 Task: Search one way flight ticket for 5 adults, 2 children, 1 infant in seat and 2 infants on lap in economy from Bismarck: Bismarck Municipal Airport to Jackson: Jackson Hole Airport on 5-2-2023. Choice of flights is Alaska. Number of bags: 6 checked bags. Price is upto 97000. Outbound departure time preference is 11:30.
Action: Mouse moved to (323, 447)
Screenshot: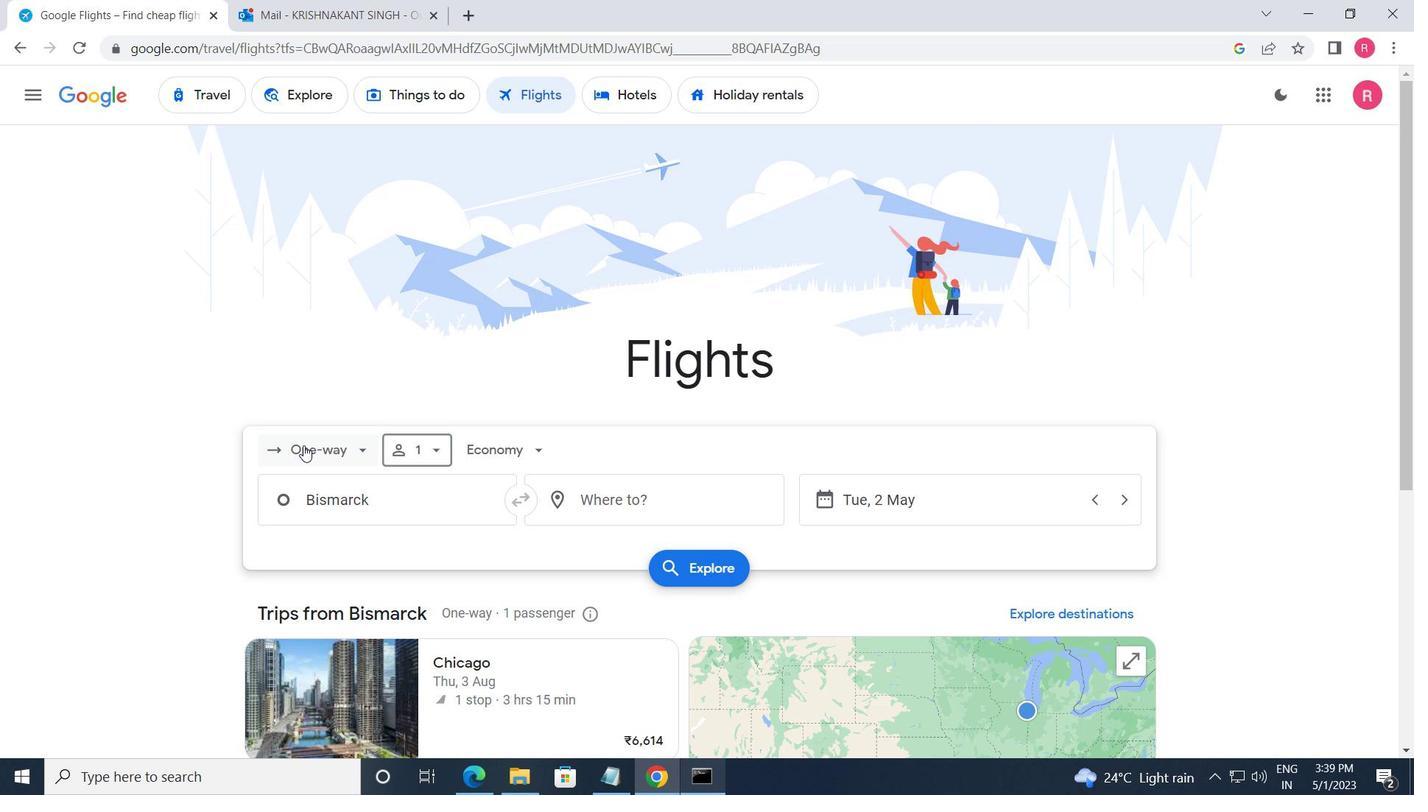 
Action: Mouse pressed left at (323, 447)
Screenshot: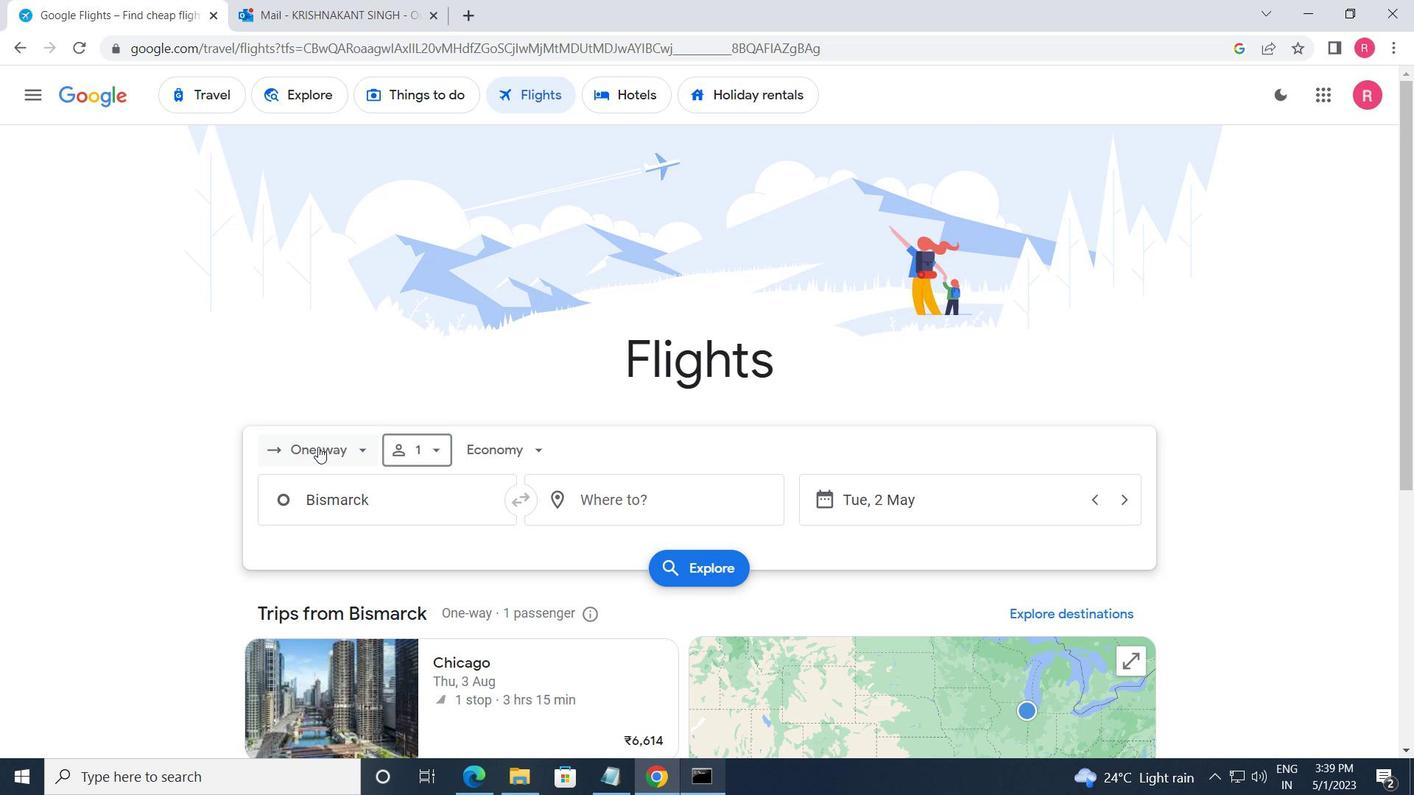 
Action: Mouse moved to (350, 537)
Screenshot: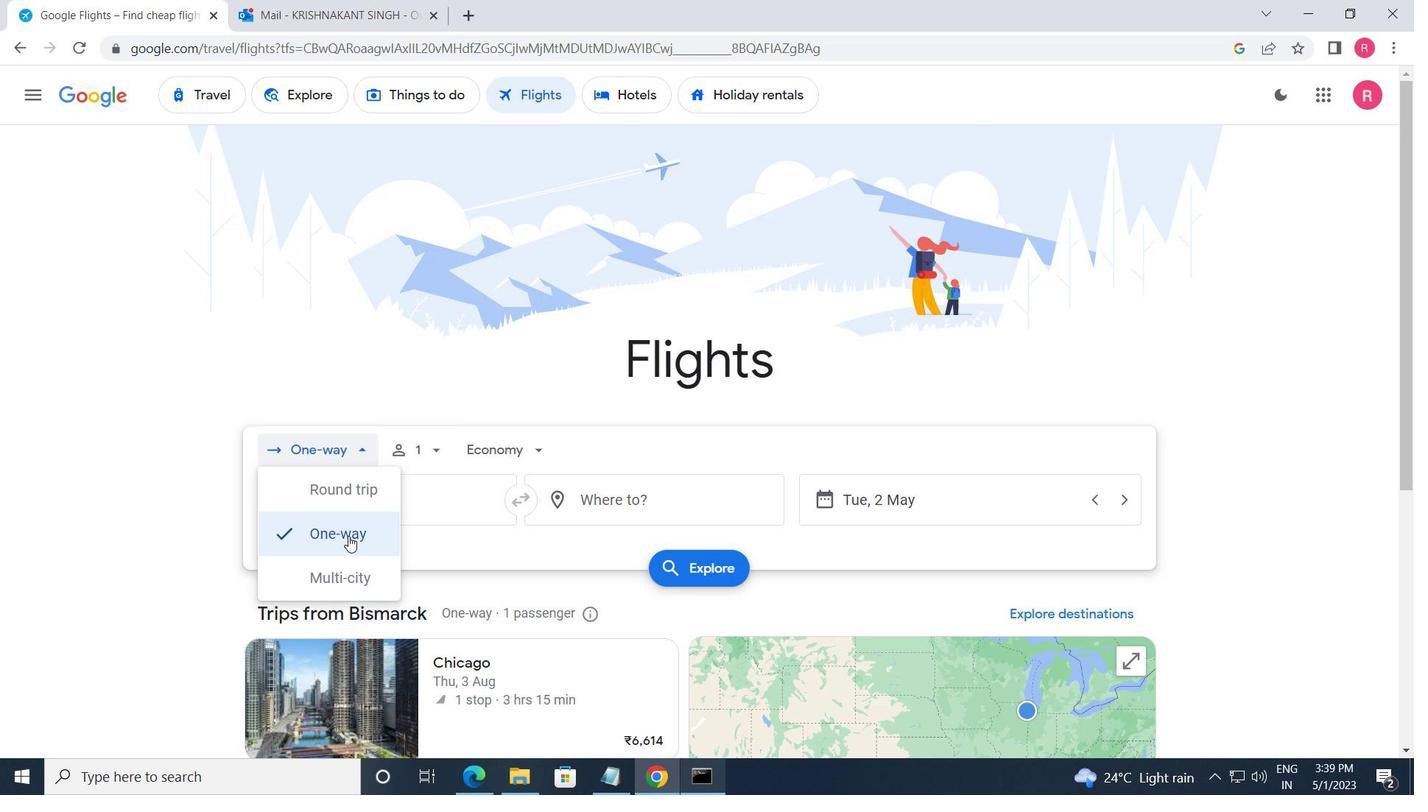 
Action: Mouse pressed left at (350, 537)
Screenshot: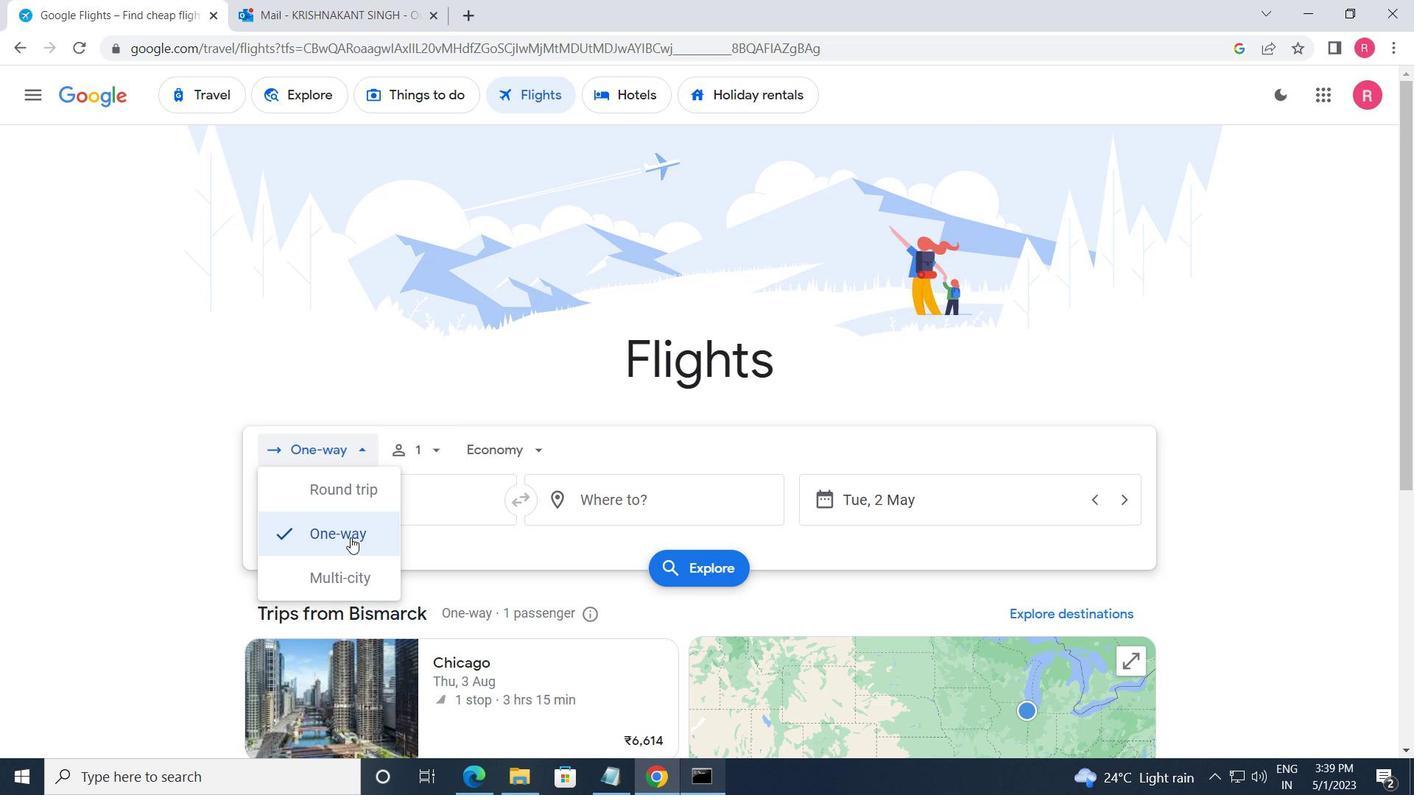
Action: Mouse moved to (427, 449)
Screenshot: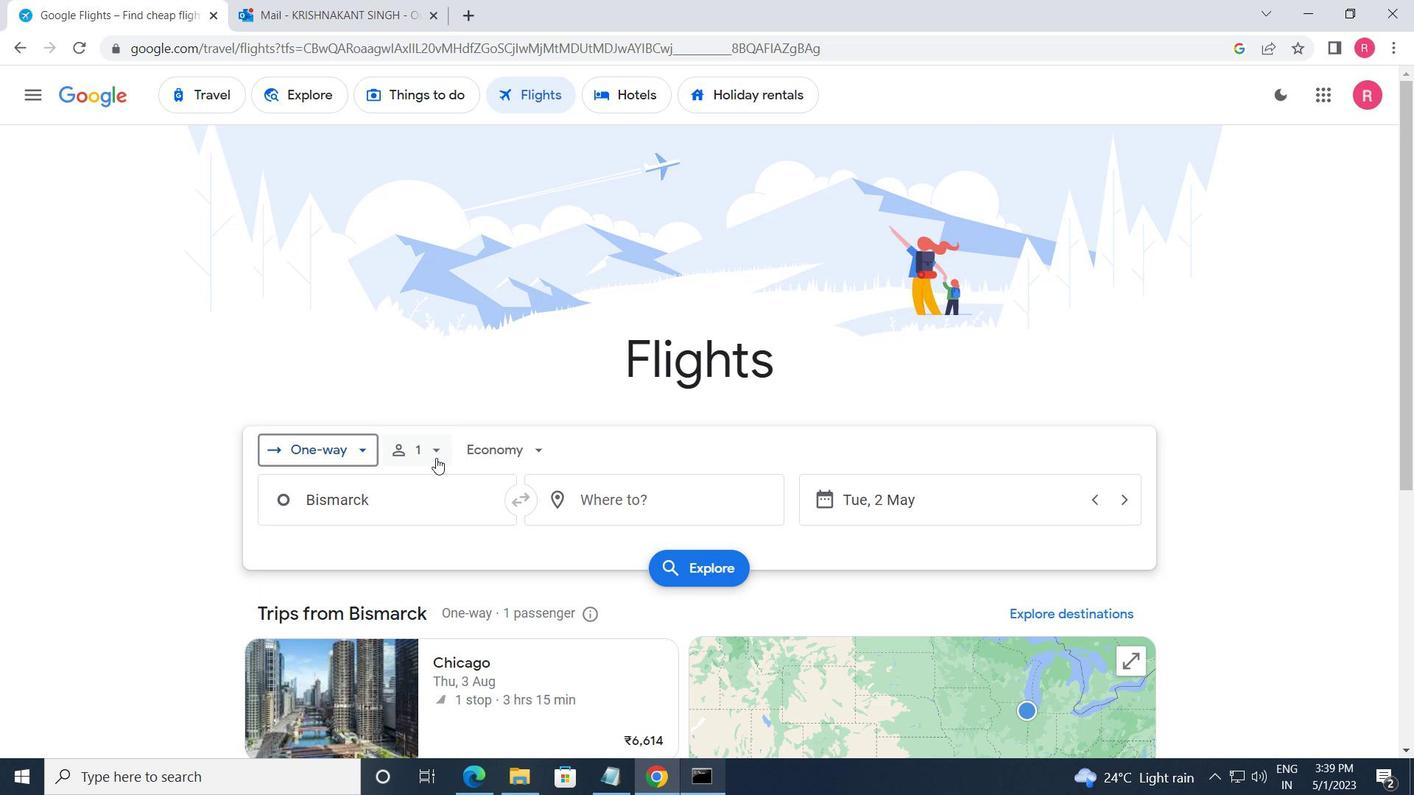 
Action: Mouse pressed left at (427, 449)
Screenshot: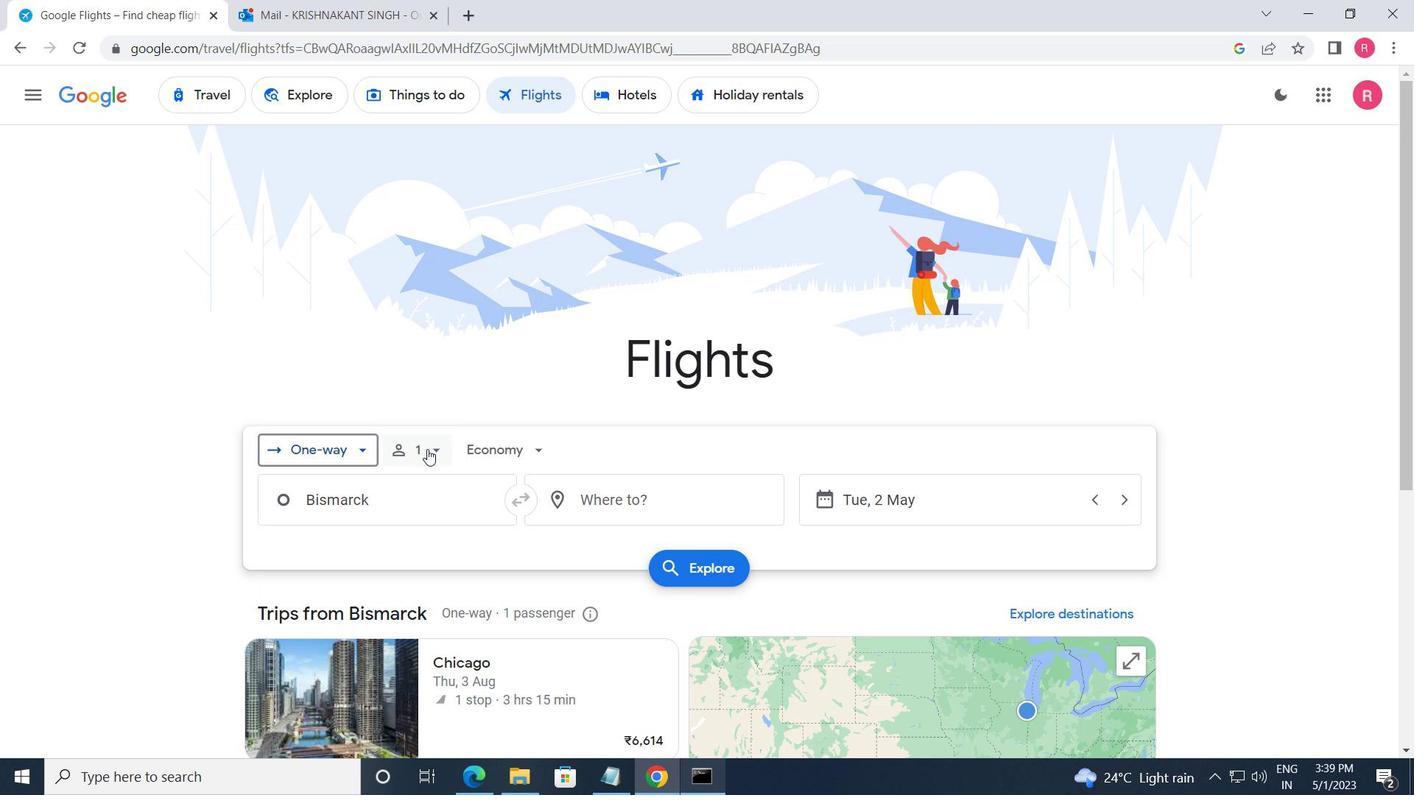 
Action: Mouse moved to (573, 508)
Screenshot: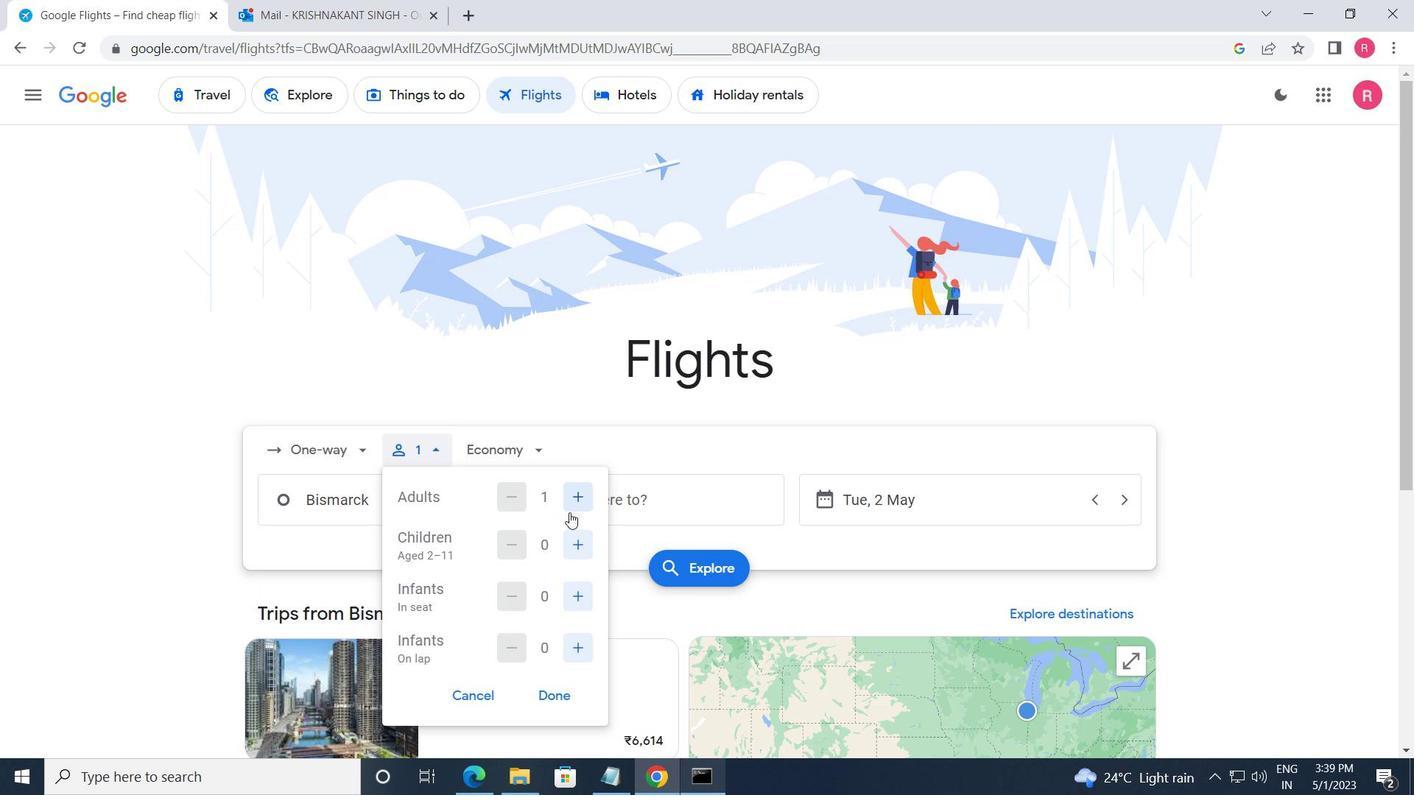 
Action: Mouse pressed left at (573, 508)
Screenshot: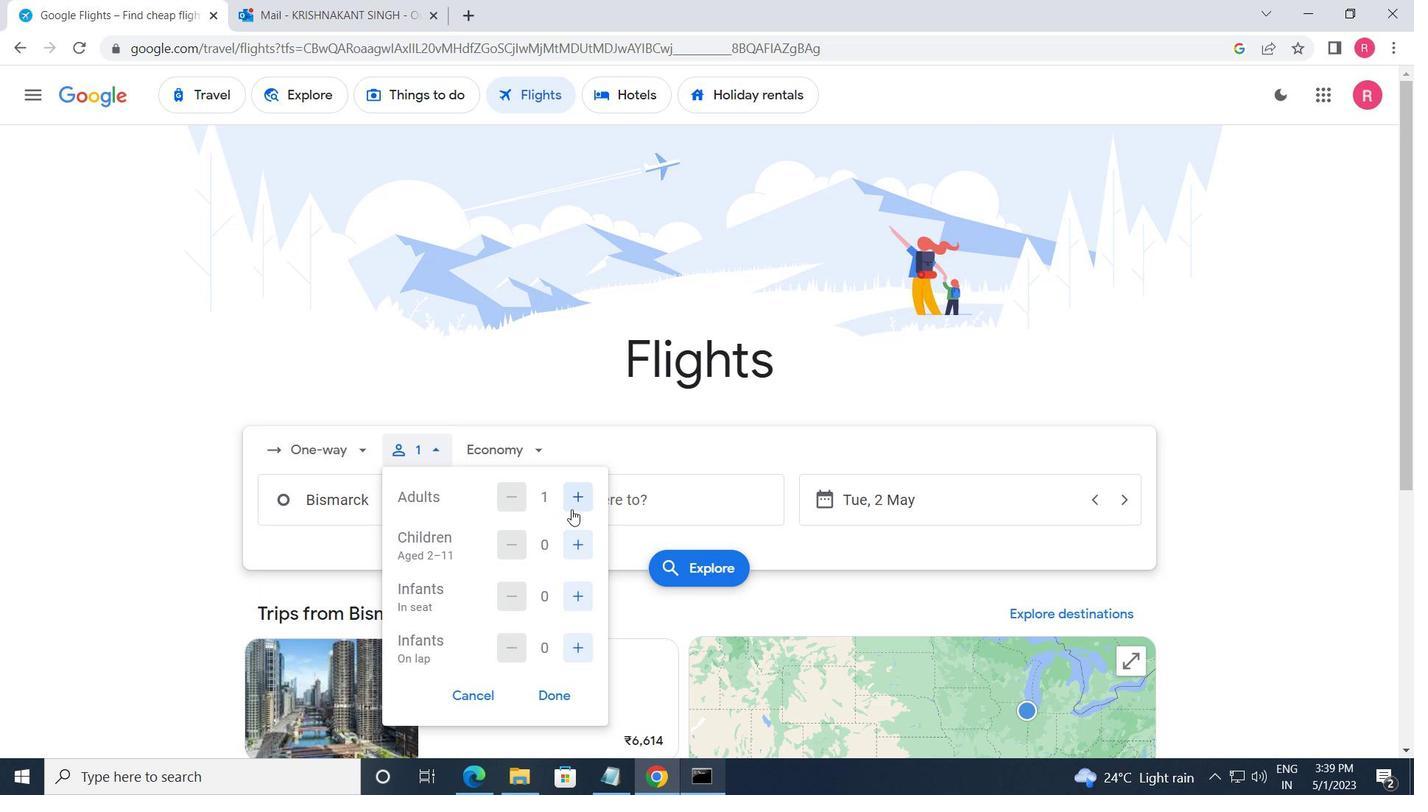 
Action: Mouse pressed left at (573, 508)
Screenshot: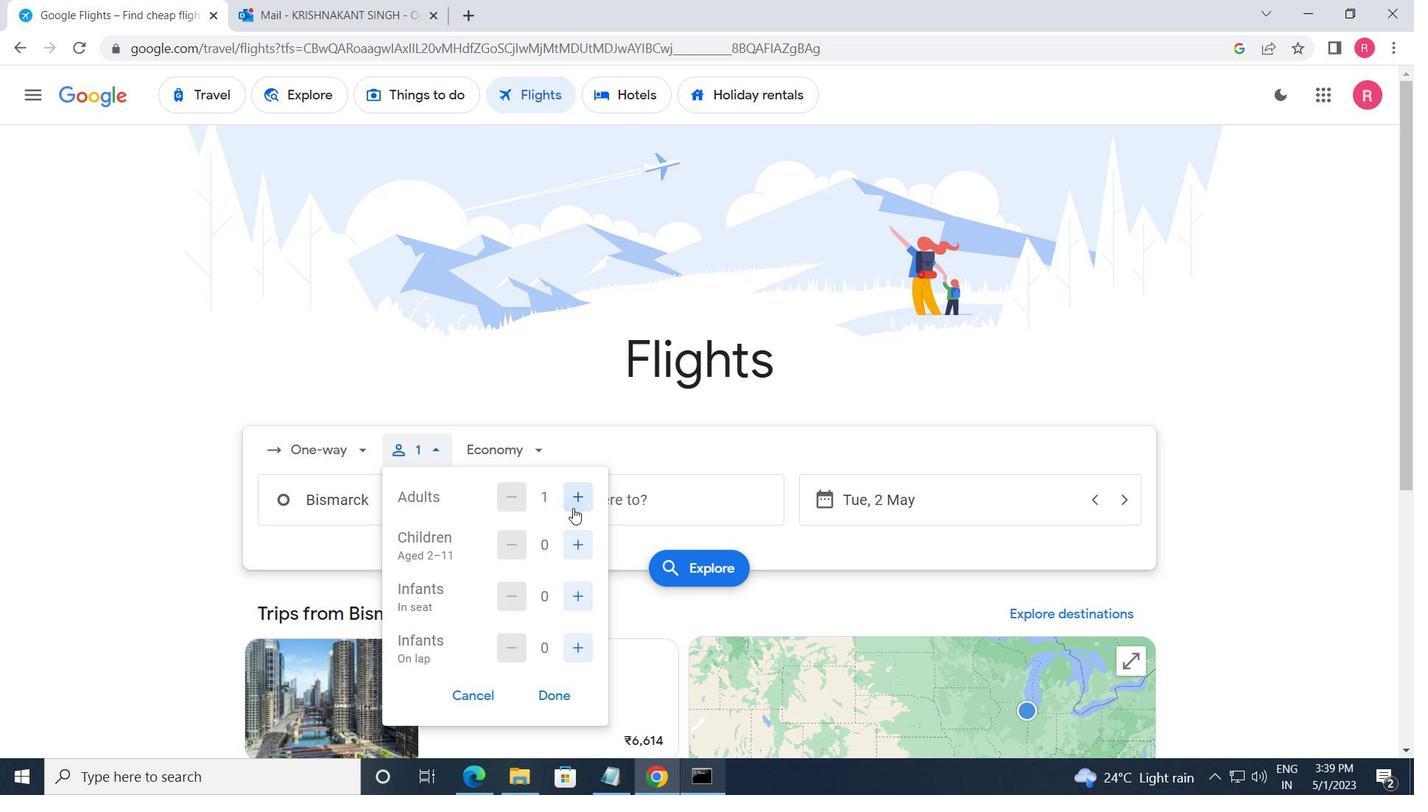 
Action: Mouse pressed left at (573, 508)
Screenshot: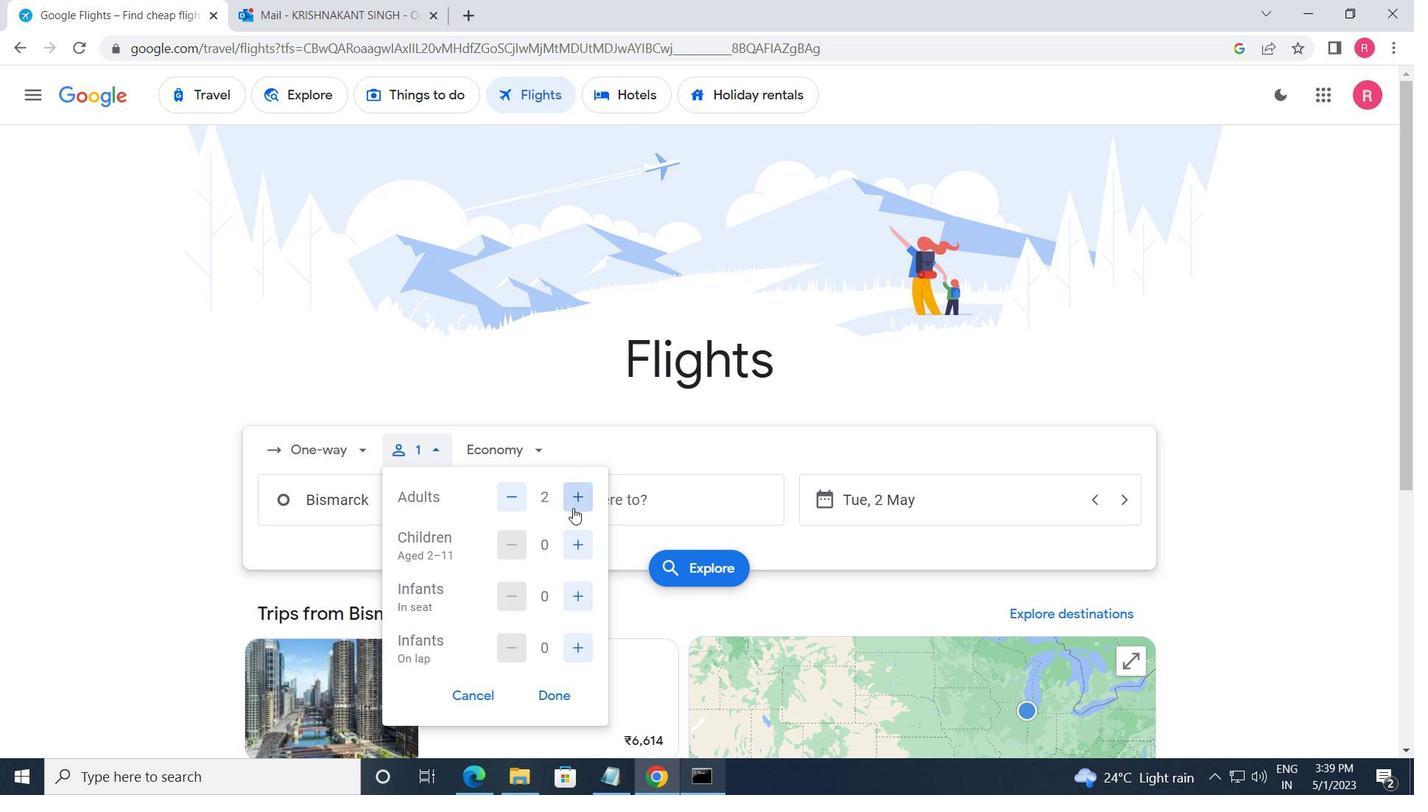
Action: Mouse pressed left at (573, 508)
Screenshot: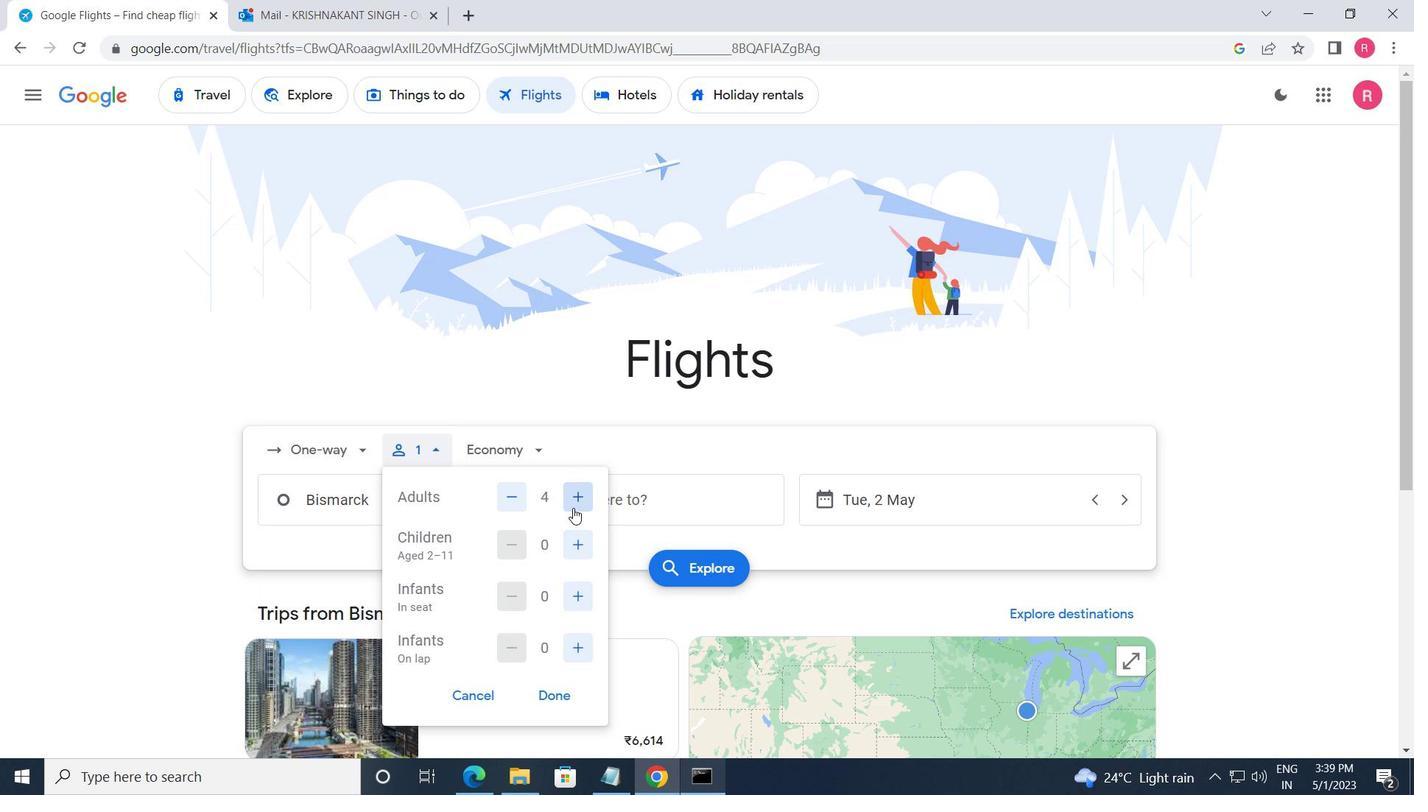 
Action: Mouse moved to (574, 550)
Screenshot: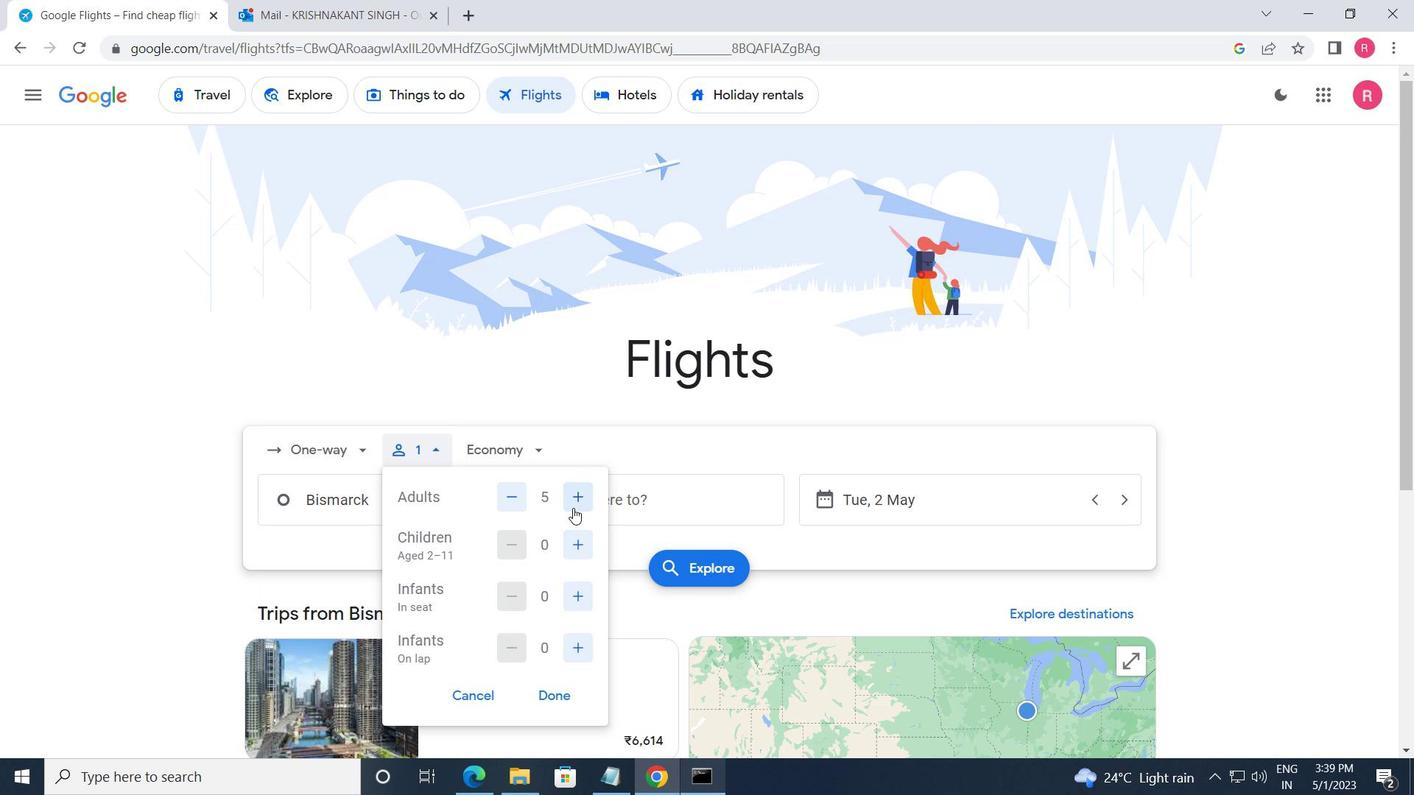 
Action: Mouse pressed left at (574, 550)
Screenshot: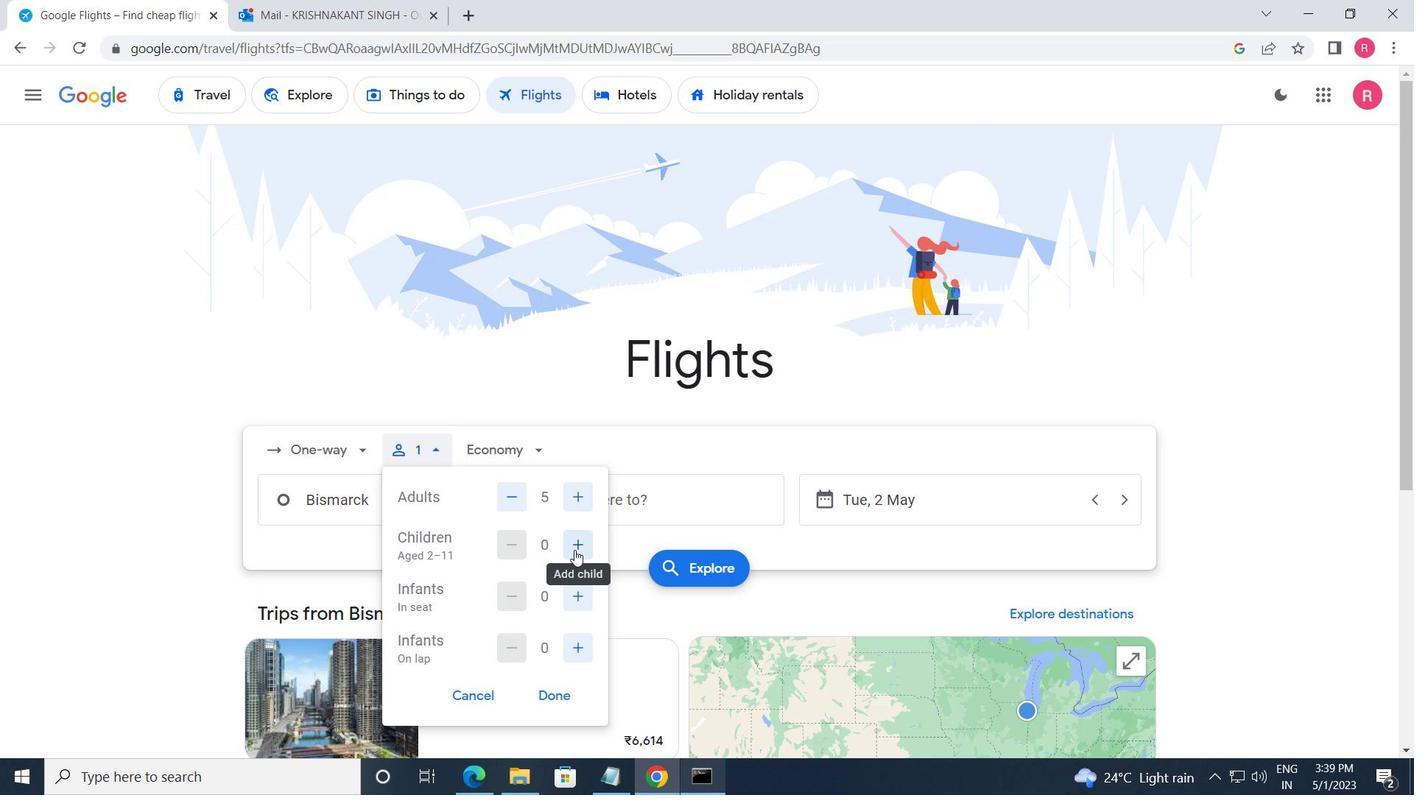 
Action: Mouse pressed left at (574, 550)
Screenshot: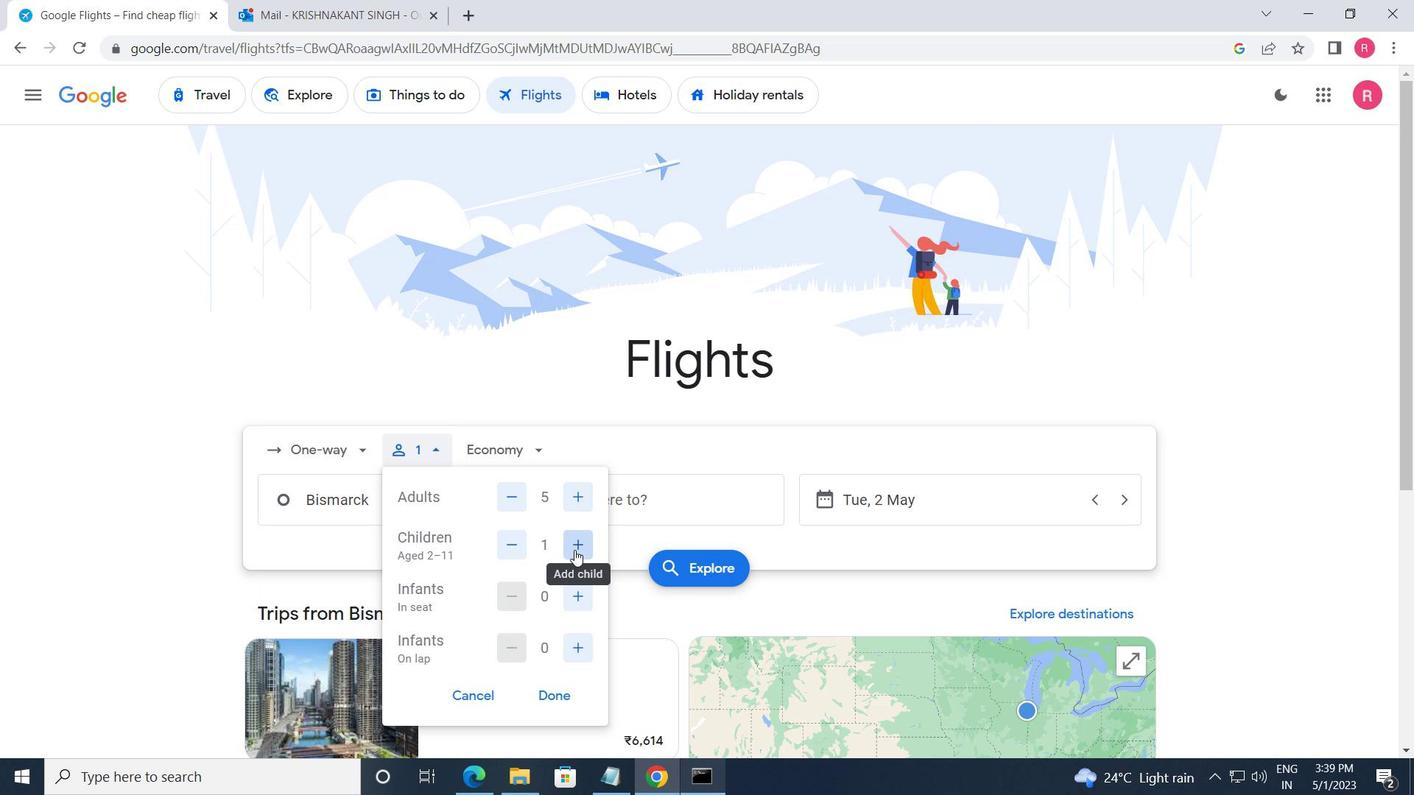 
Action: Mouse moved to (570, 595)
Screenshot: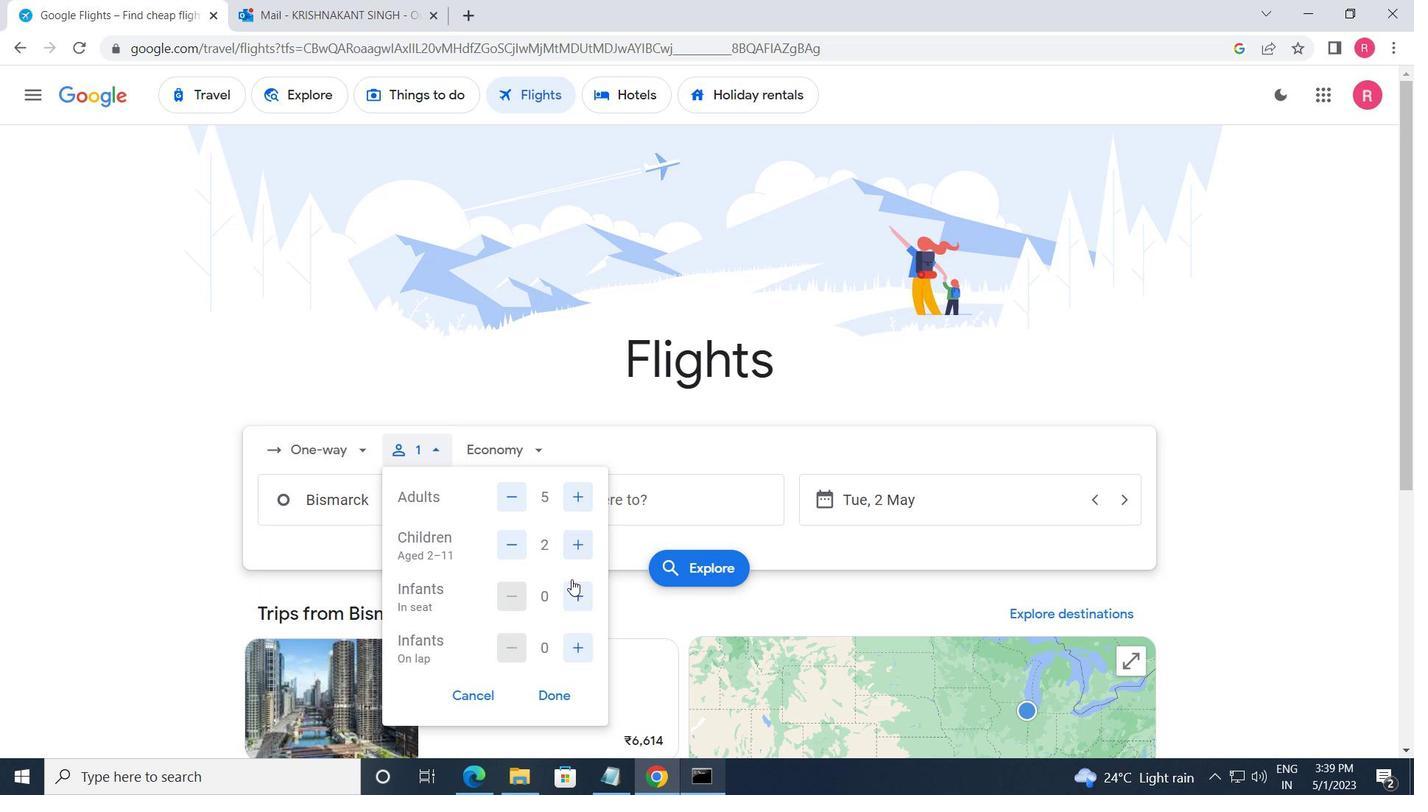 
Action: Mouse pressed left at (570, 595)
Screenshot: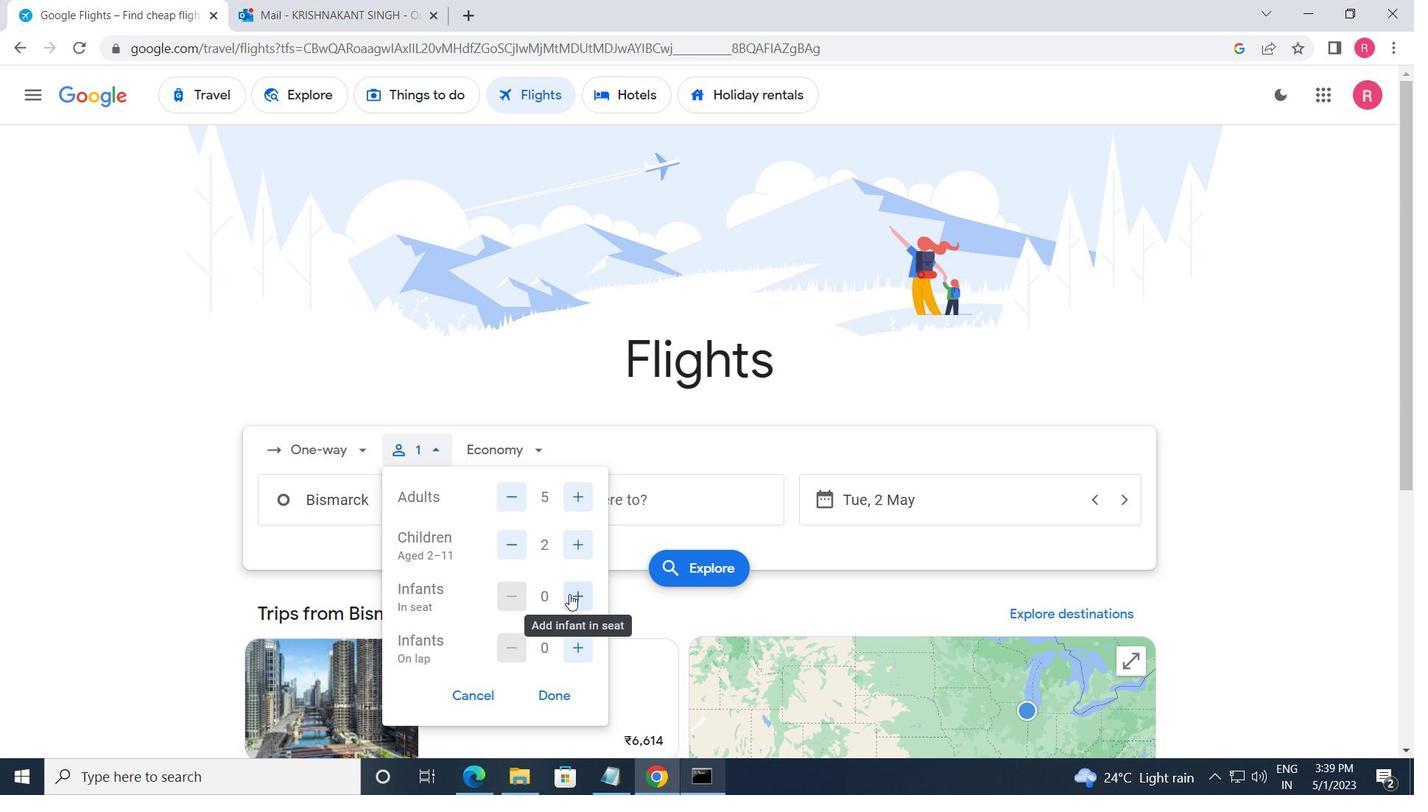 
Action: Mouse moved to (576, 640)
Screenshot: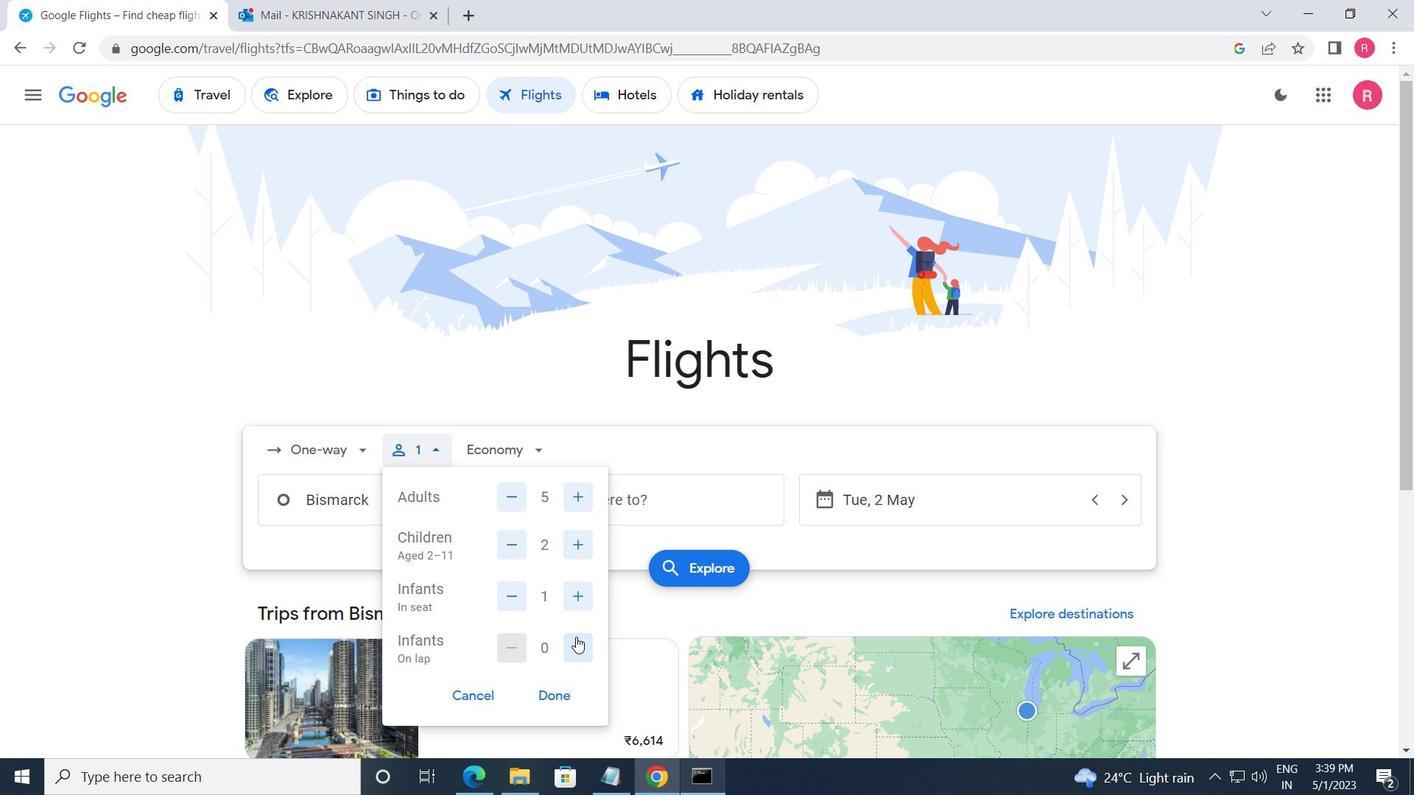 
Action: Mouse pressed left at (576, 640)
Screenshot: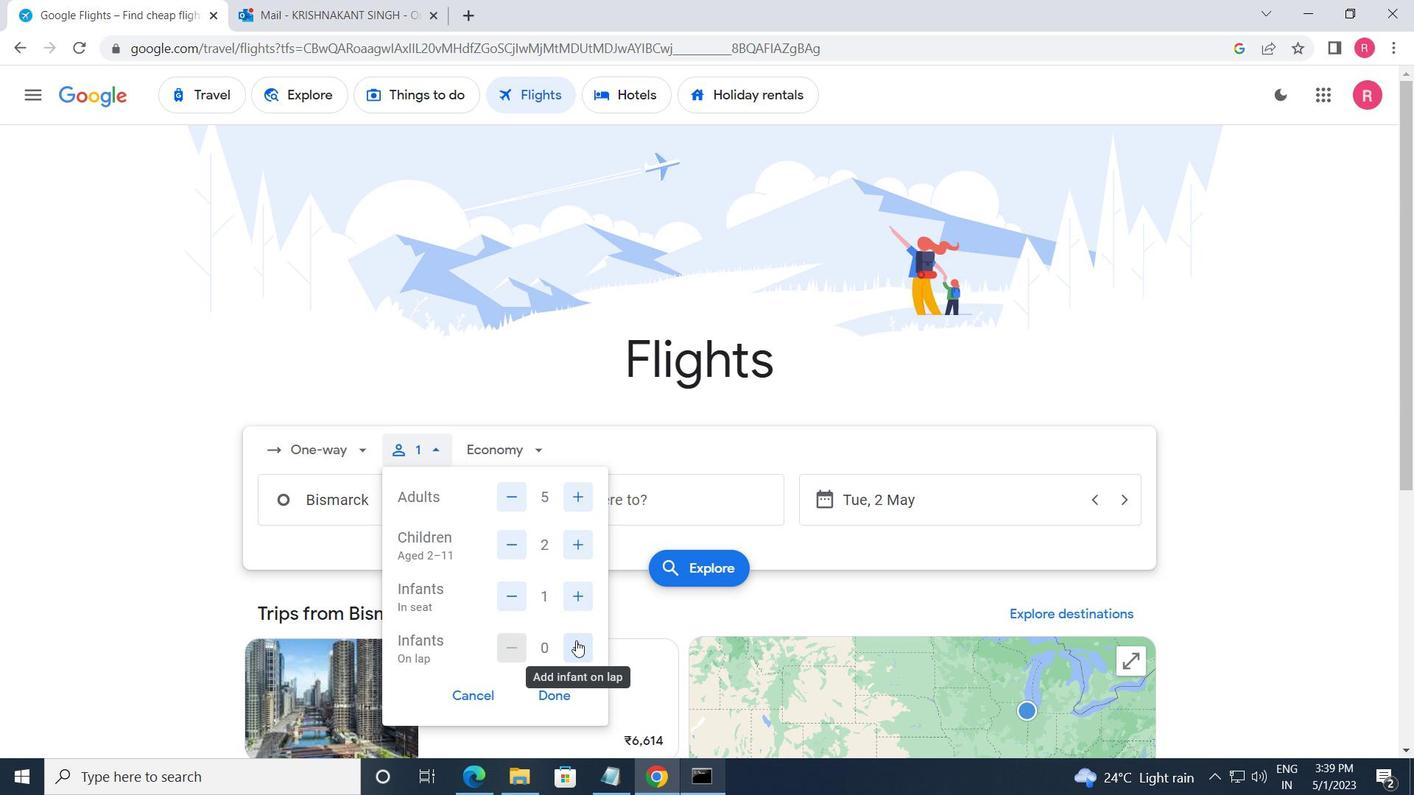 
Action: Mouse pressed left at (576, 640)
Screenshot: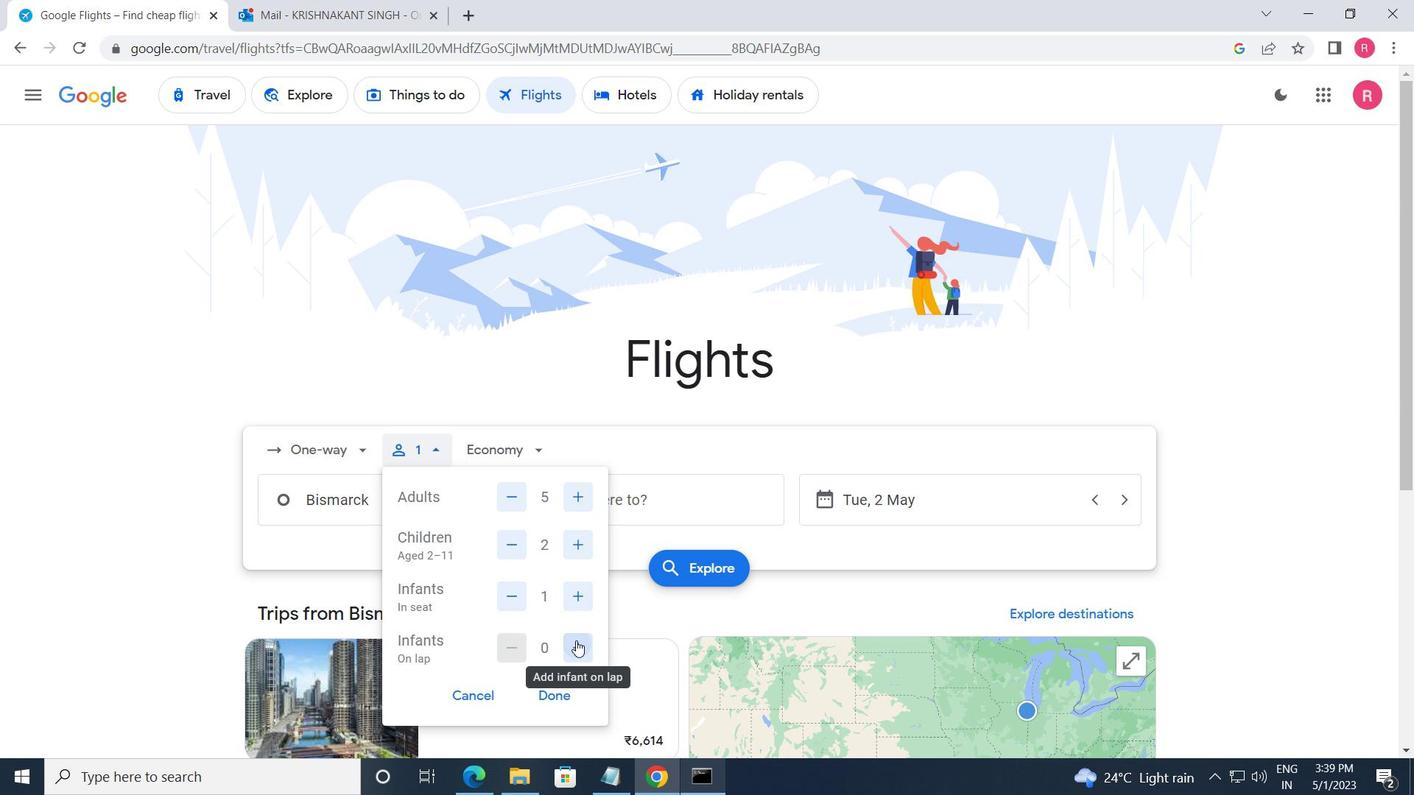 
Action: Mouse moved to (517, 663)
Screenshot: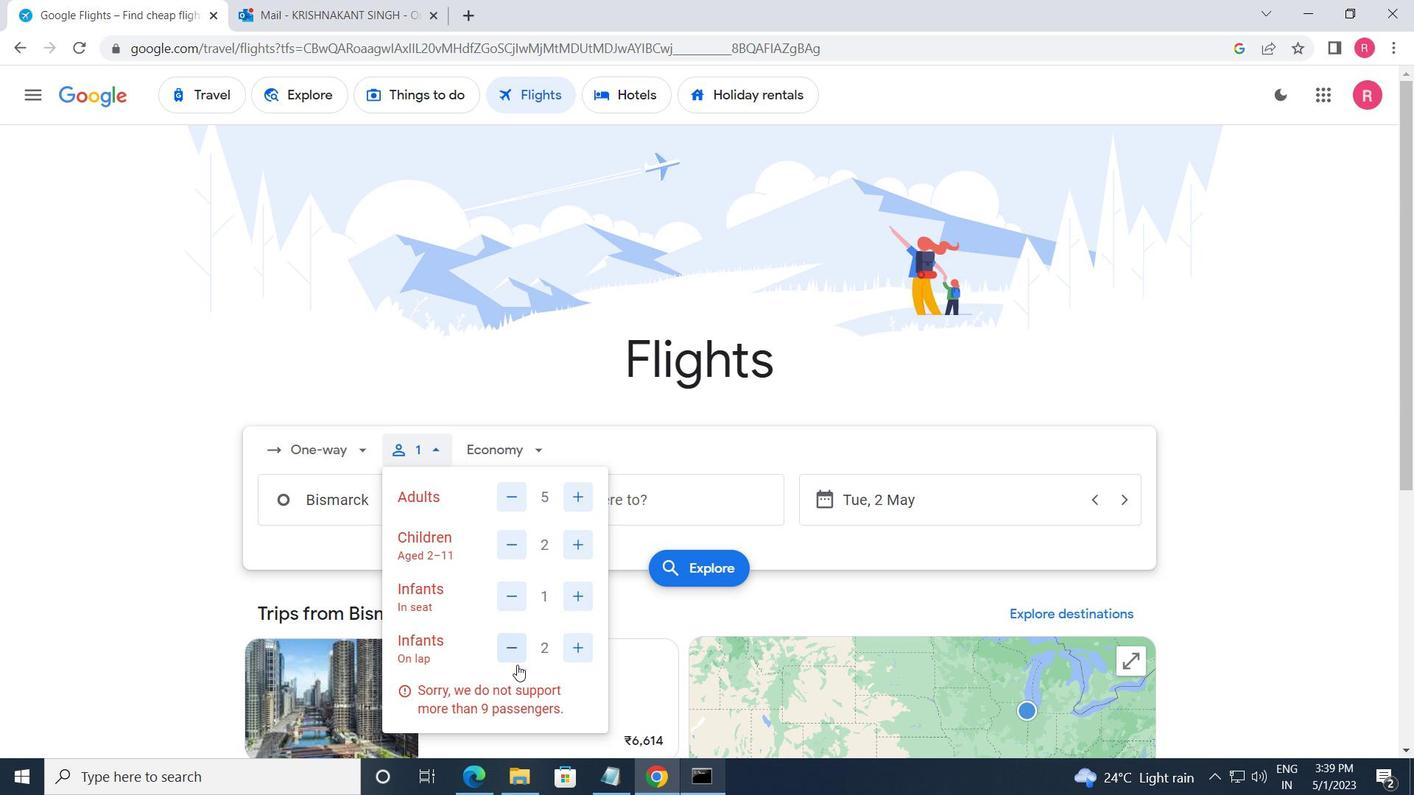 
Action: Mouse pressed left at (517, 663)
Screenshot: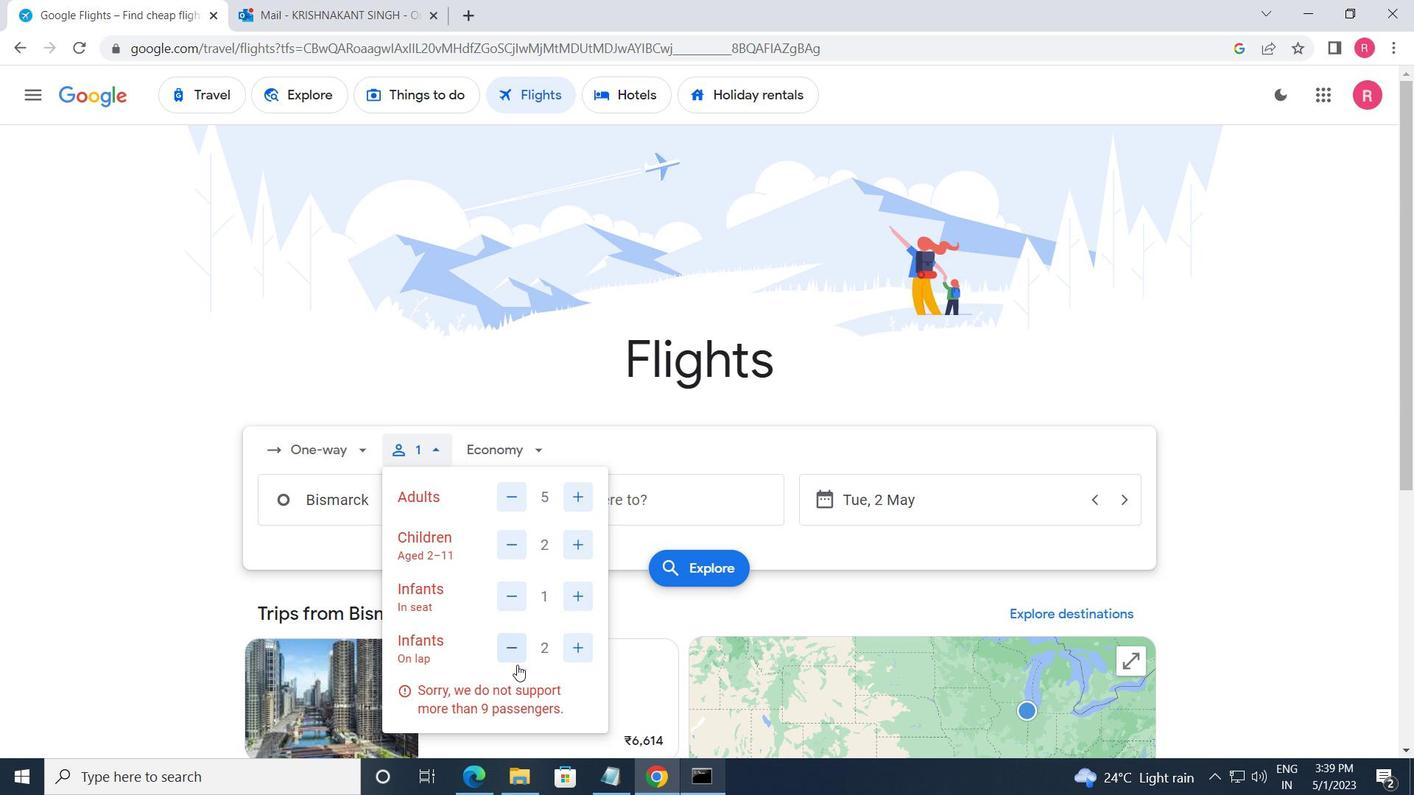 
Action: Mouse moved to (539, 688)
Screenshot: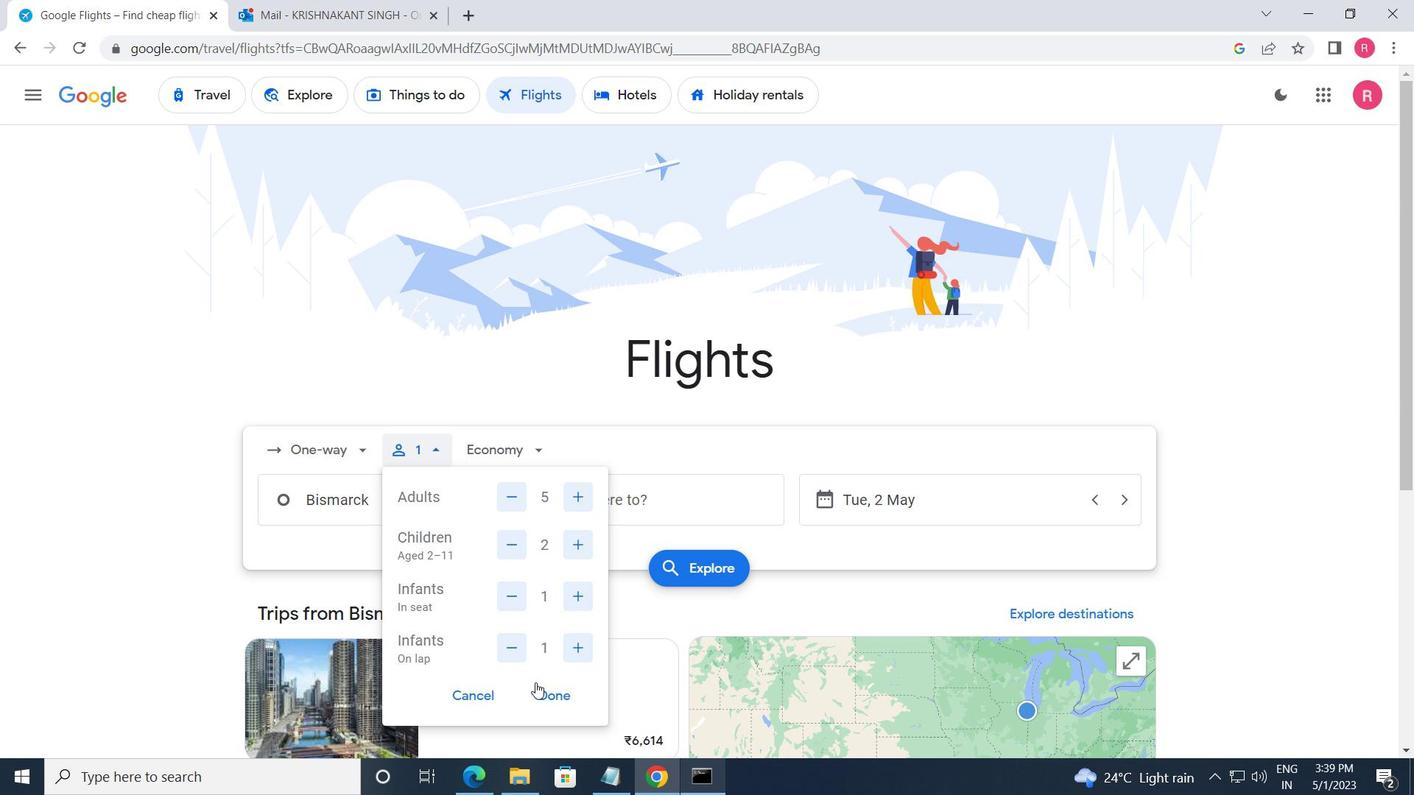 
Action: Mouse pressed left at (539, 688)
Screenshot: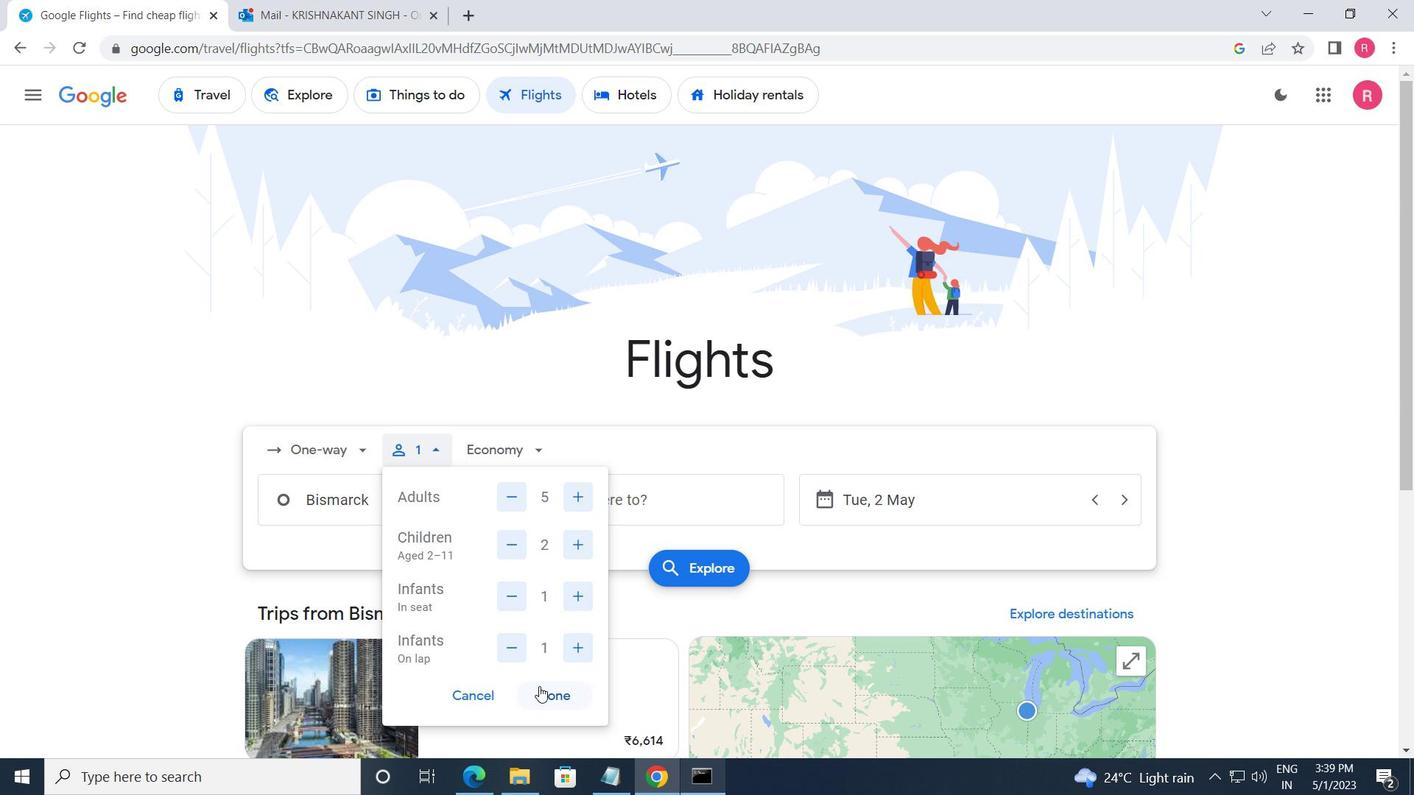 
Action: Mouse moved to (497, 462)
Screenshot: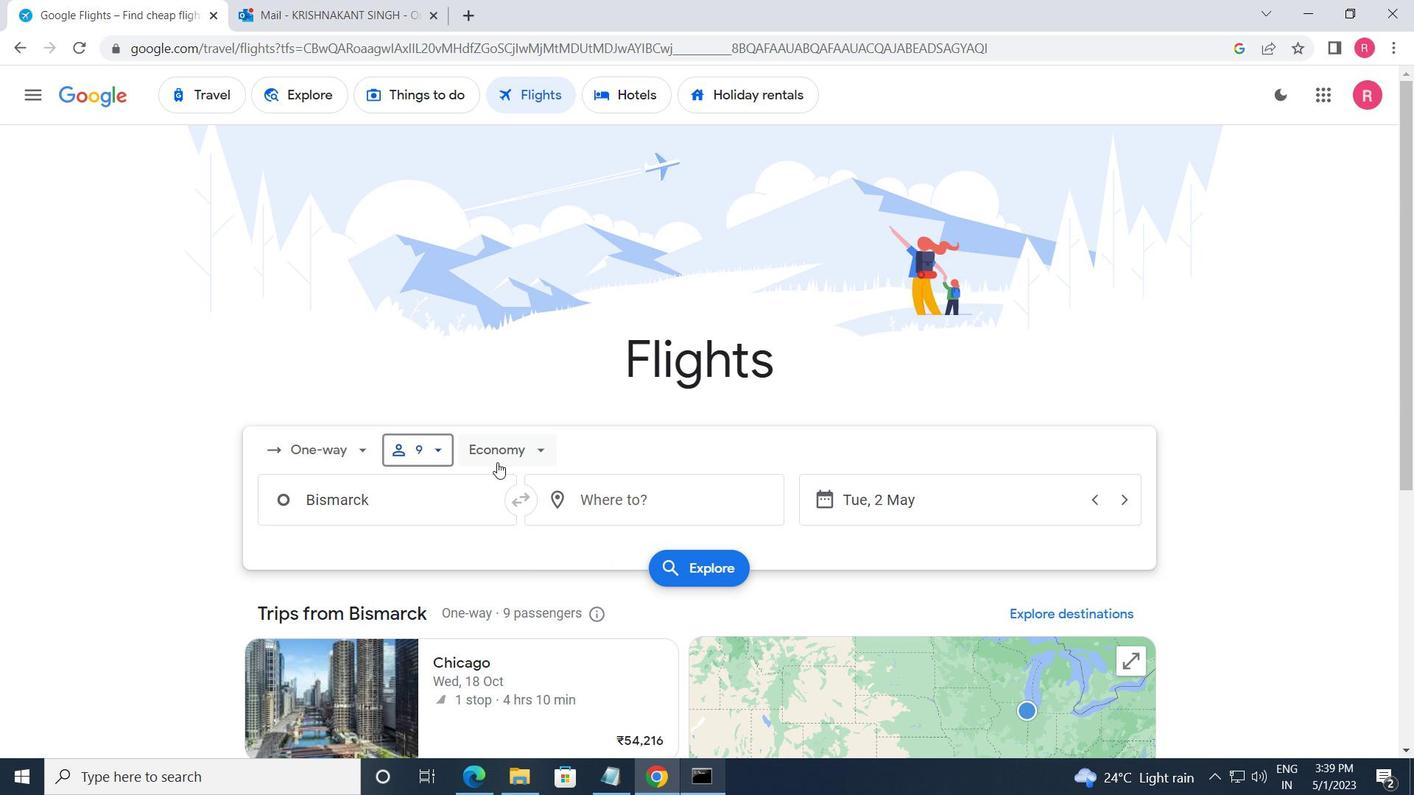 
Action: Mouse pressed left at (497, 462)
Screenshot: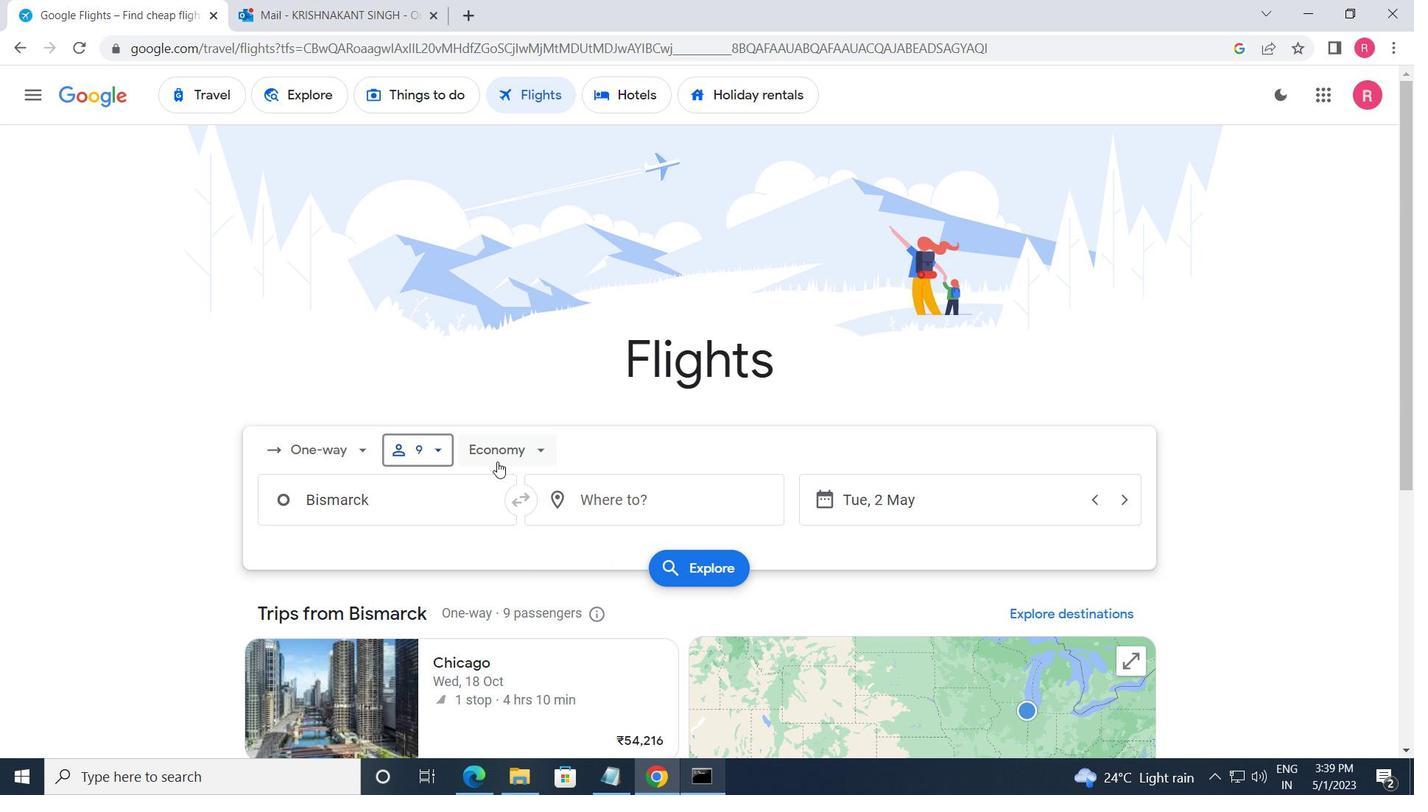 
Action: Mouse moved to (523, 500)
Screenshot: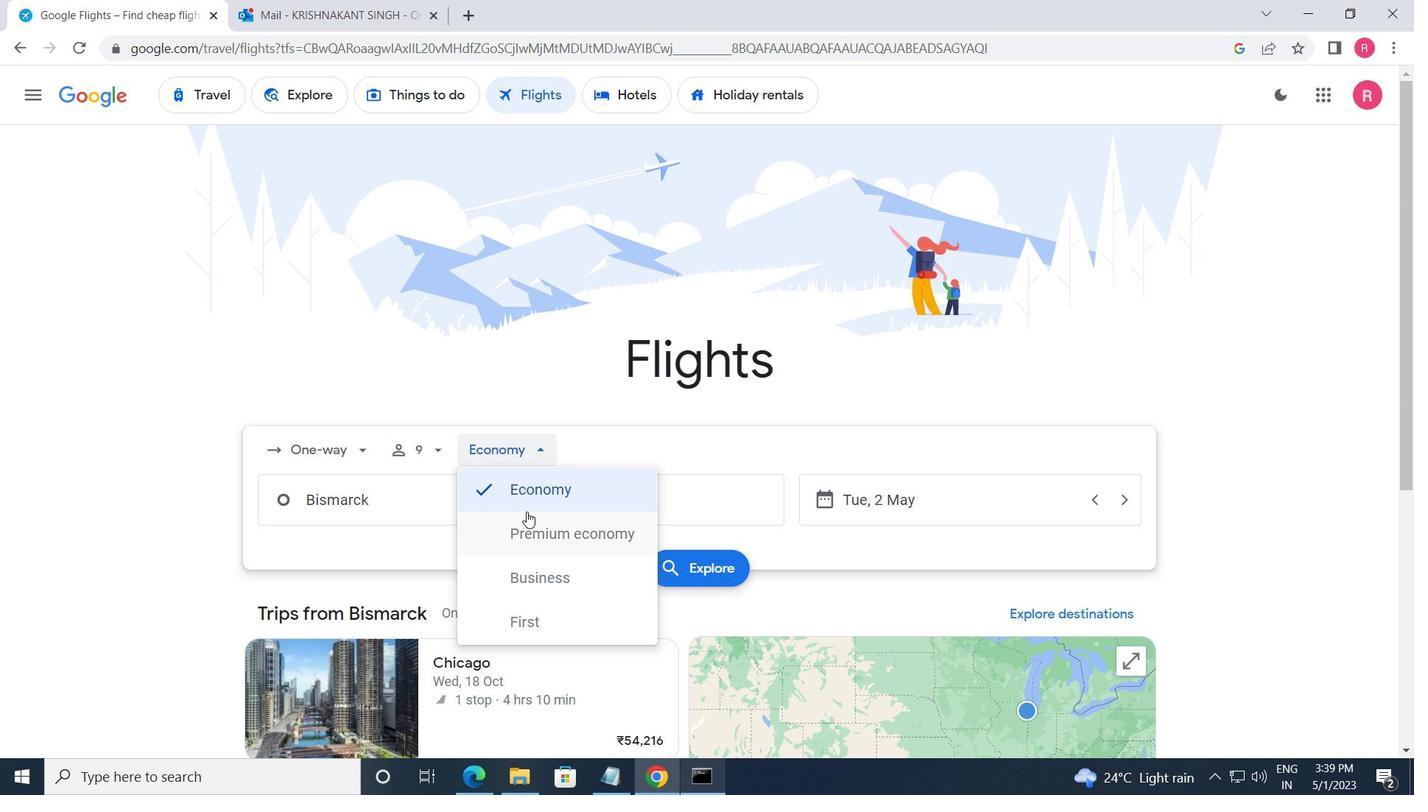 
Action: Mouse pressed left at (523, 500)
Screenshot: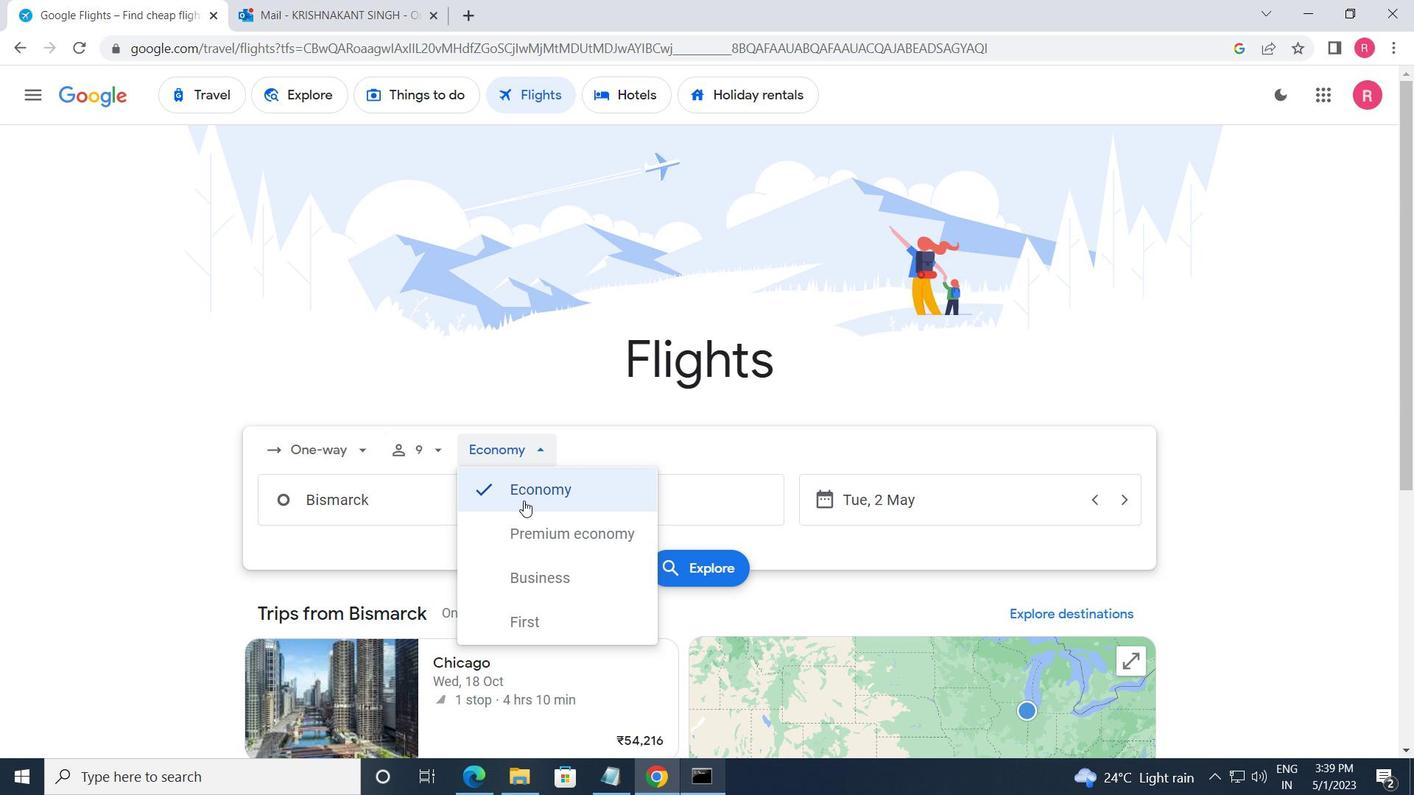 
Action: Mouse moved to (455, 509)
Screenshot: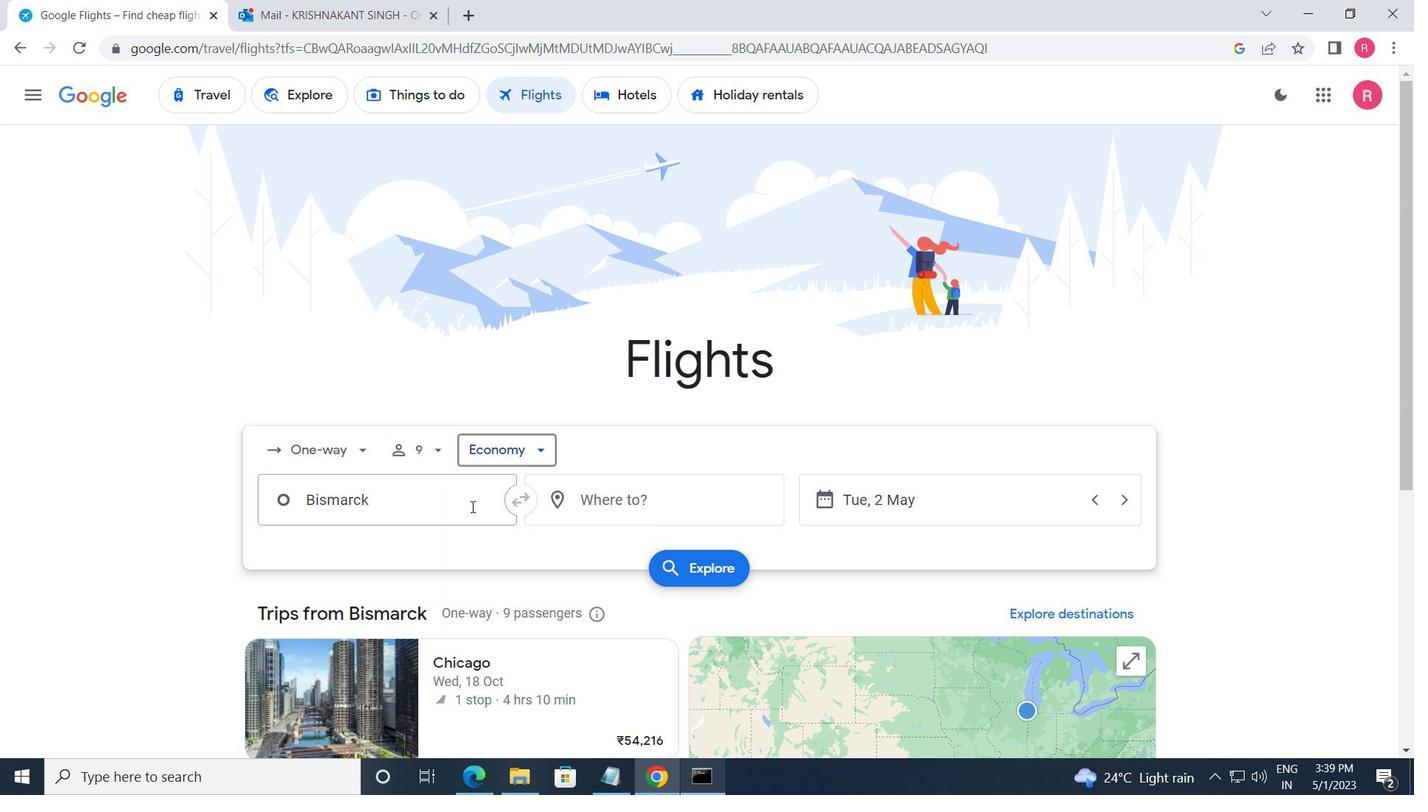 
Action: Mouse pressed left at (455, 509)
Screenshot: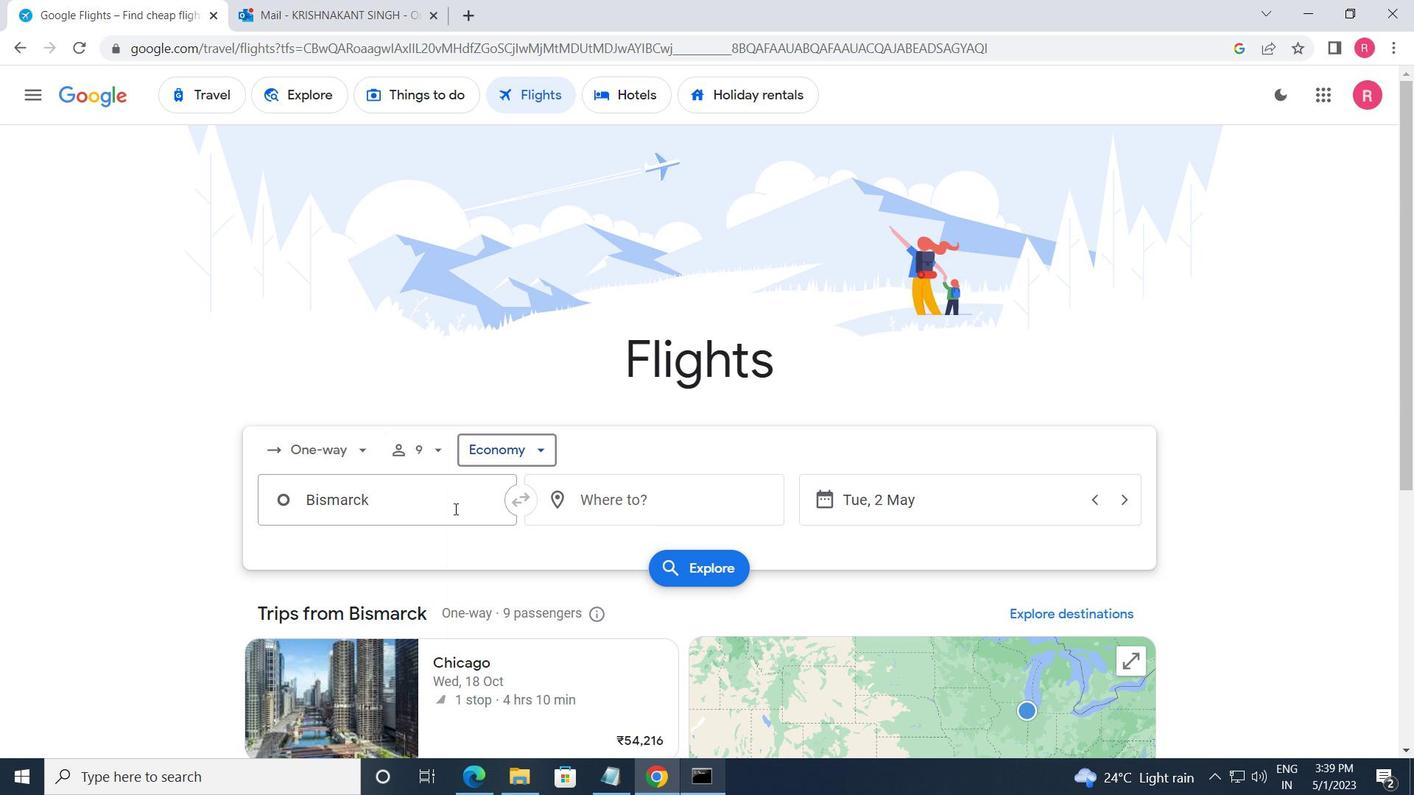 
Action: Mouse pressed left at (455, 509)
Screenshot: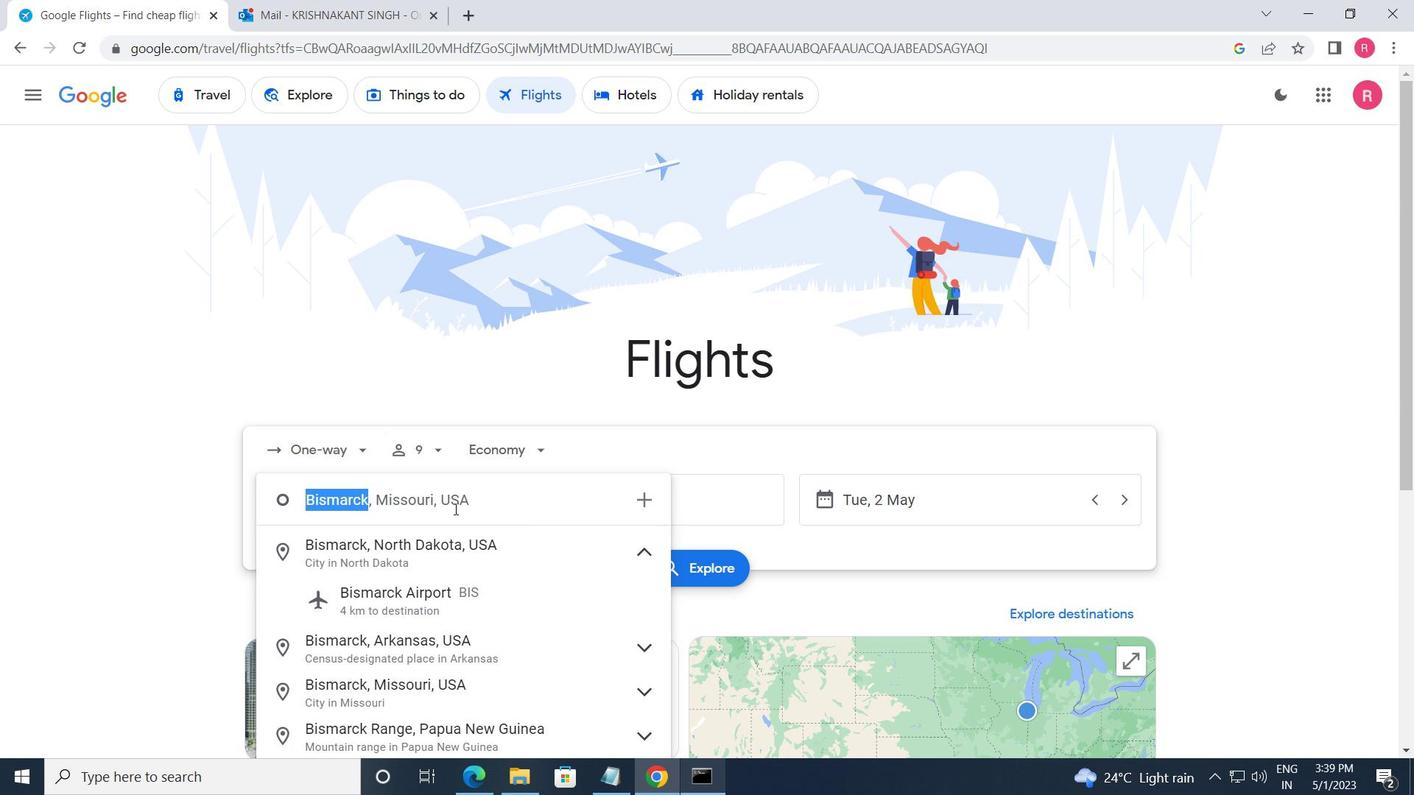 
Action: Key pressed <Key.space><Key.shift_r>Mun<Key.backspace><Key.backspace><Key.backspace><Key.backspace><Key.enter>
Screenshot: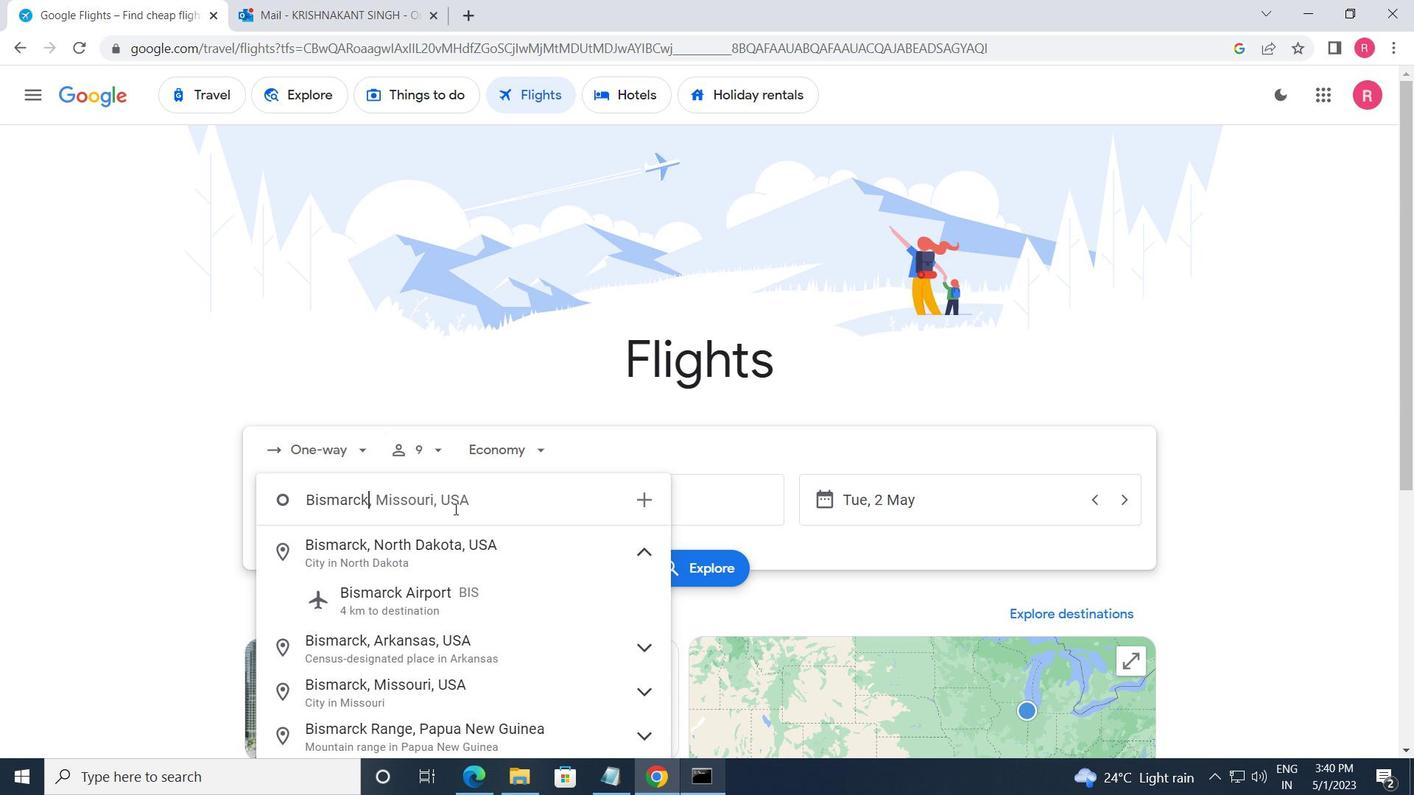 
Action: Mouse moved to (591, 488)
Screenshot: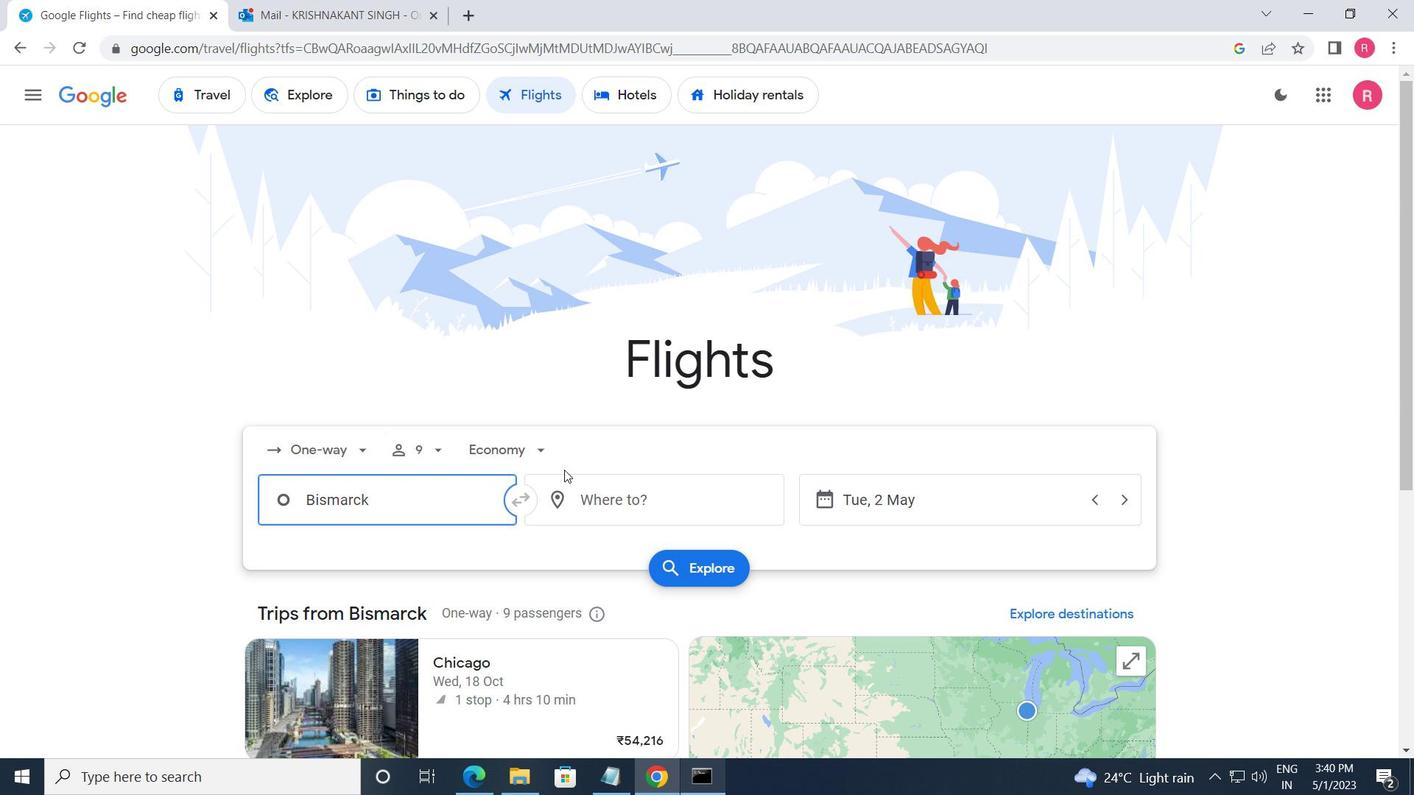 
Action: Mouse pressed left at (591, 488)
Screenshot: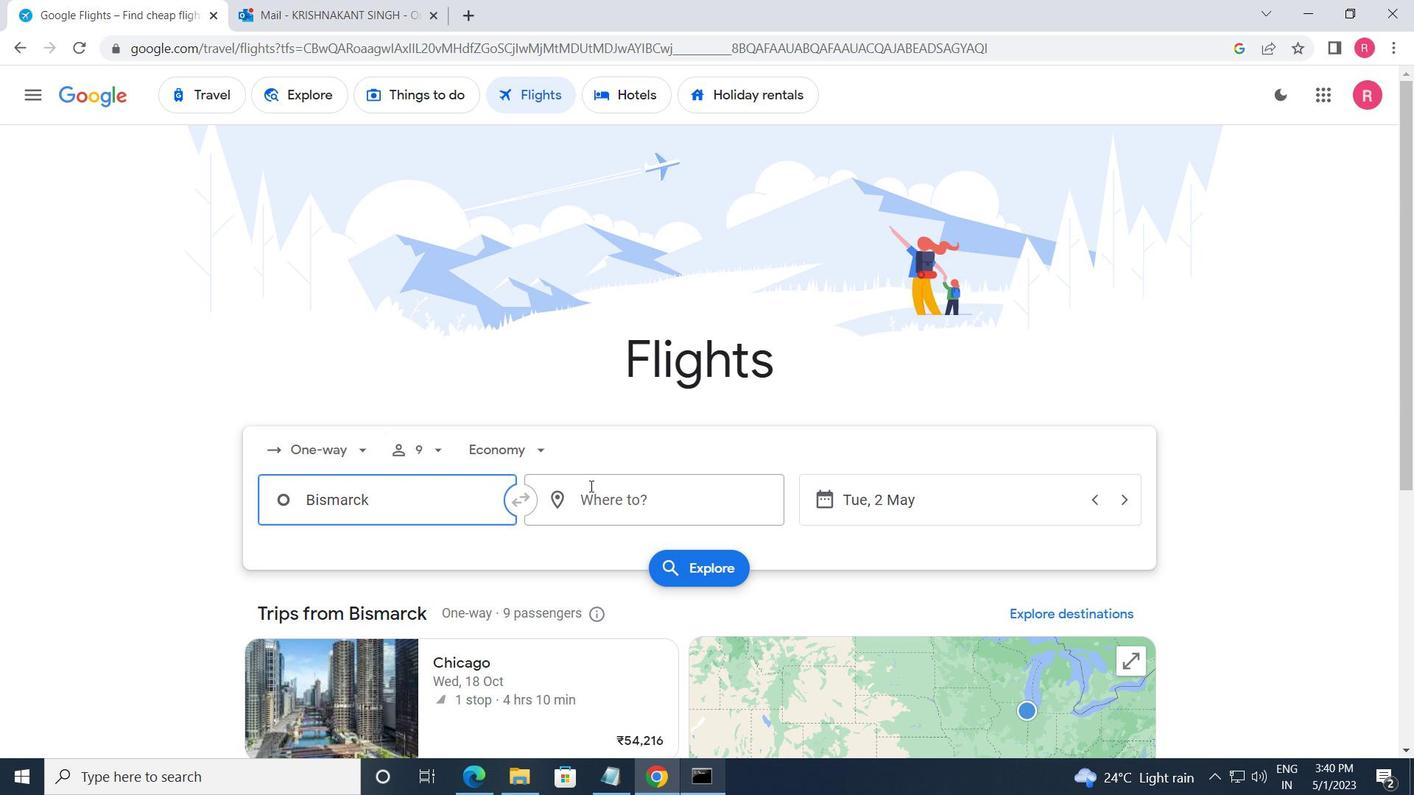 
Action: Mouse moved to (614, 595)
Screenshot: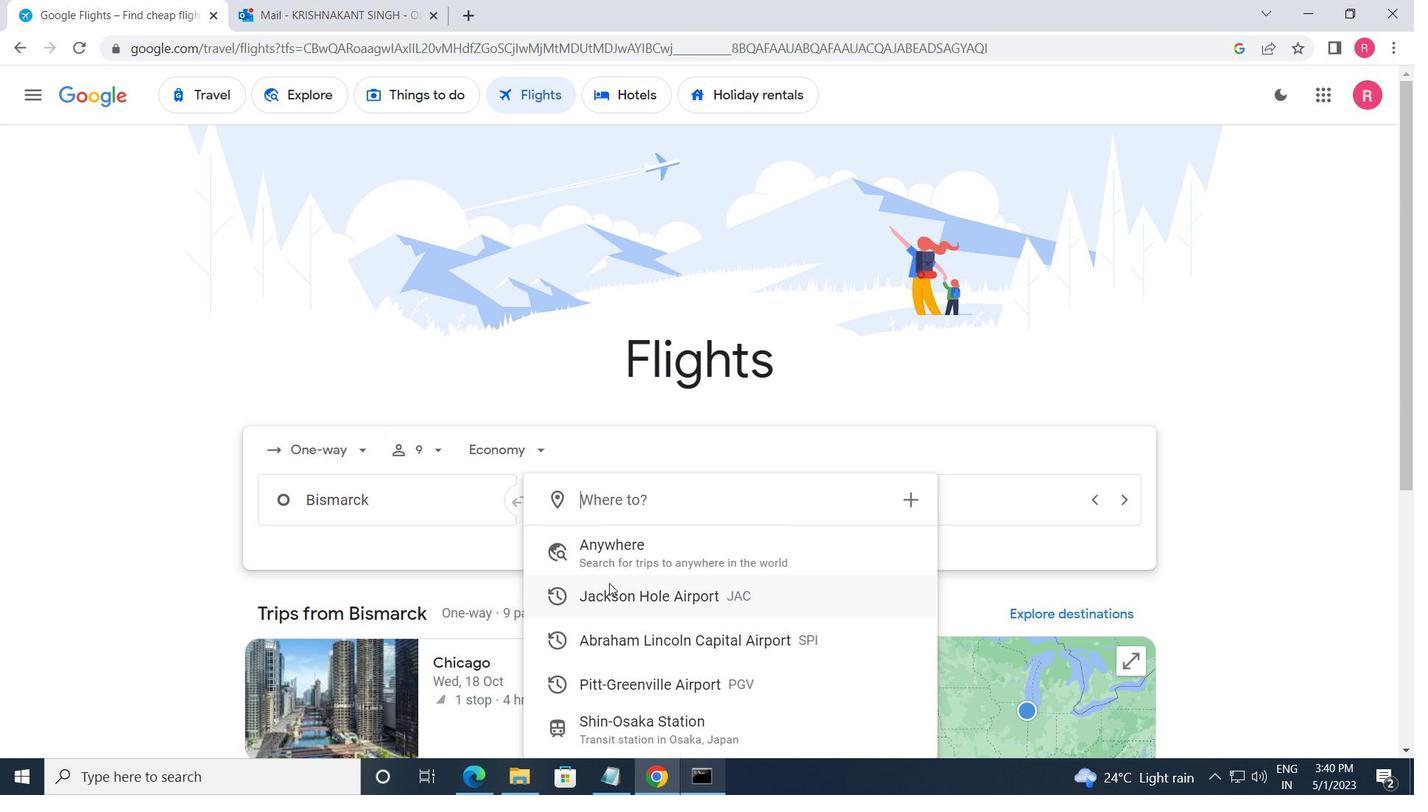 
Action: Mouse pressed left at (614, 595)
Screenshot: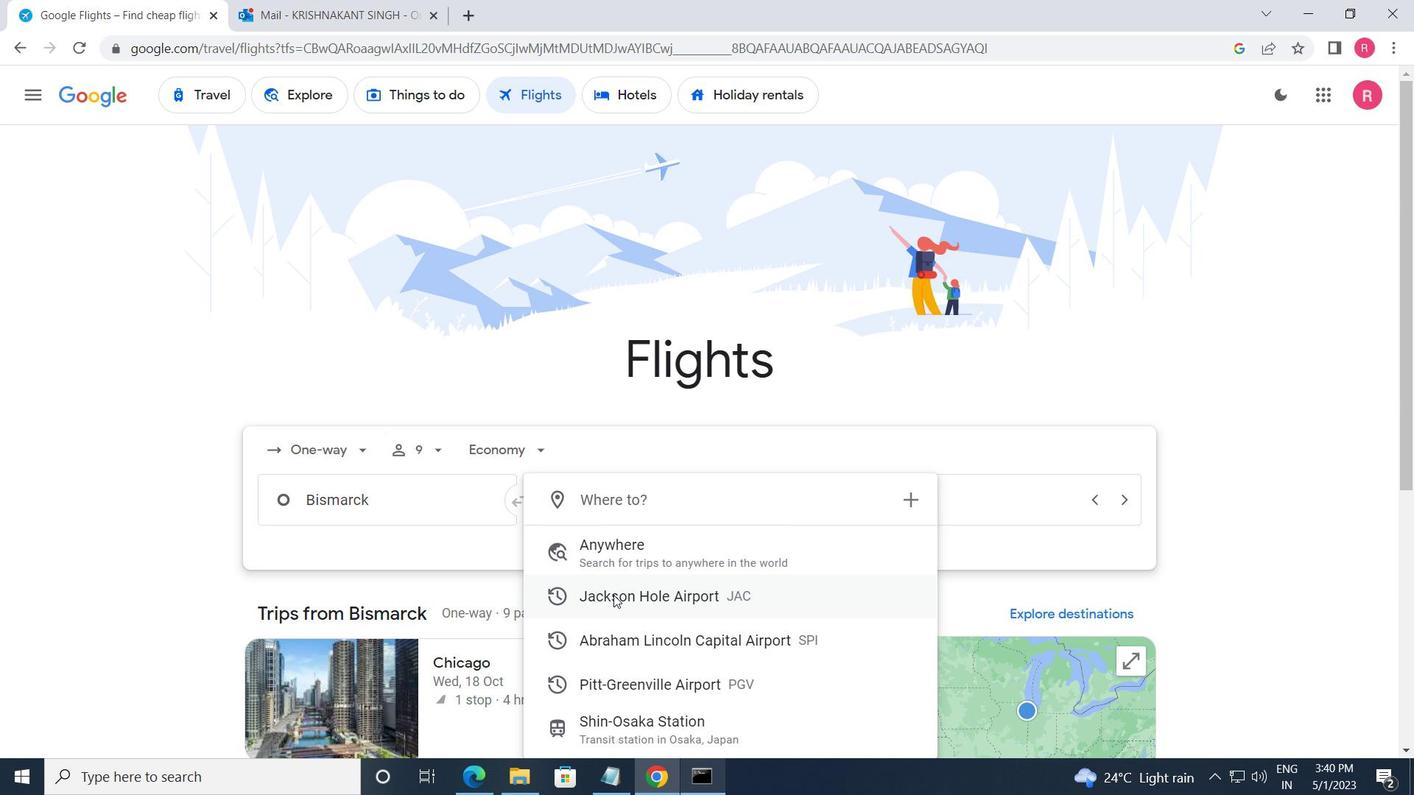 
Action: Mouse moved to (918, 497)
Screenshot: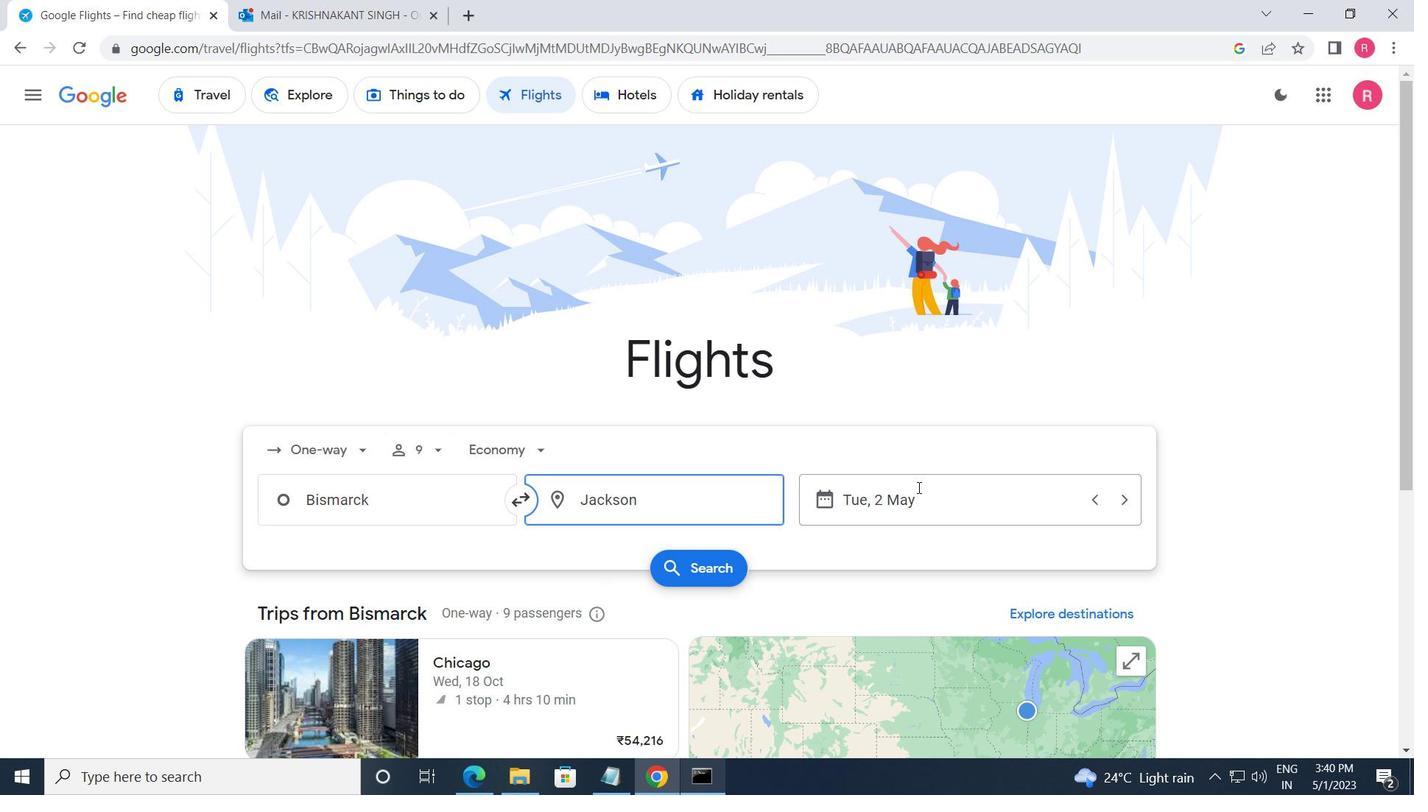 
Action: Mouse pressed left at (918, 497)
Screenshot: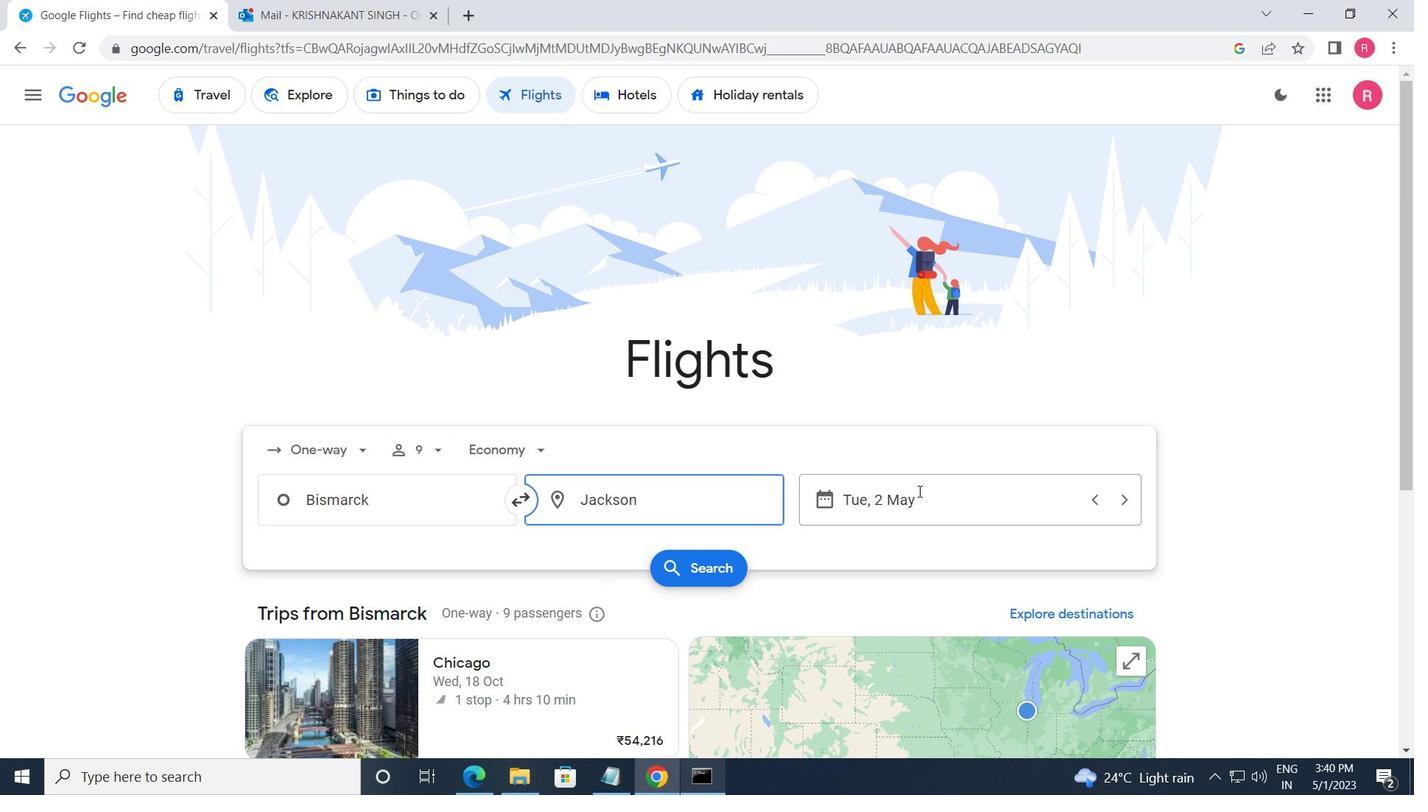 
Action: Mouse moved to (578, 433)
Screenshot: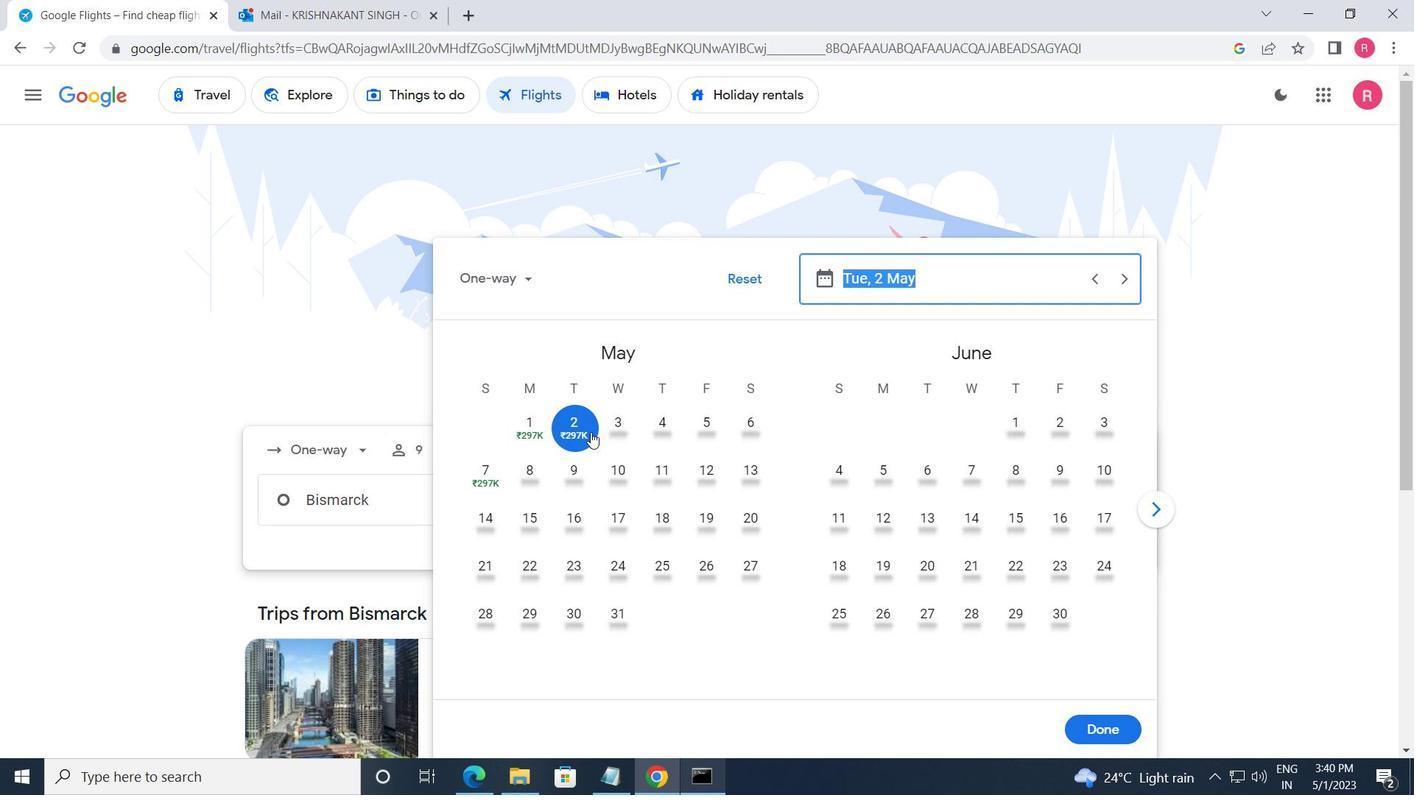 
Action: Mouse pressed left at (578, 433)
Screenshot: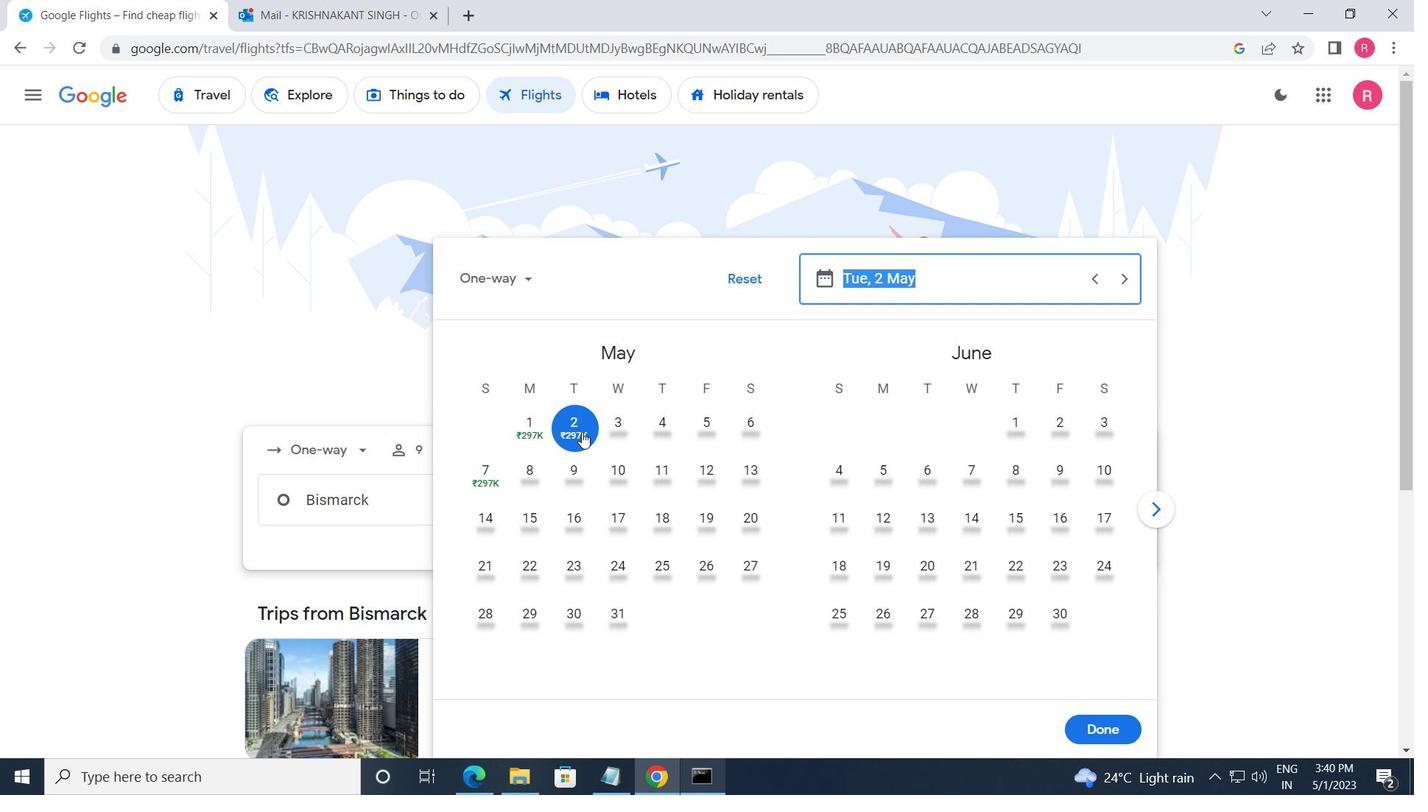
Action: Mouse moved to (1110, 717)
Screenshot: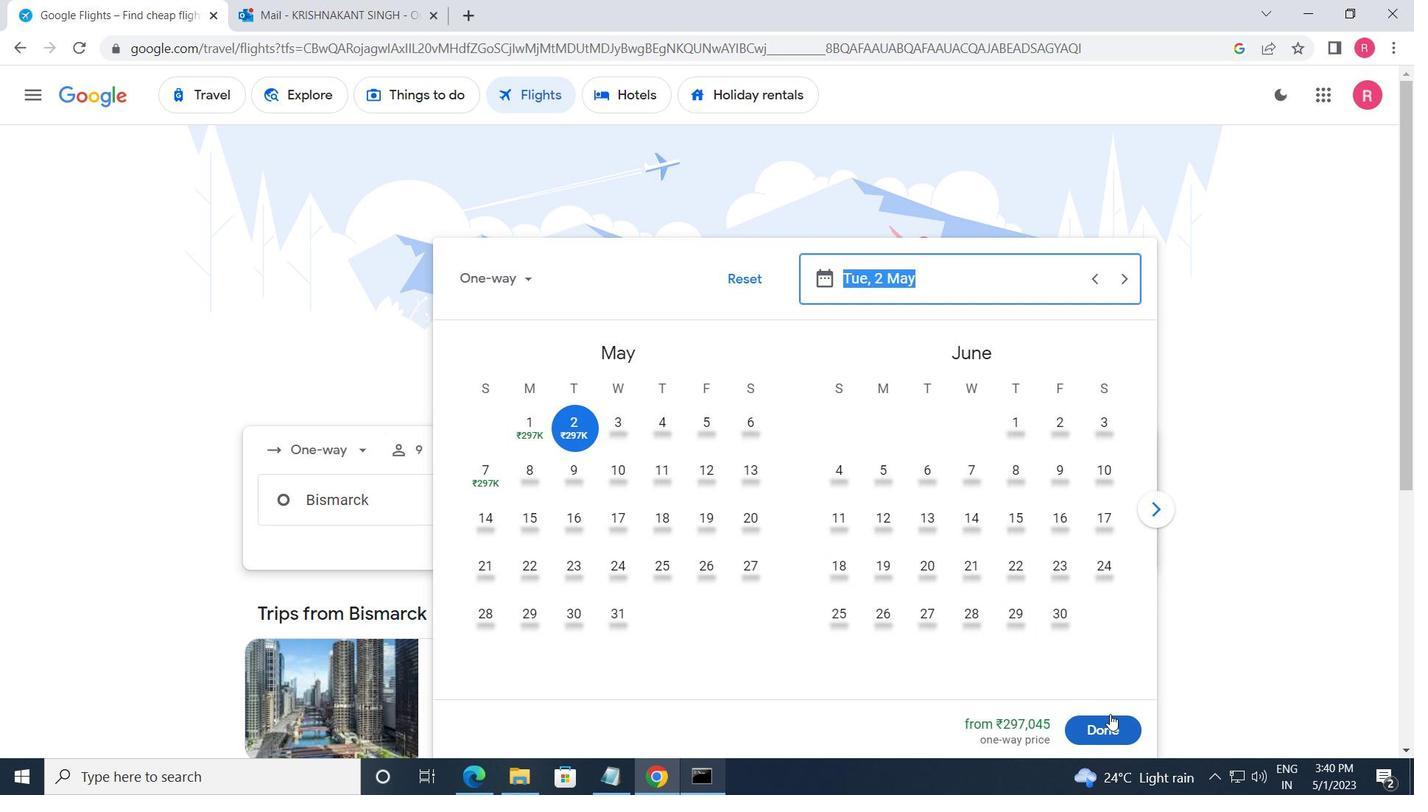 
Action: Mouse pressed left at (1110, 717)
Screenshot: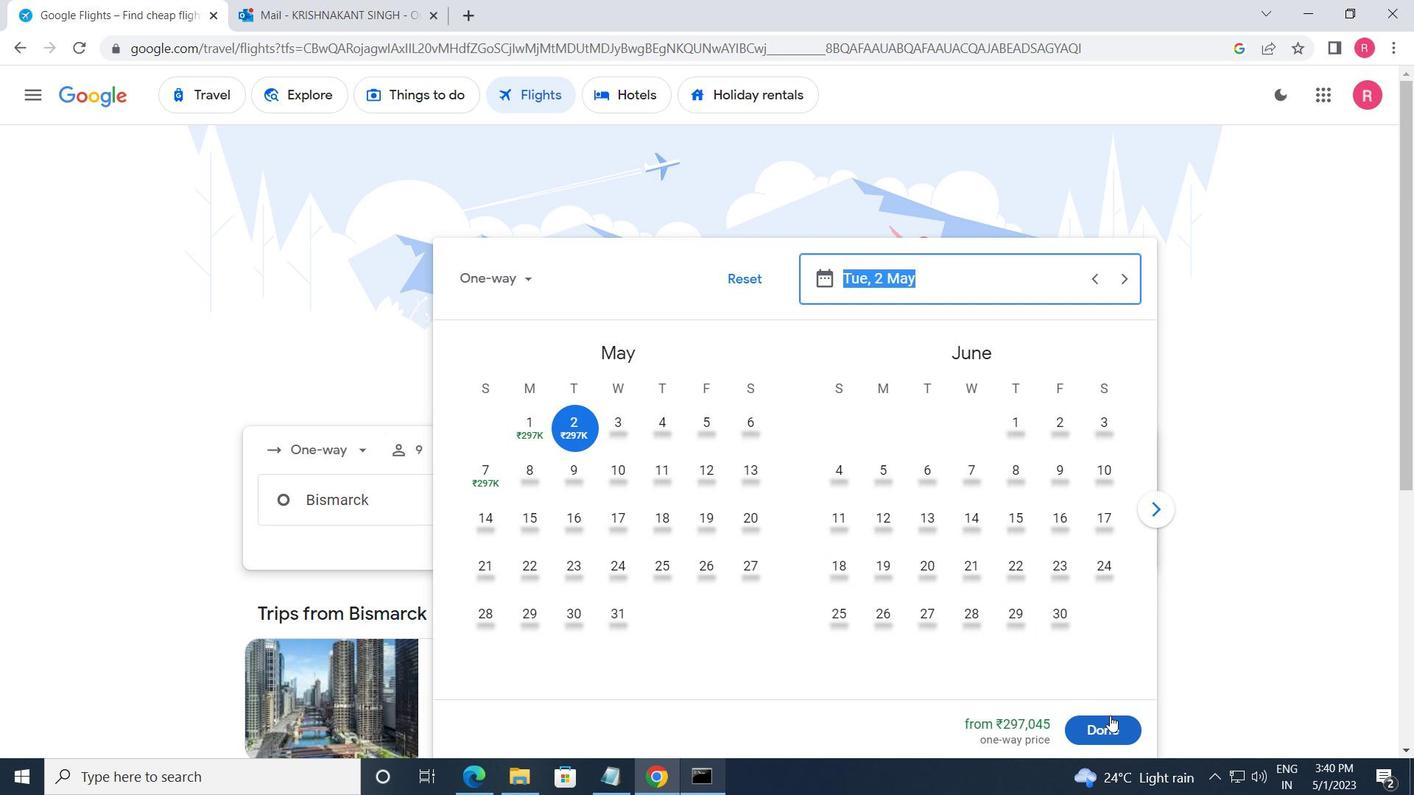 
Action: Mouse moved to (699, 560)
Screenshot: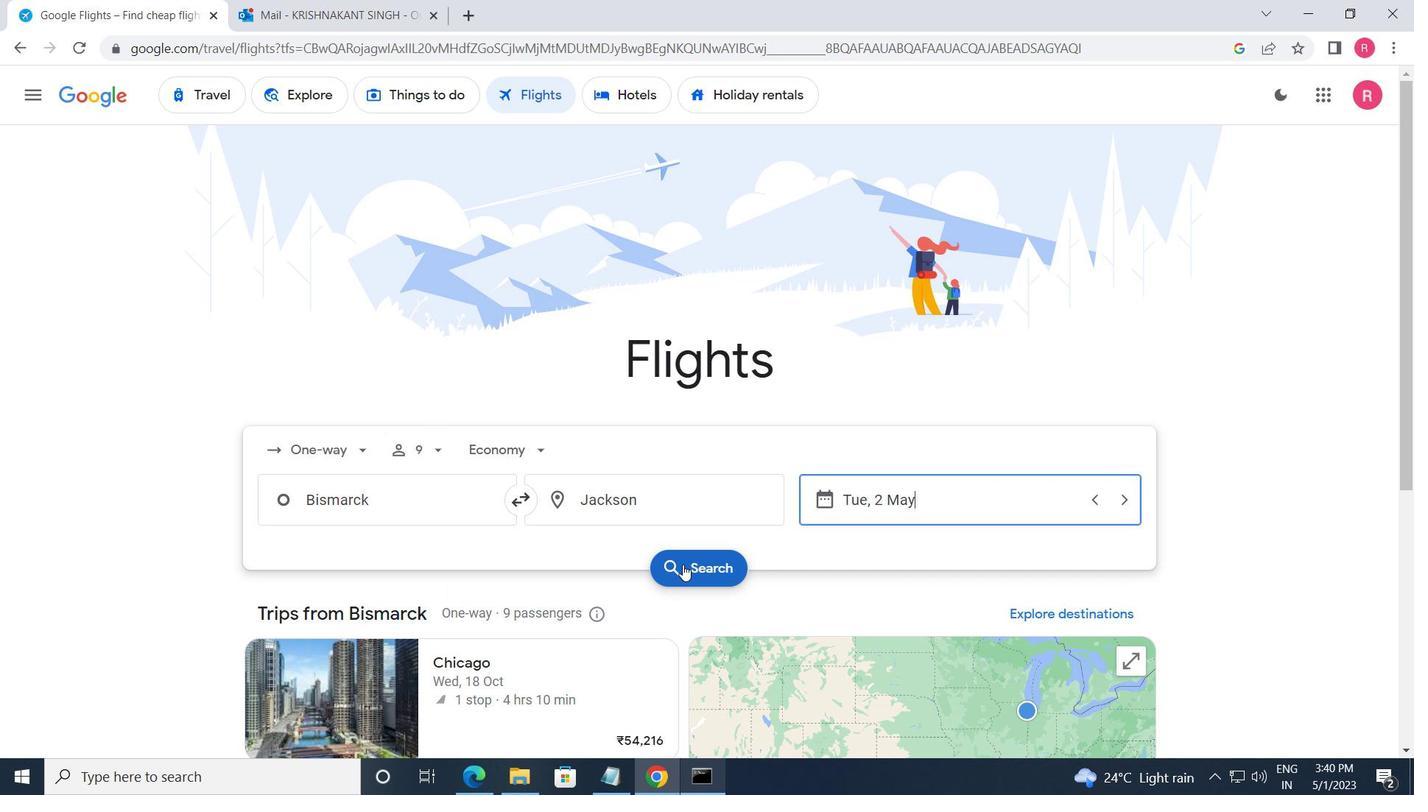 
Action: Mouse pressed left at (699, 560)
Screenshot: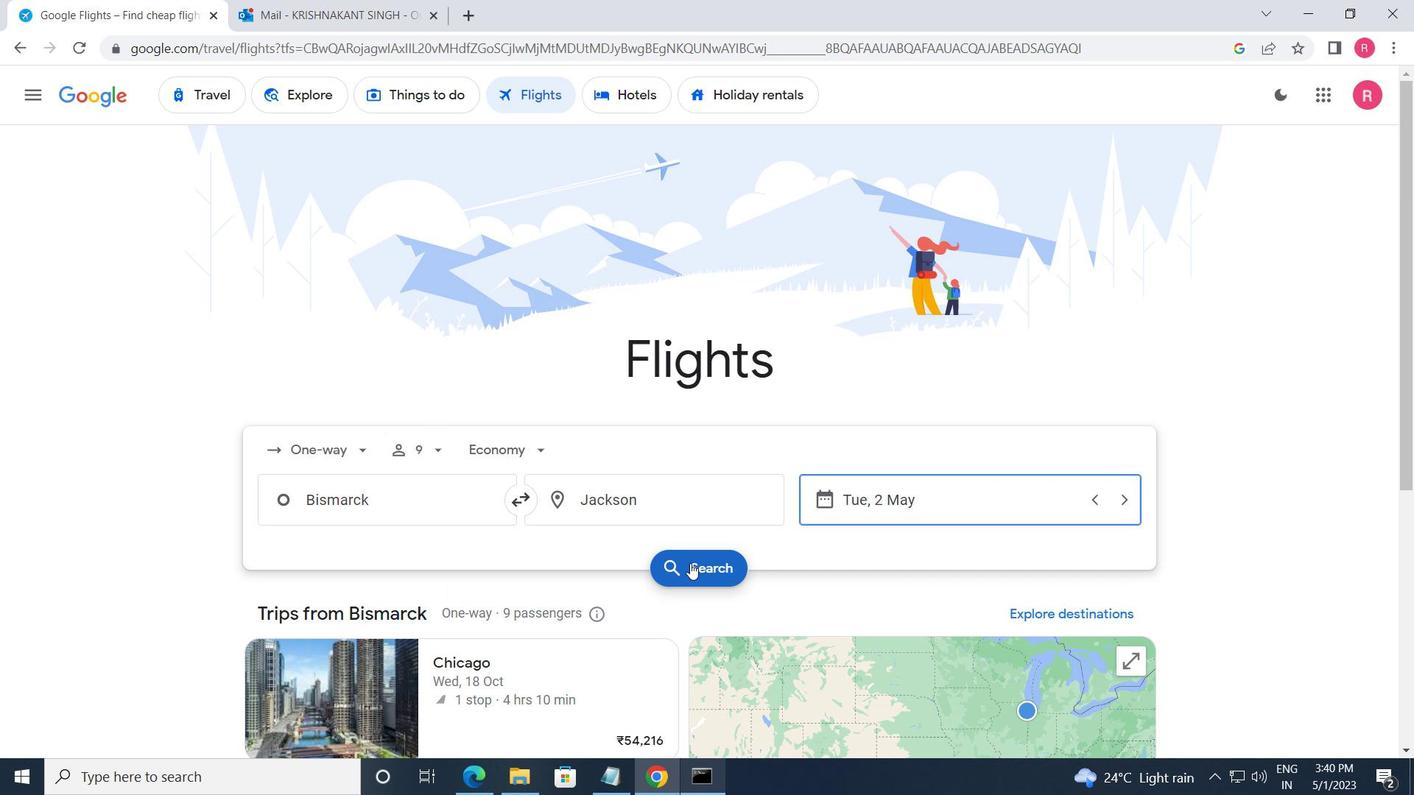 
Action: Mouse moved to (243, 262)
Screenshot: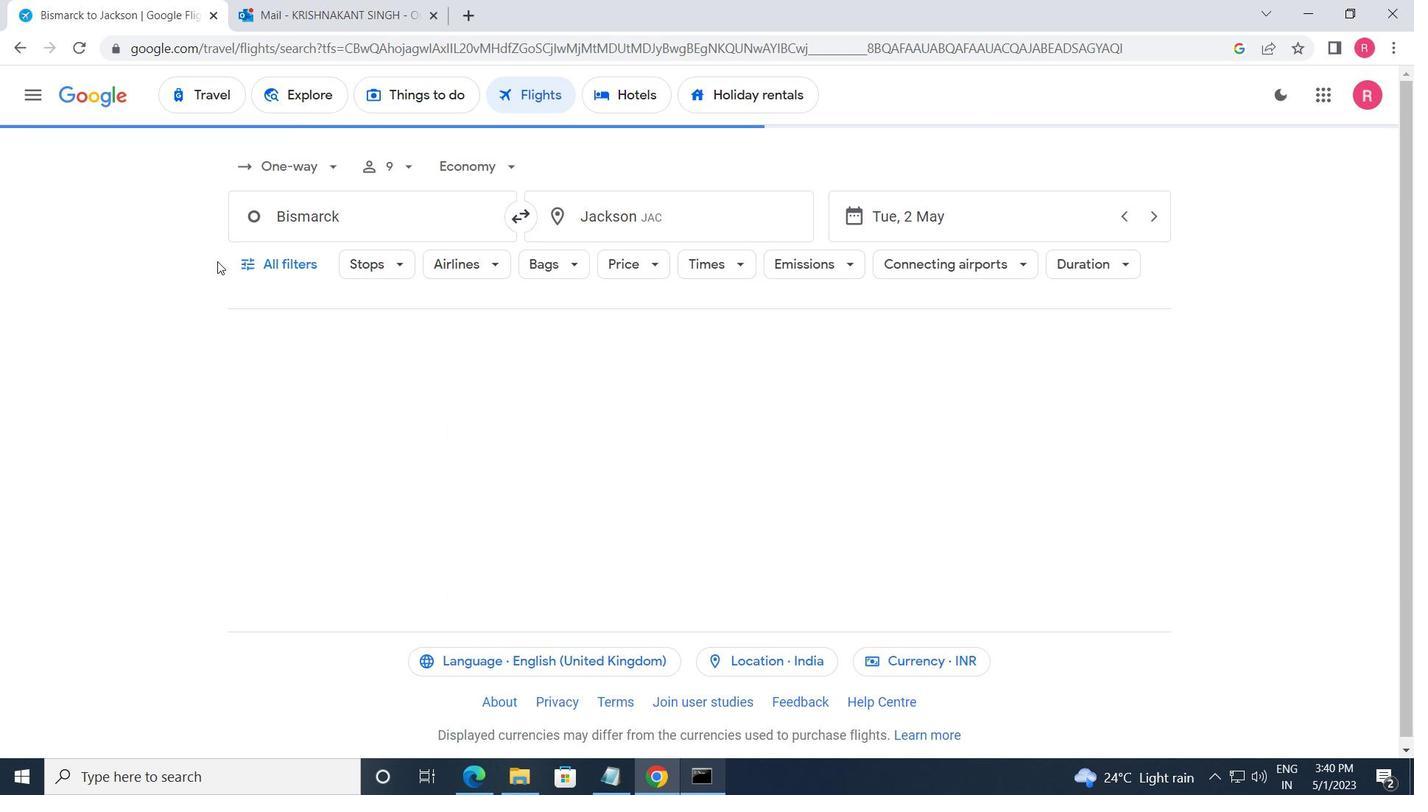 
Action: Mouse pressed left at (243, 262)
Screenshot: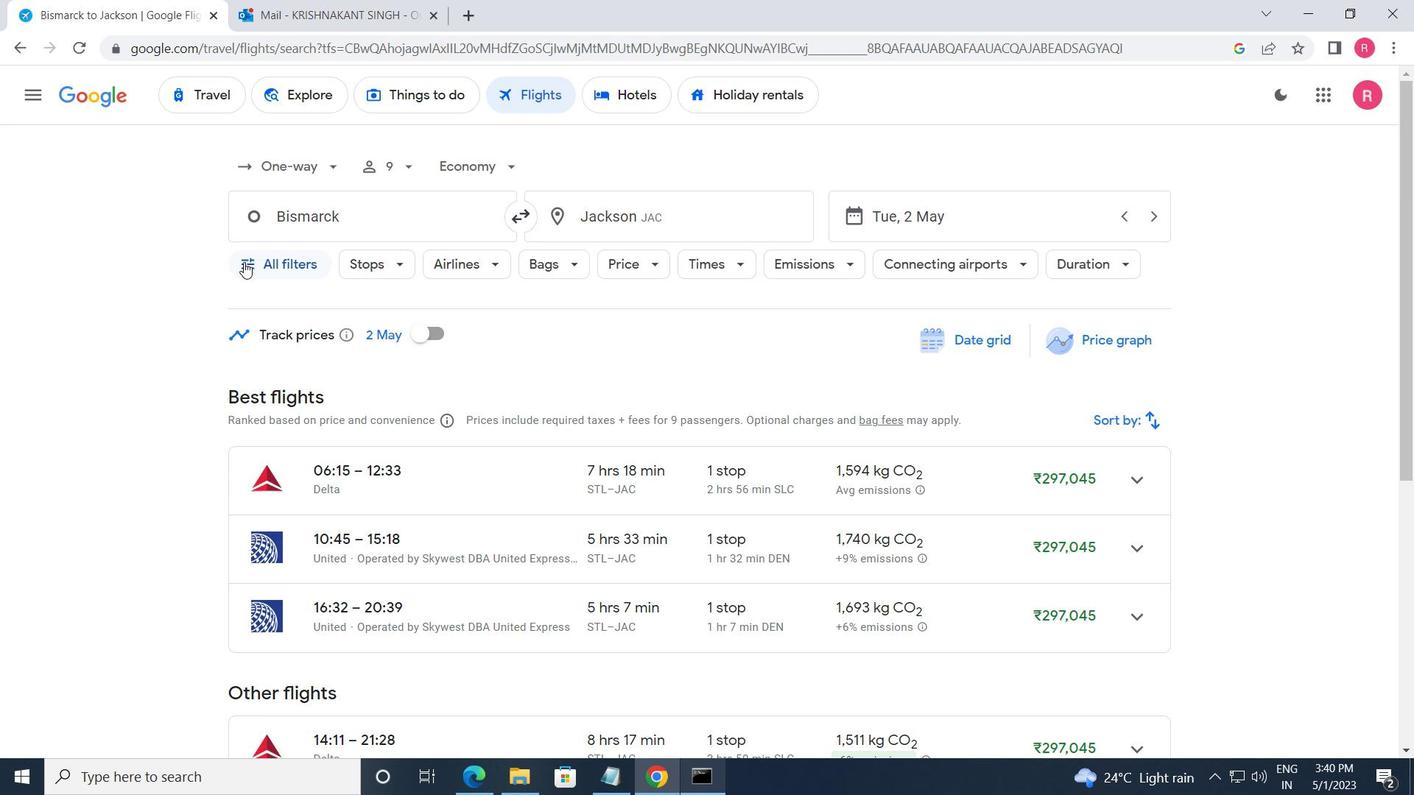 
Action: Mouse moved to (316, 408)
Screenshot: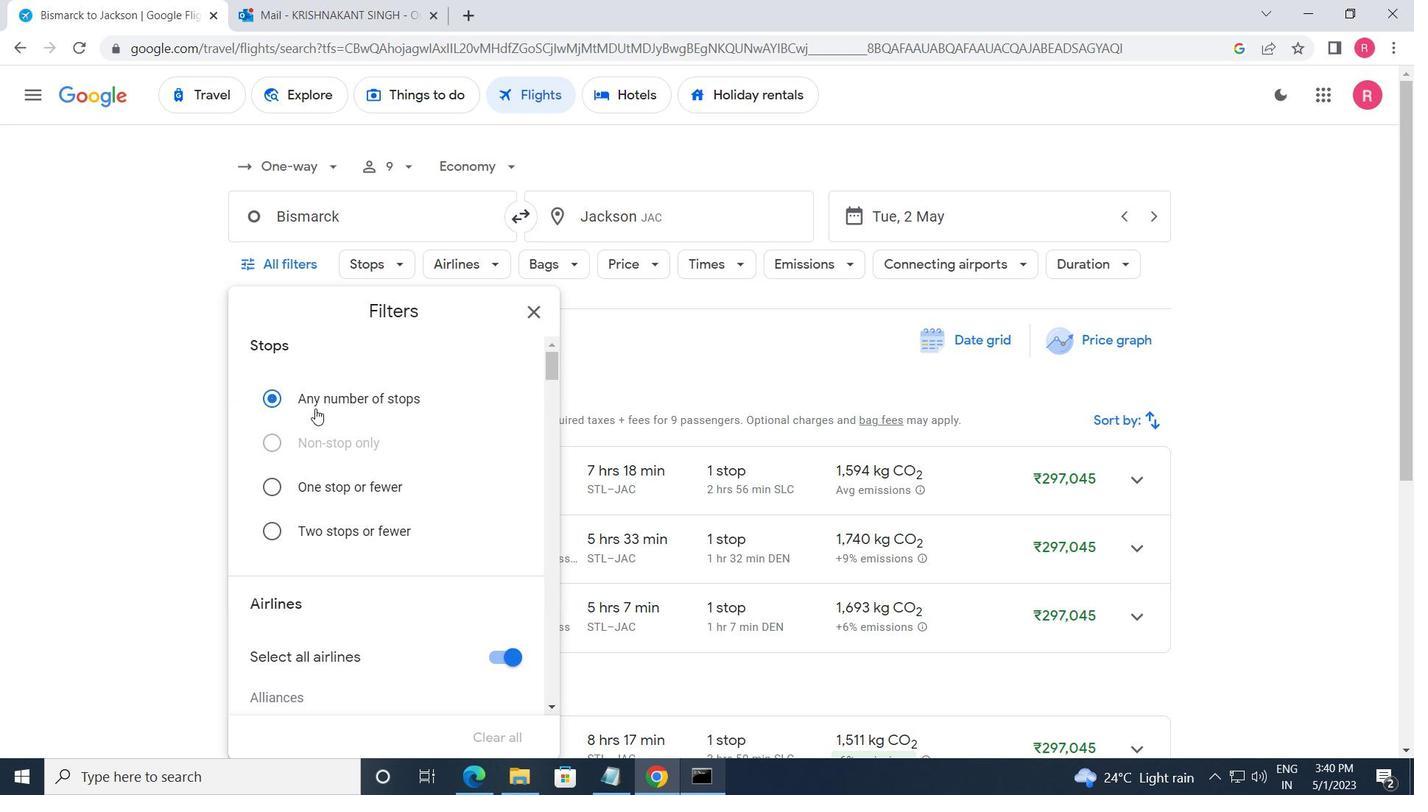 
Action: Mouse scrolled (316, 408) with delta (0, 0)
Screenshot: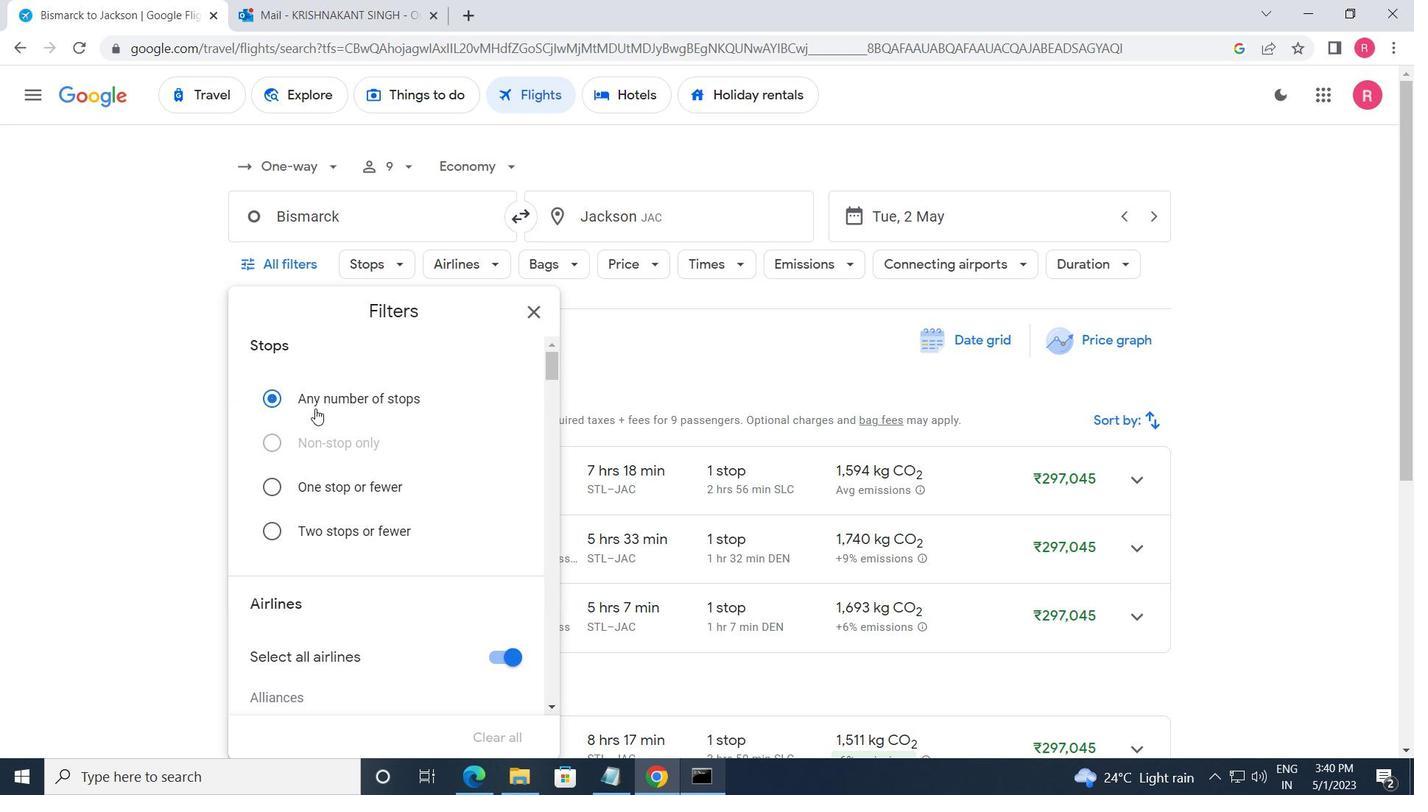 
Action: Mouse scrolled (316, 408) with delta (0, 0)
Screenshot: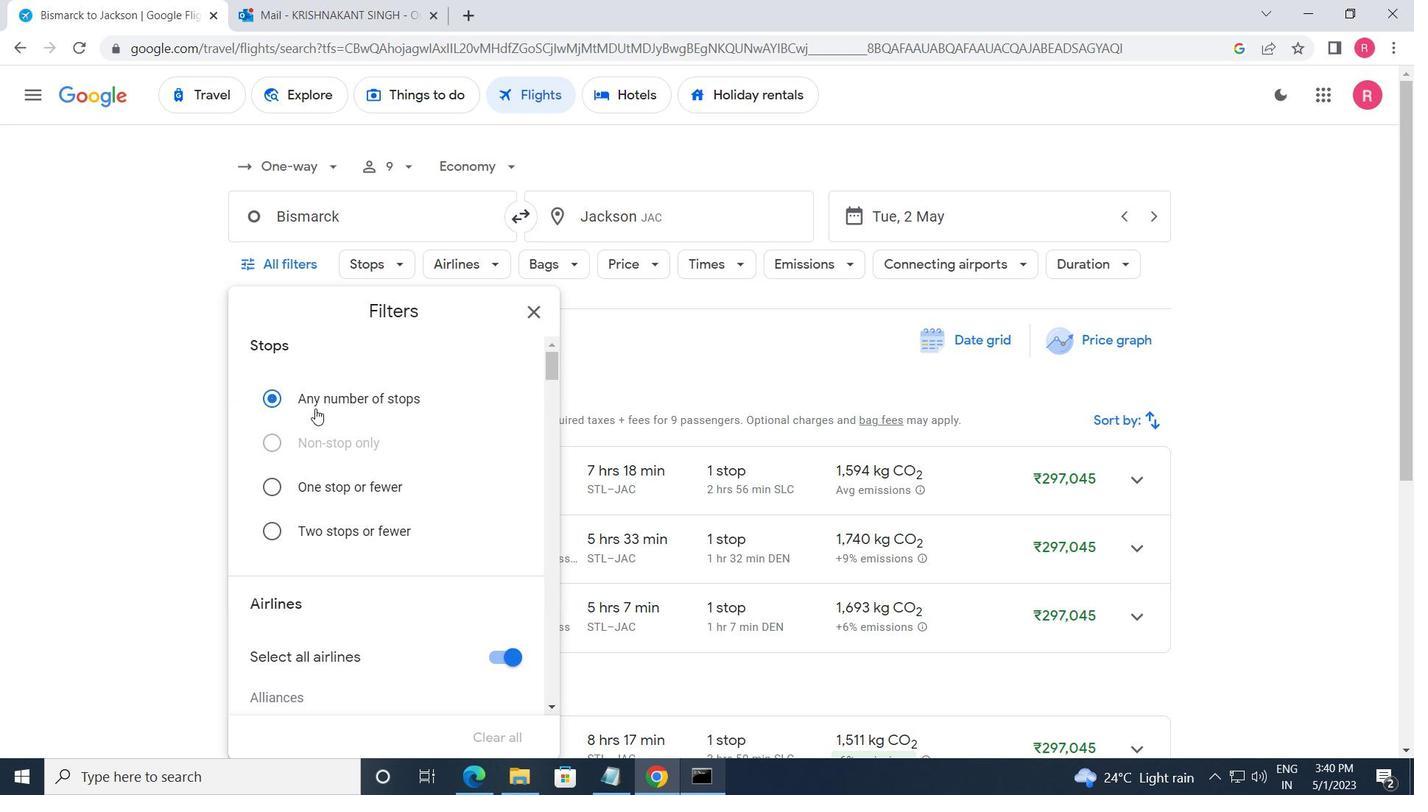 
Action: Mouse scrolled (316, 408) with delta (0, 0)
Screenshot: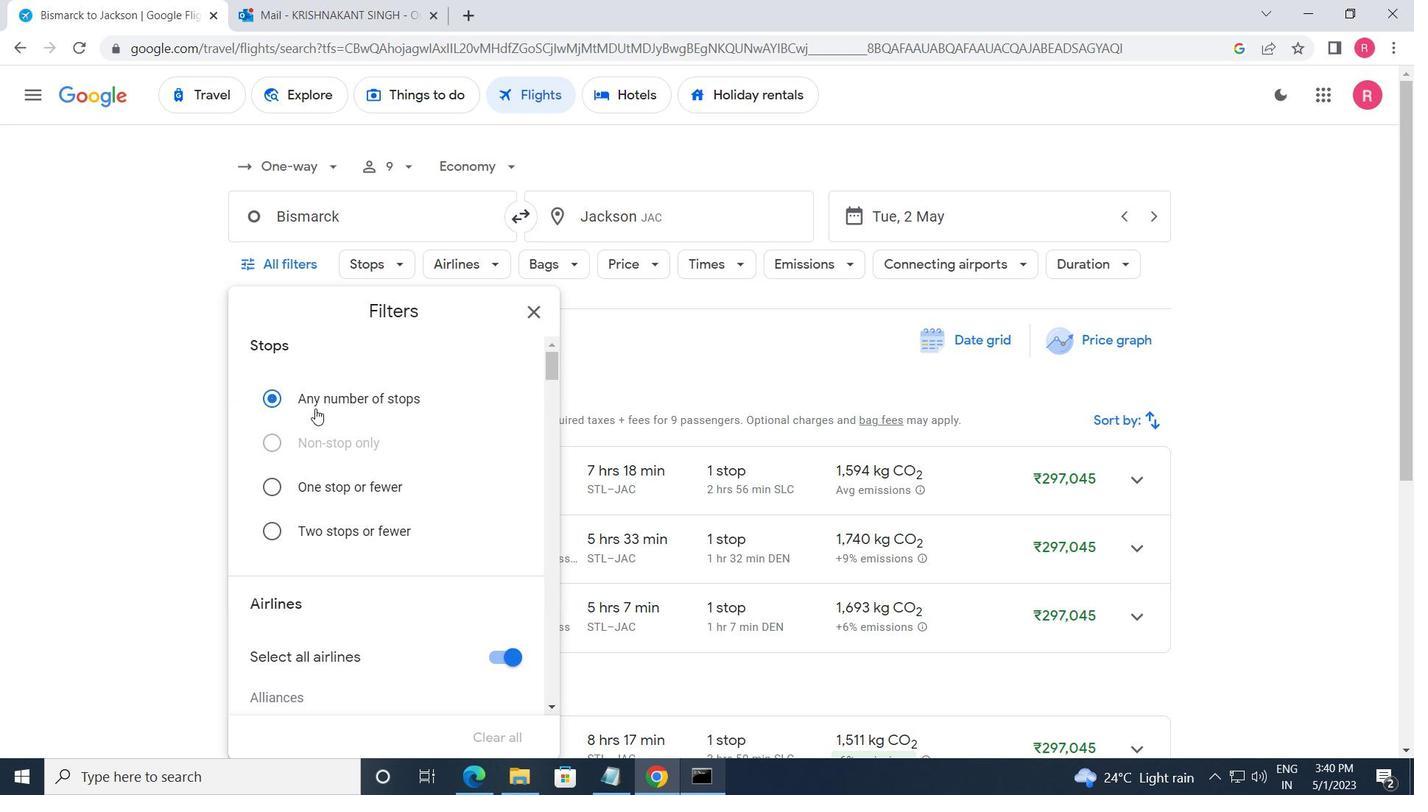 
Action: Mouse scrolled (316, 408) with delta (0, 0)
Screenshot: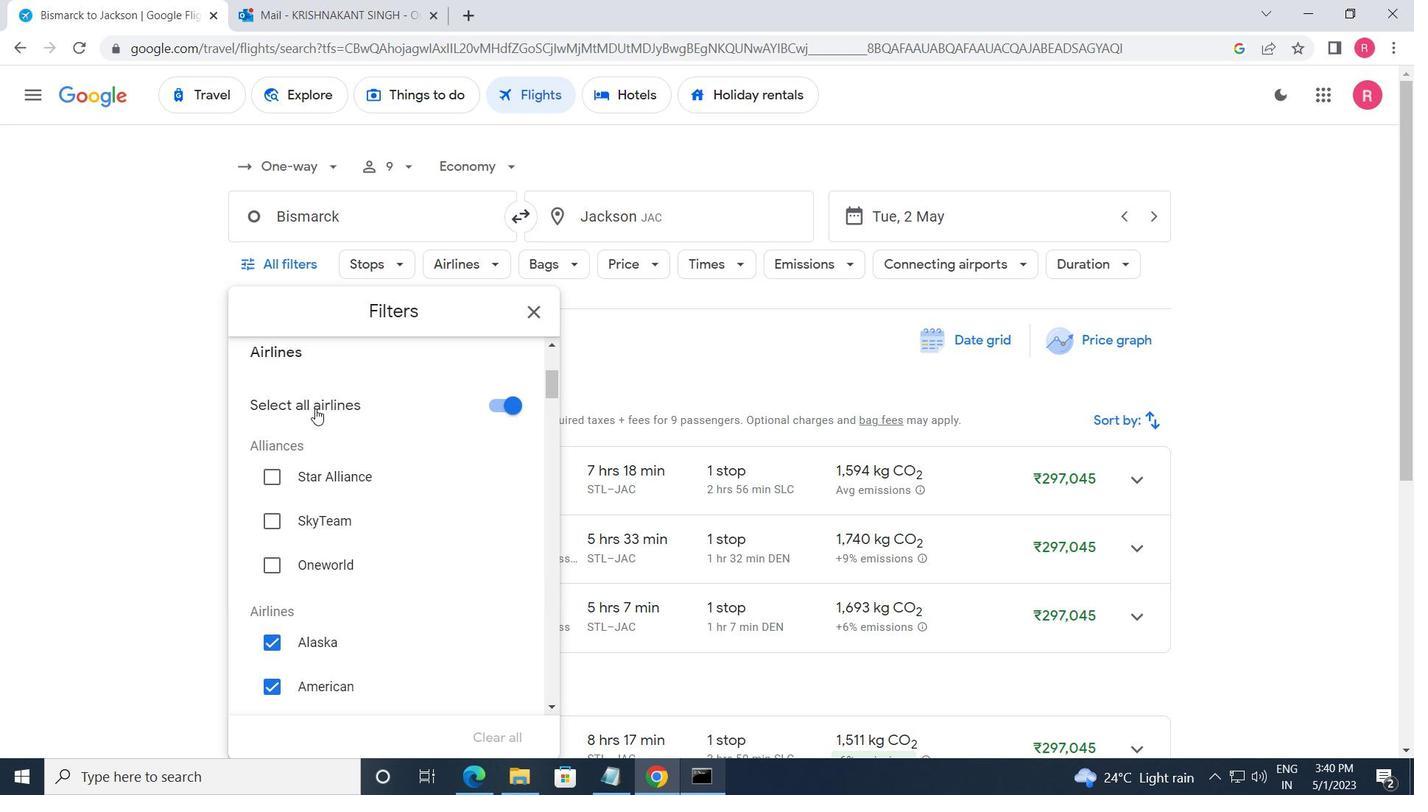 
Action: Mouse moved to (474, 520)
Screenshot: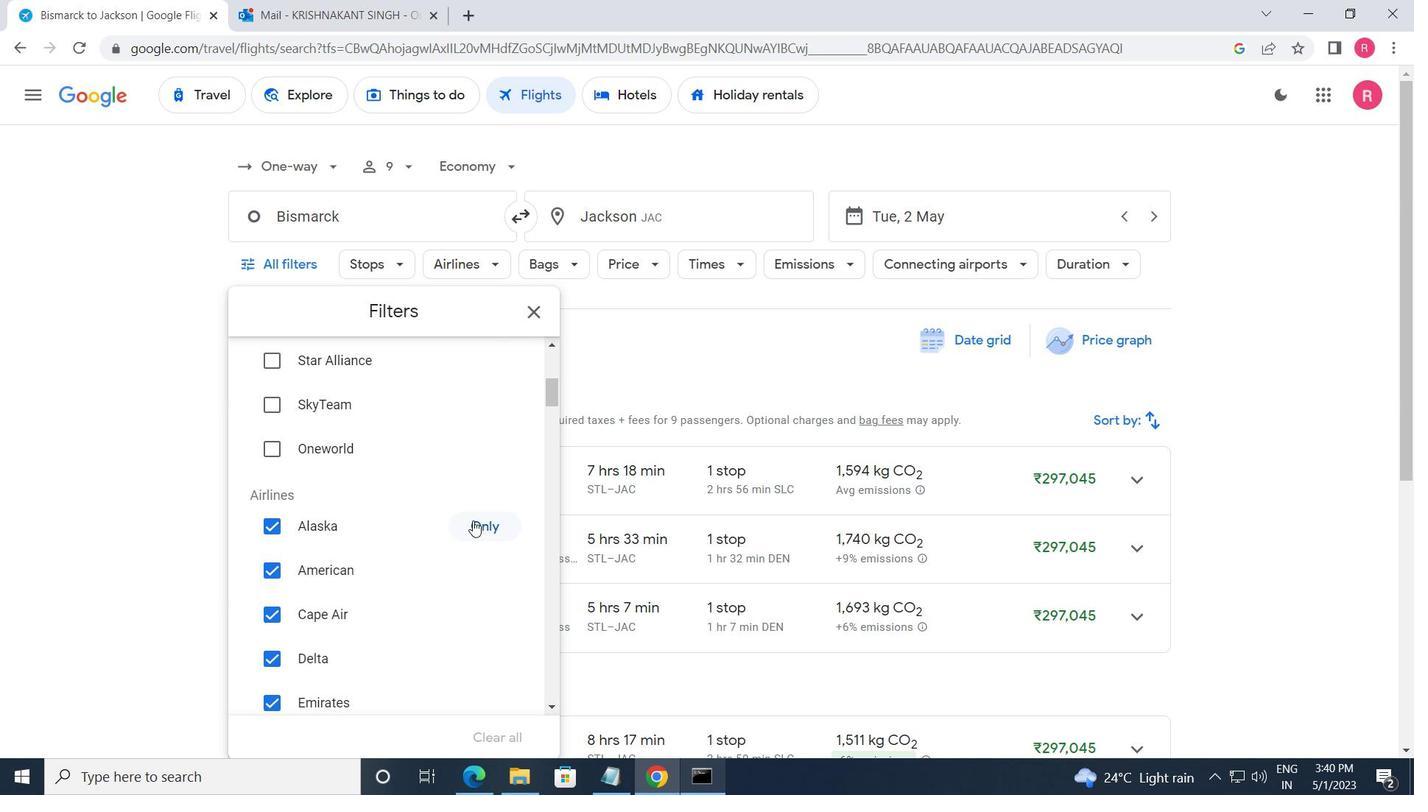 
Action: Mouse pressed left at (474, 520)
Screenshot: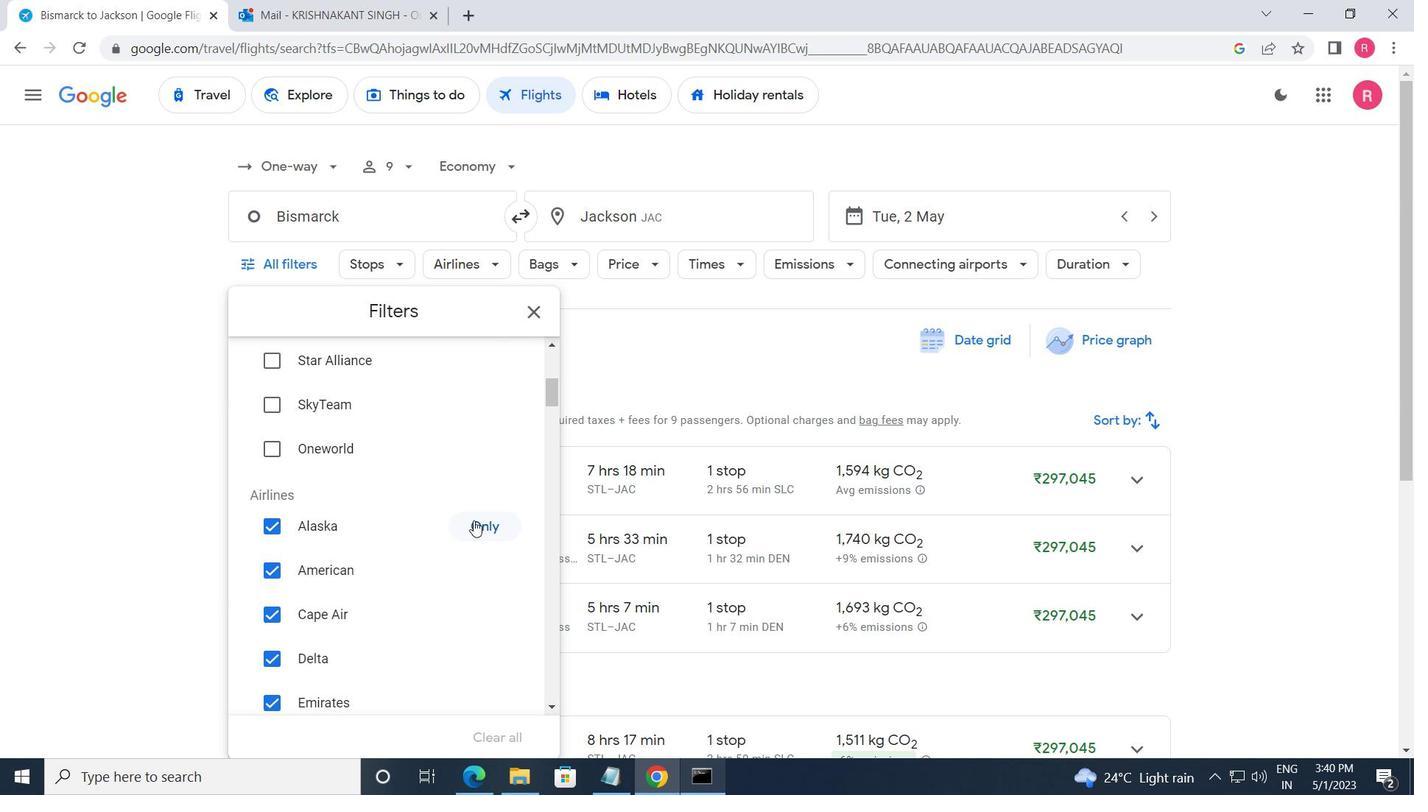 
Action: Mouse moved to (422, 549)
Screenshot: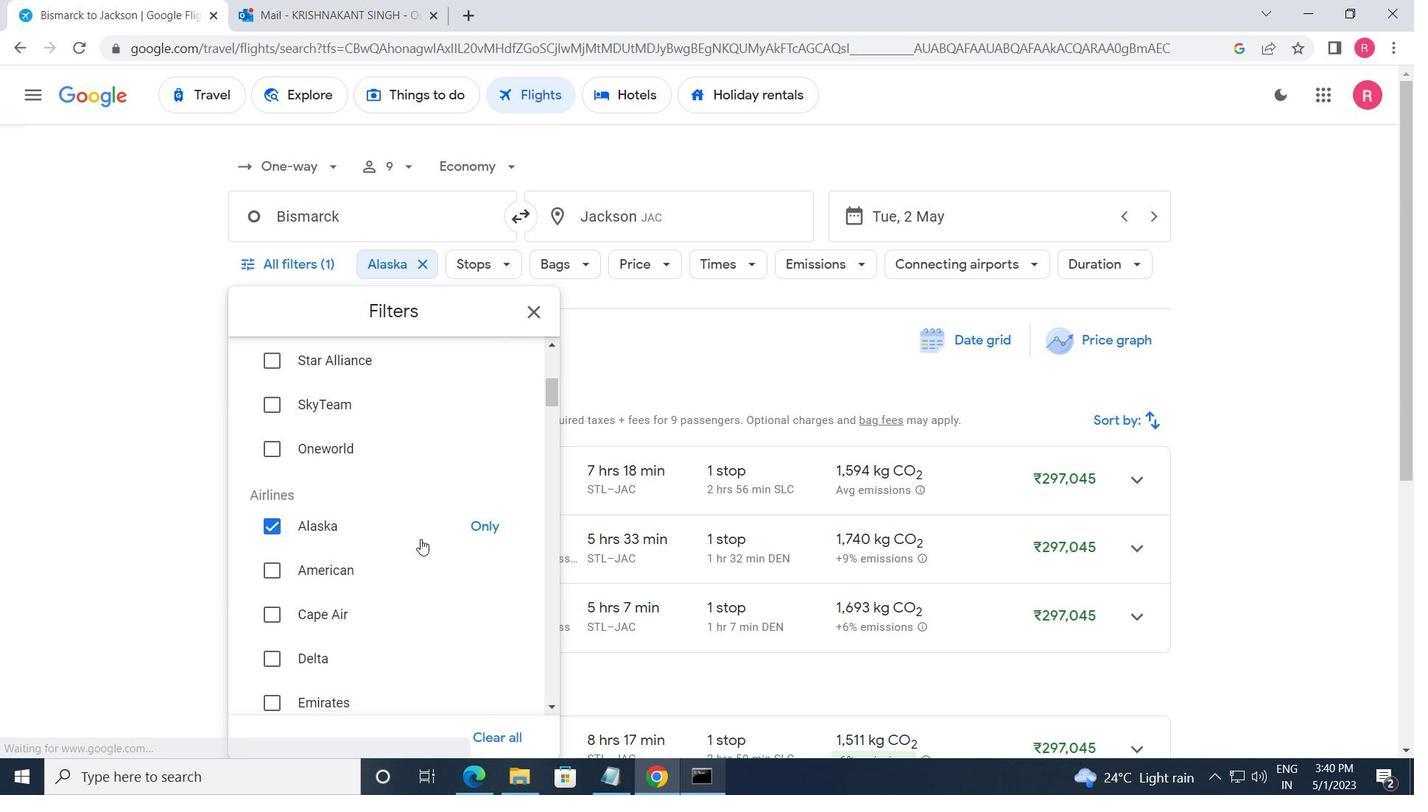 
Action: Mouse scrolled (422, 548) with delta (0, 0)
Screenshot: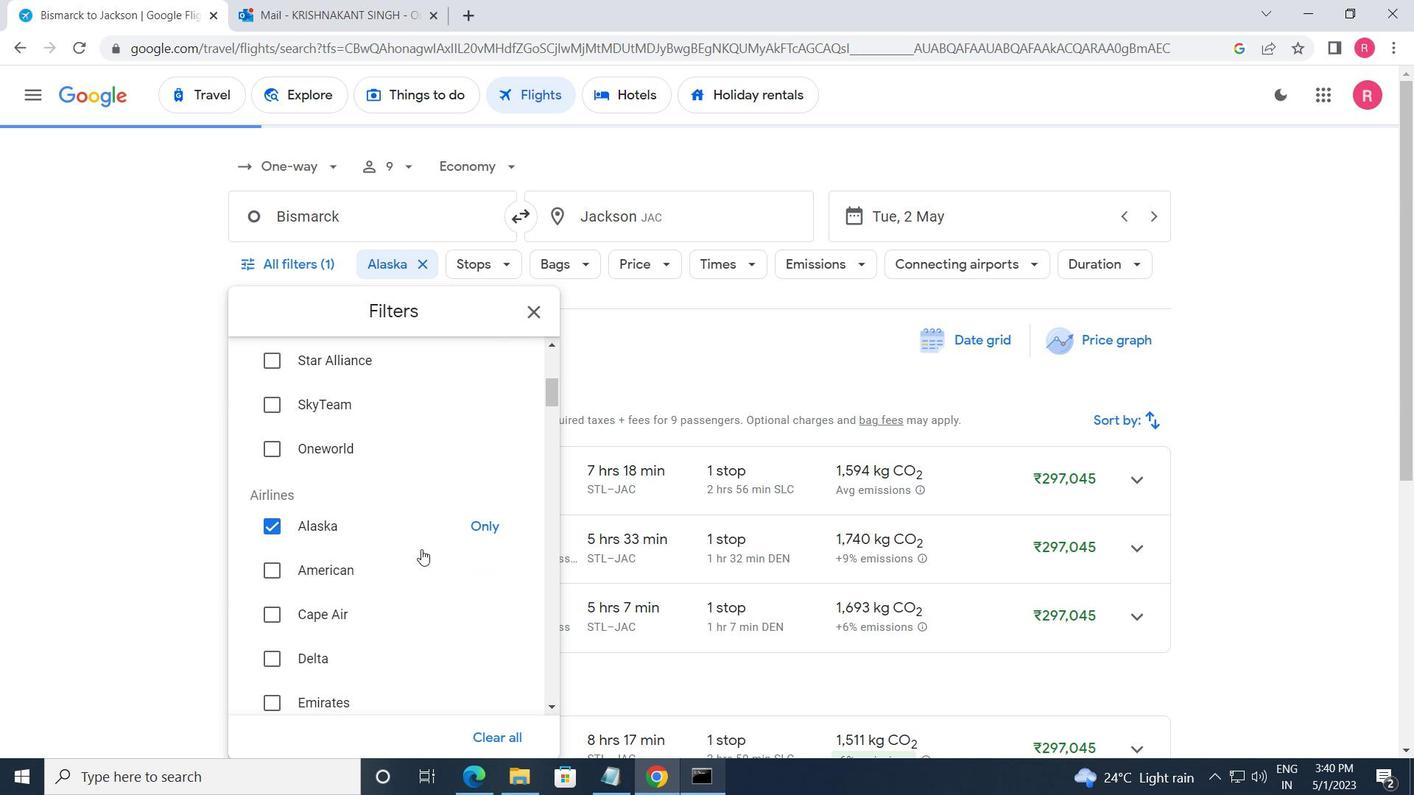 
Action: Mouse moved to (423, 549)
Screenshot: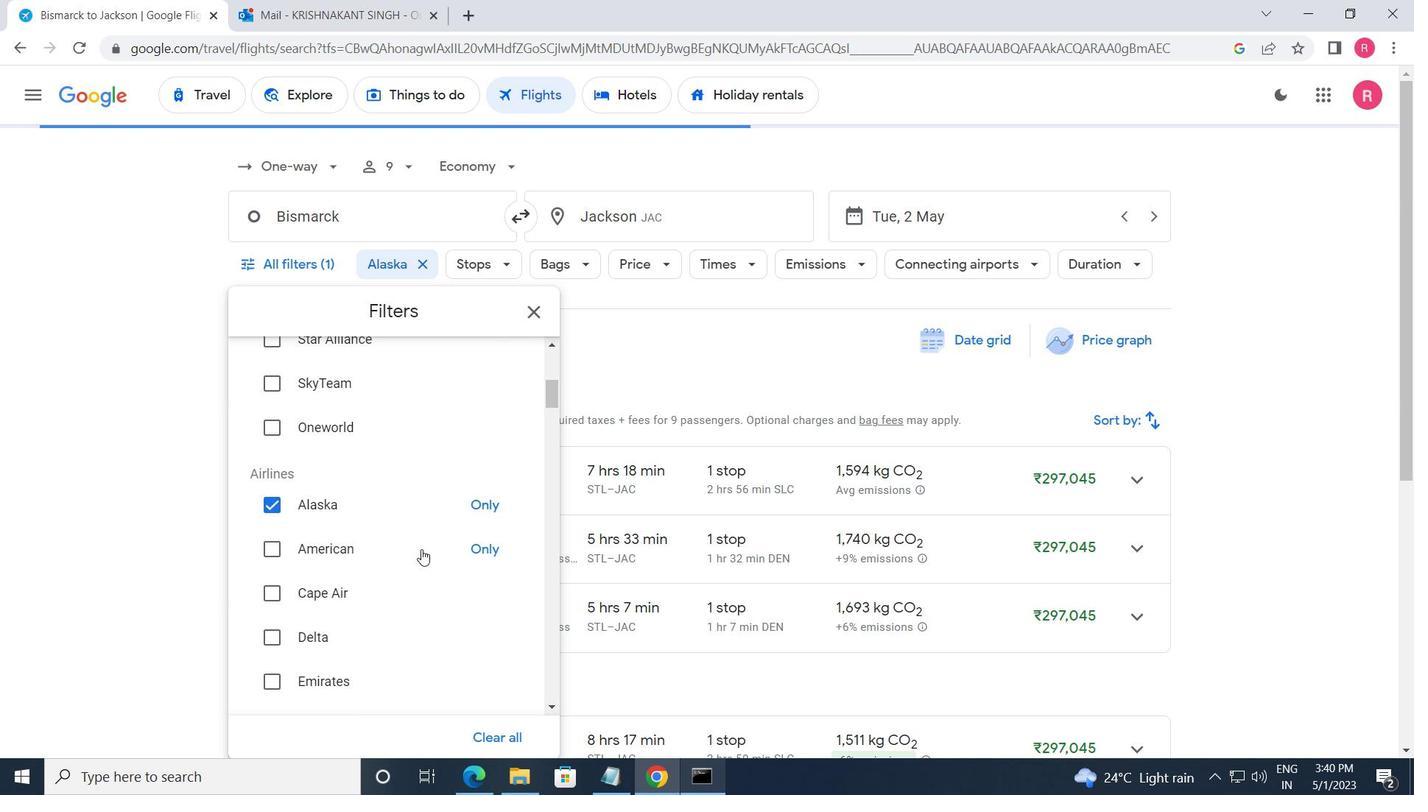 
Action: Mouse scrolled (423, 548) with delta (0, 0)
Screenshot: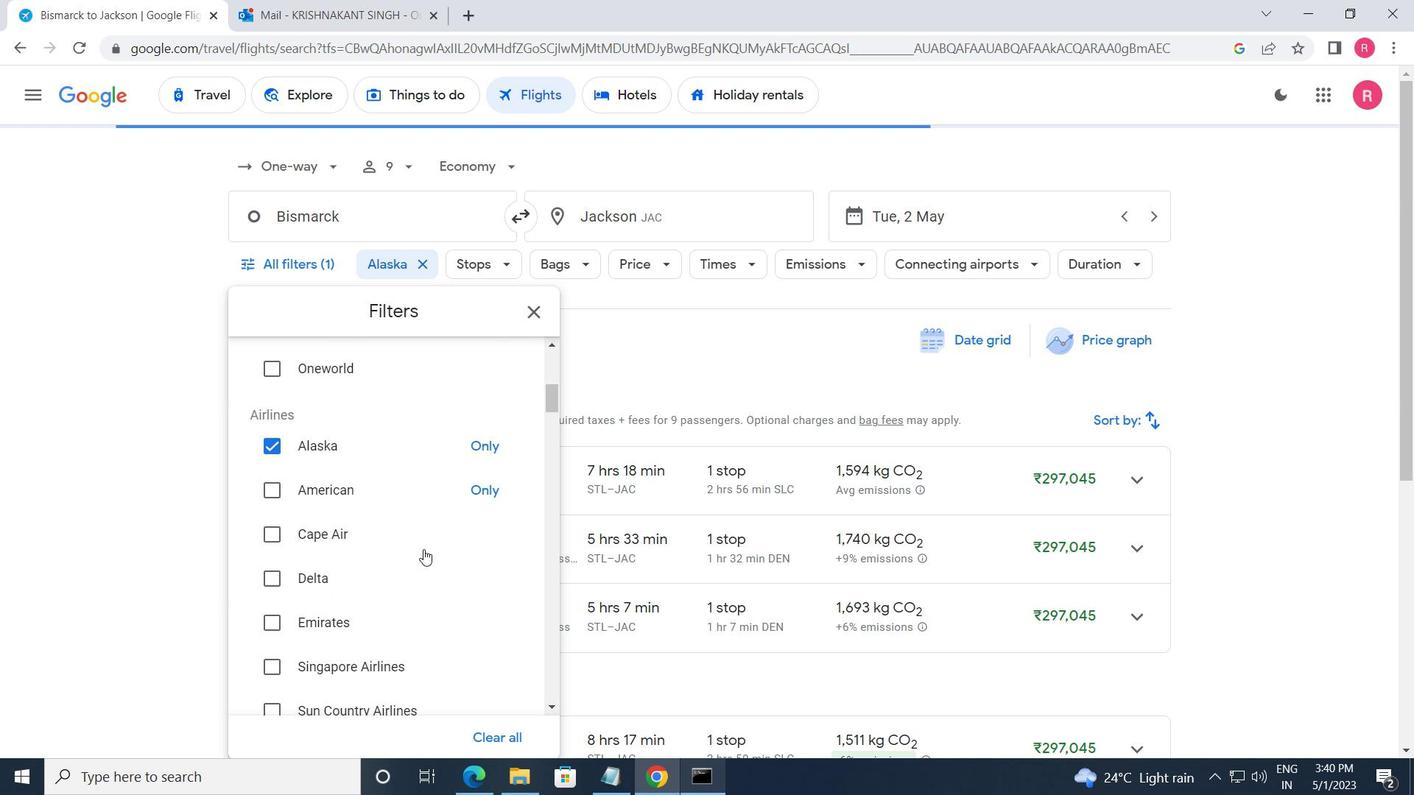 
Action: Mouse moved to (425, 511)
Screenshot: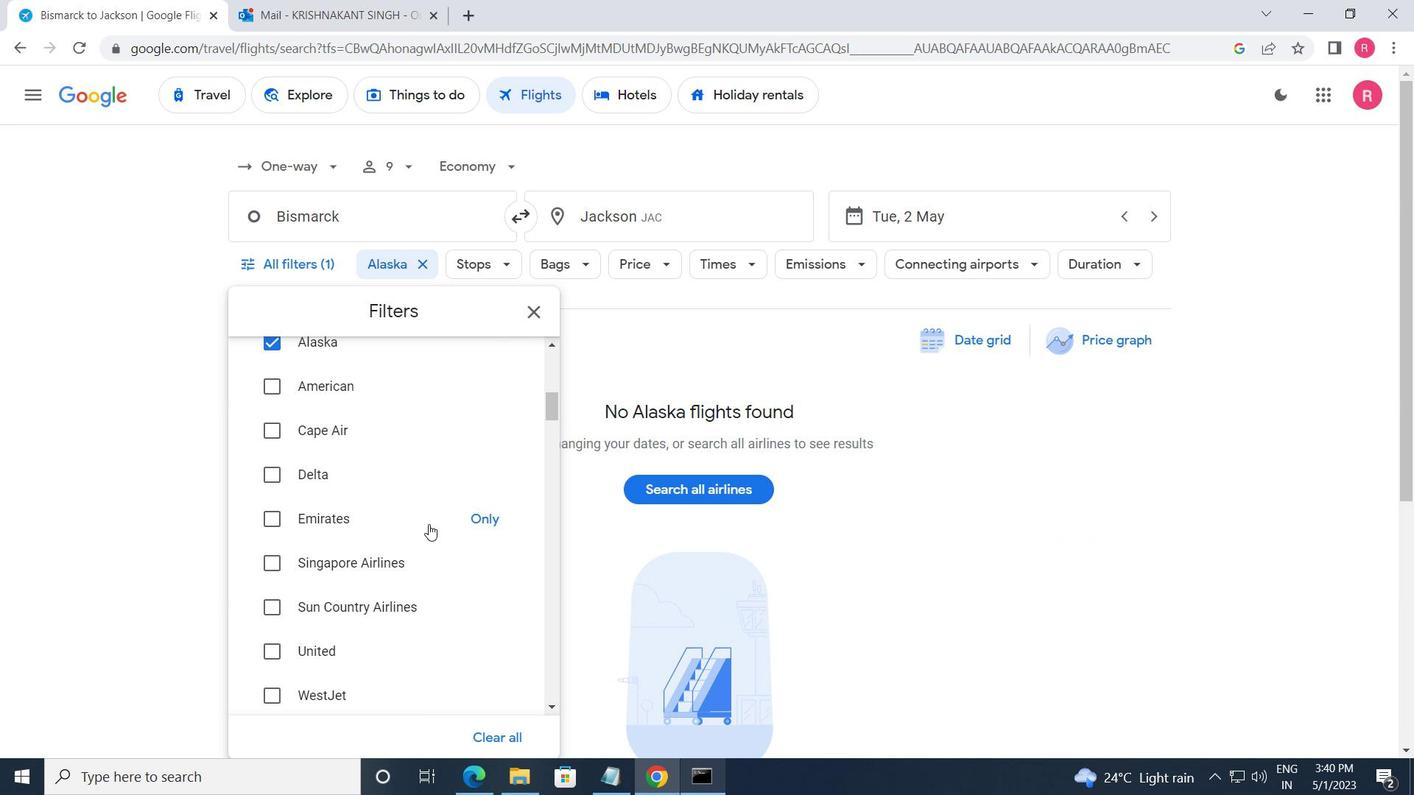 
Action: Mouse scrolled (425, 511) with delta (0, 0)
Screenshot: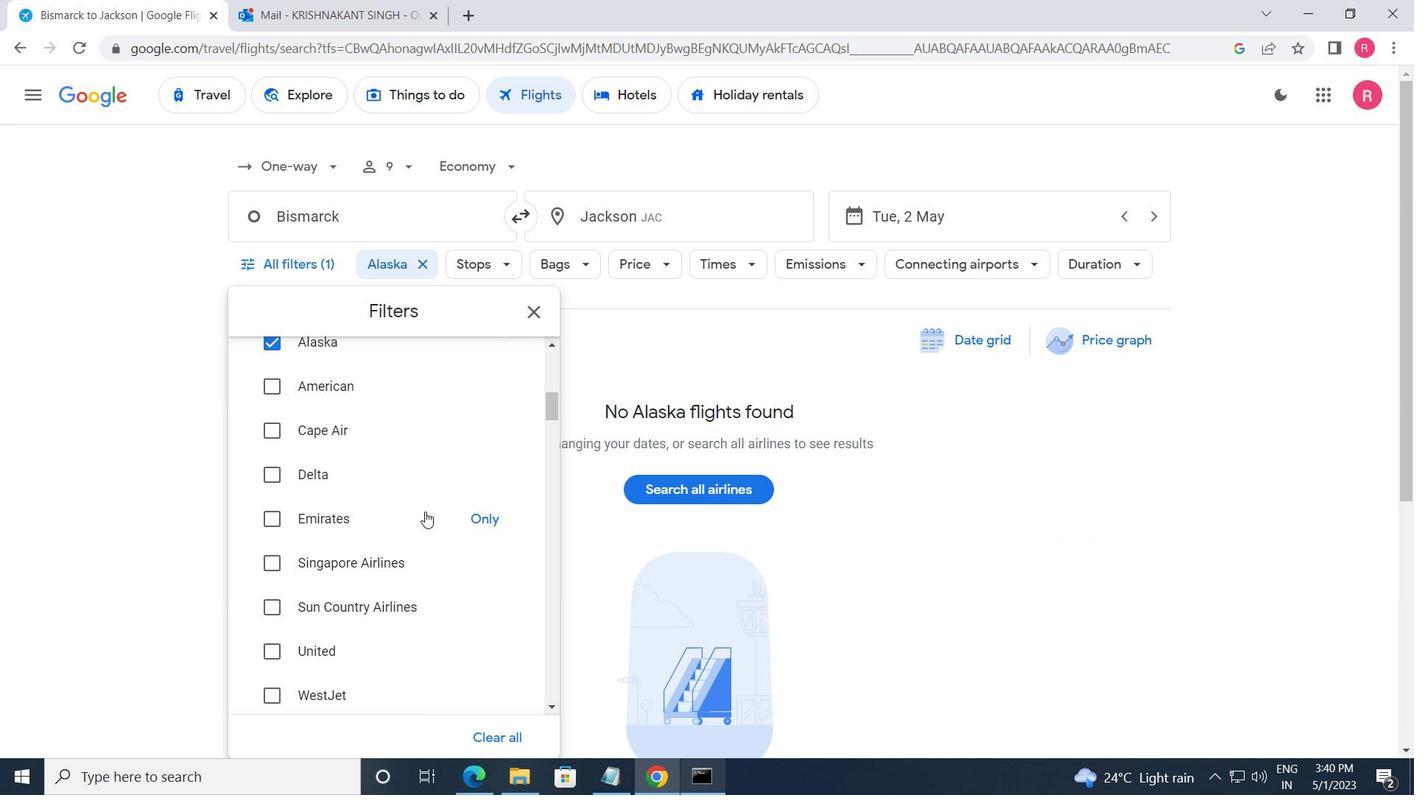 
Action: Mouse scrolled (425, 511) with delta (0, 0)
Screenshot: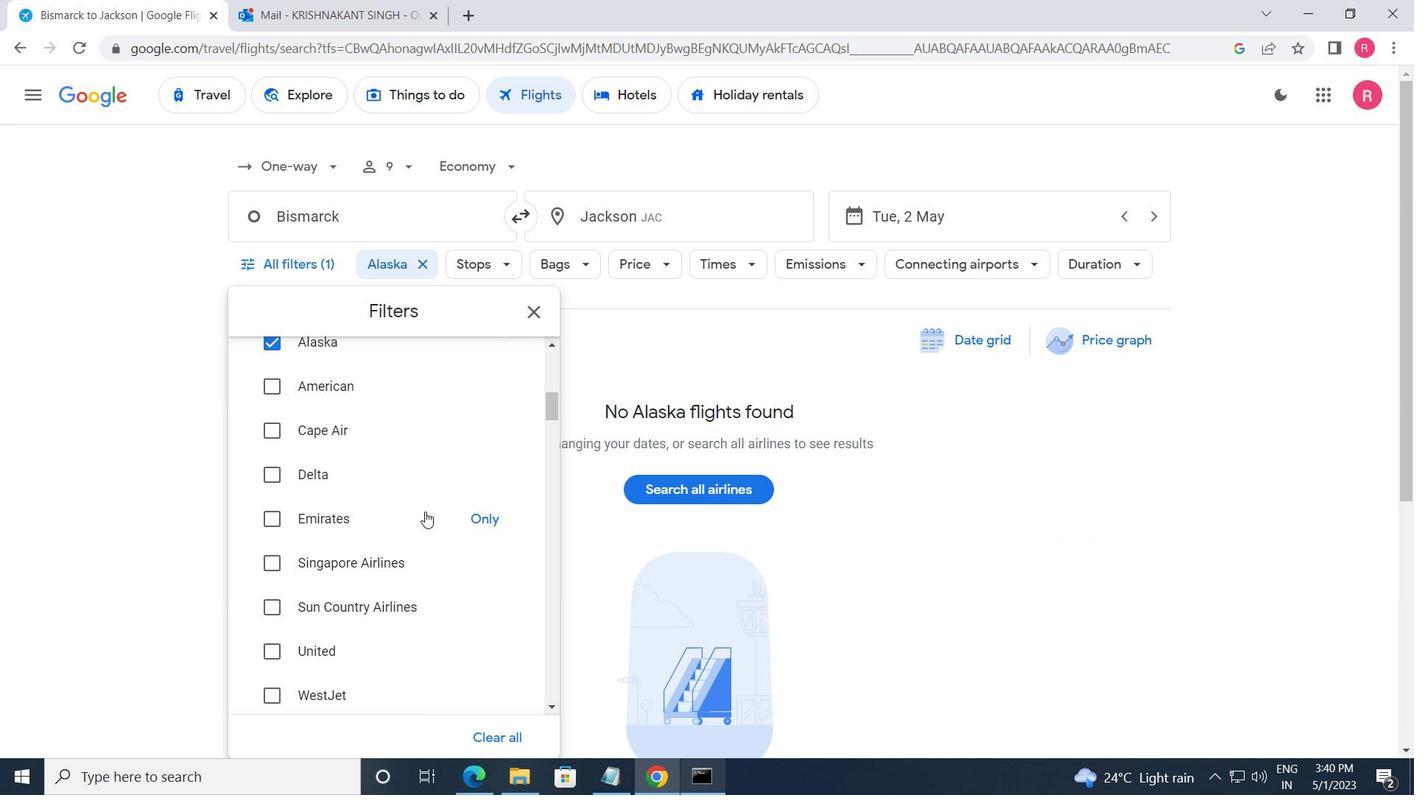 
Action: Mouse scrolled (425, 511) with delta (0, 0)
Screenshot: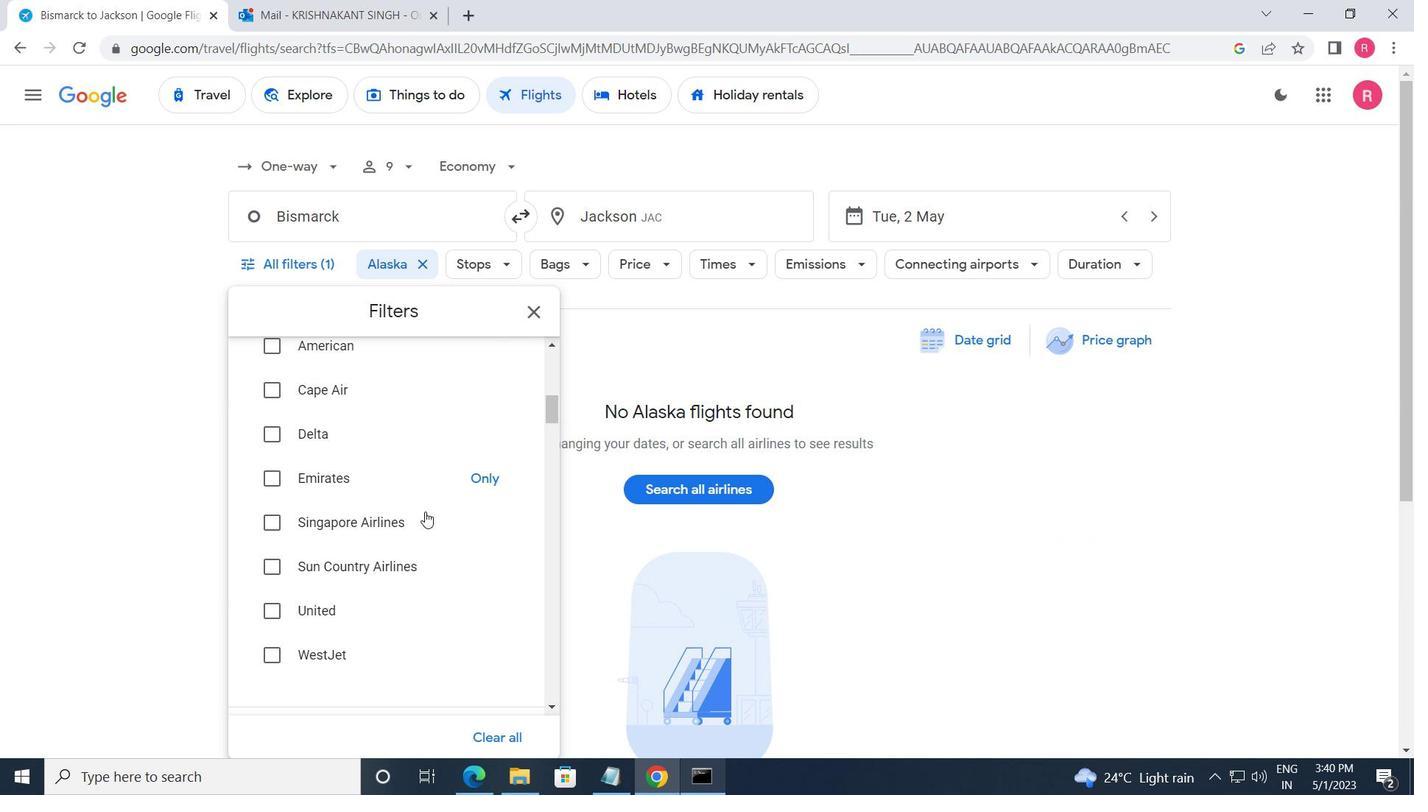 
Action: Mouse moved to (505, 584)
Screenshot: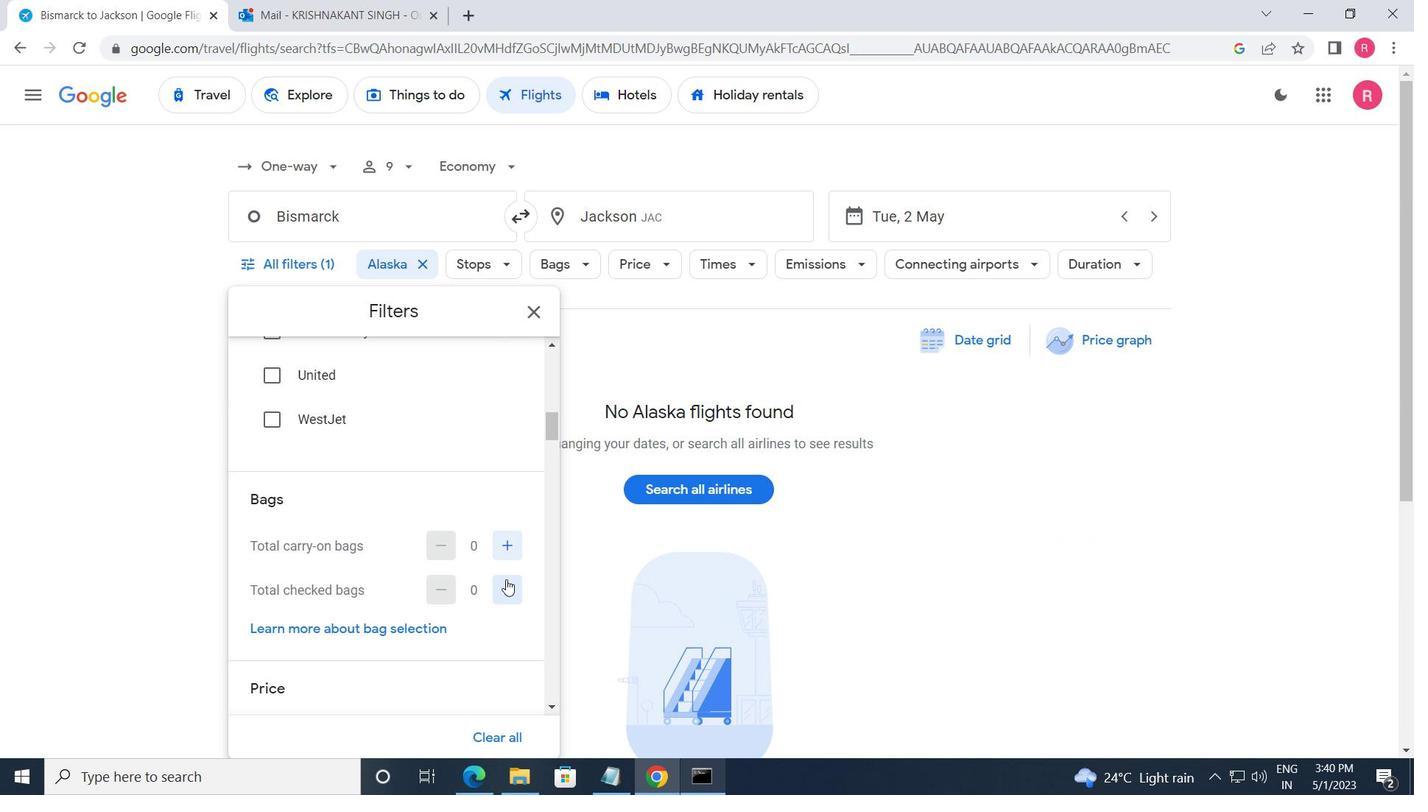 
Action: Mouse pressed left at (505, 584)
Screenshot: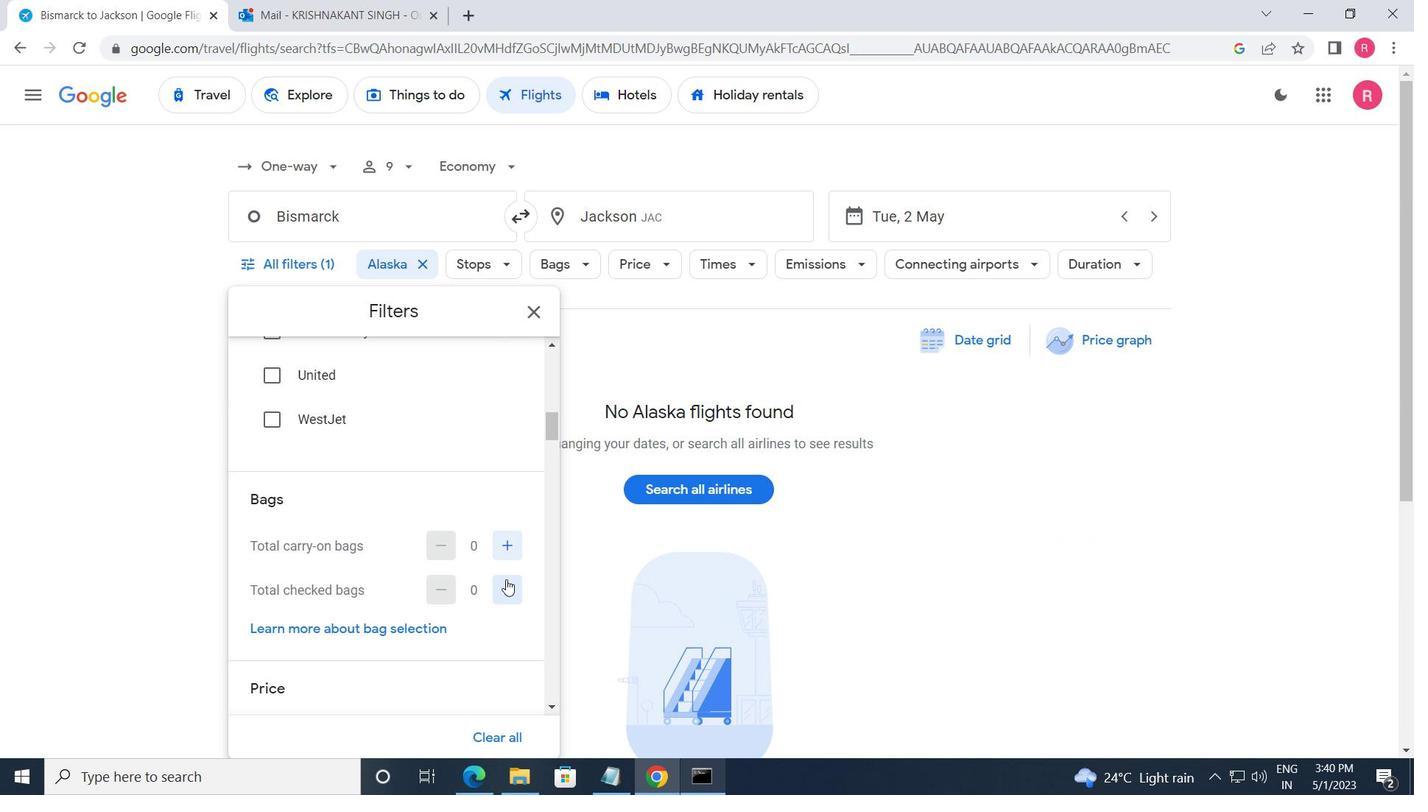 
Action: Mouse pressed left at (505, 584)
Screenshot: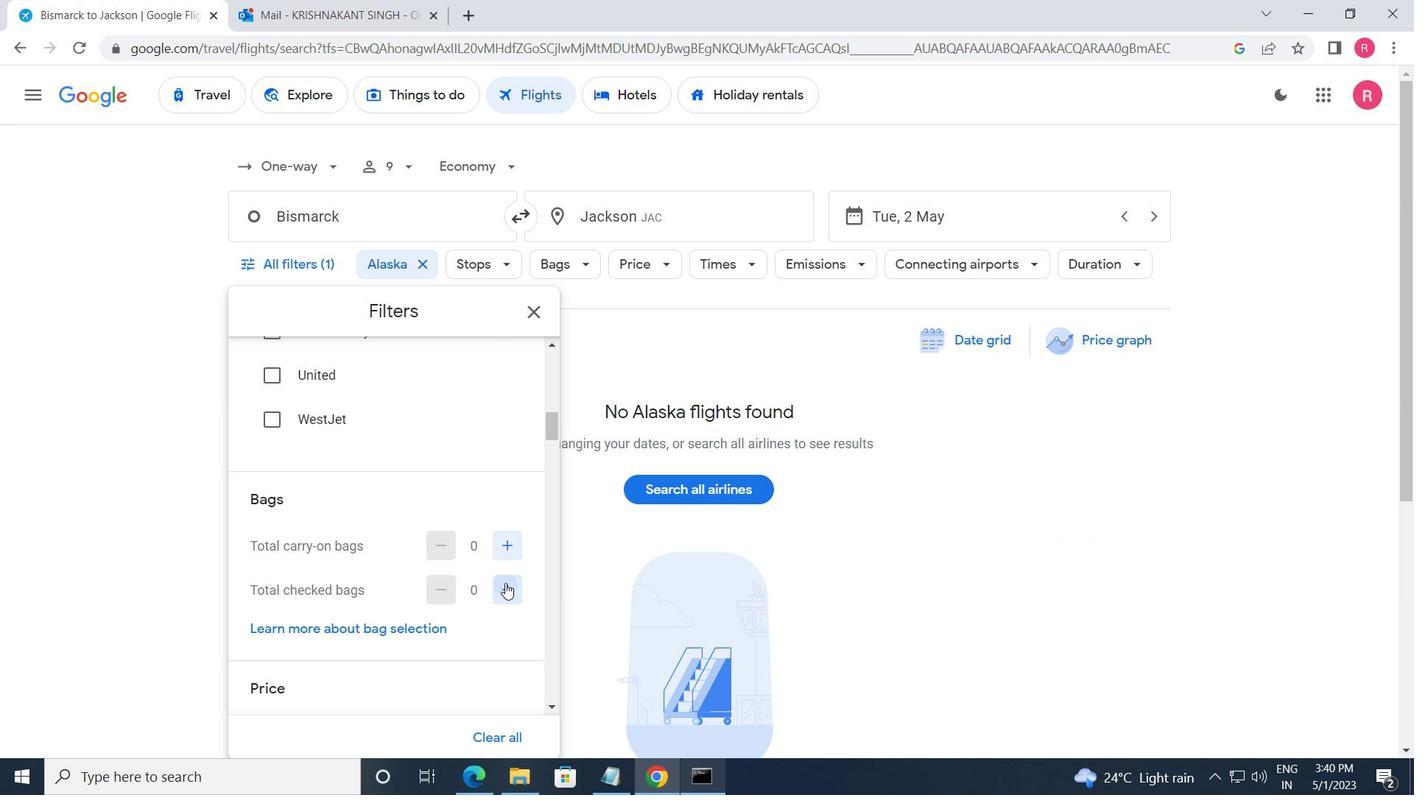 
Action: Mouse pressed left at (505, 584)
Screenshot: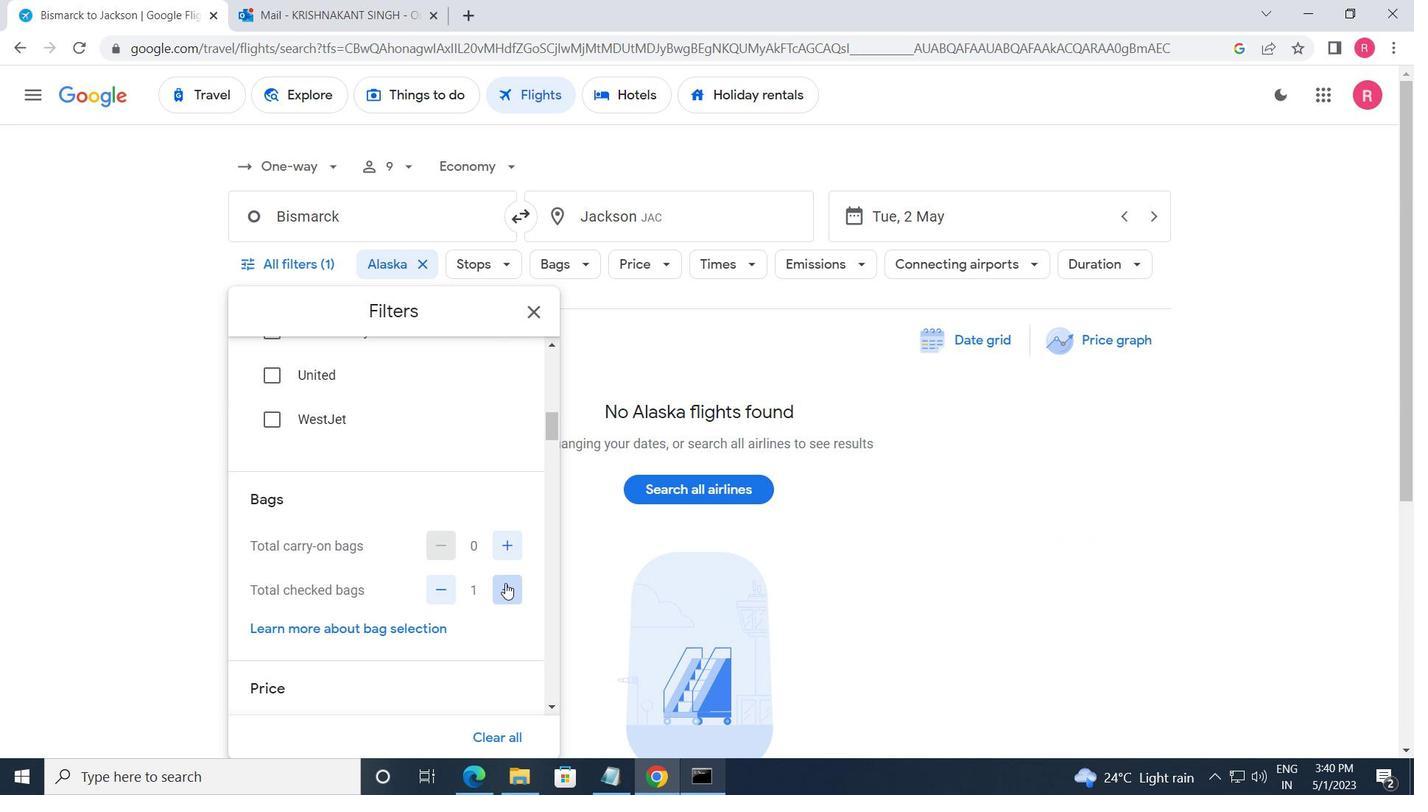
Action: Mouse pressed left at (505, 584)
Screenshot: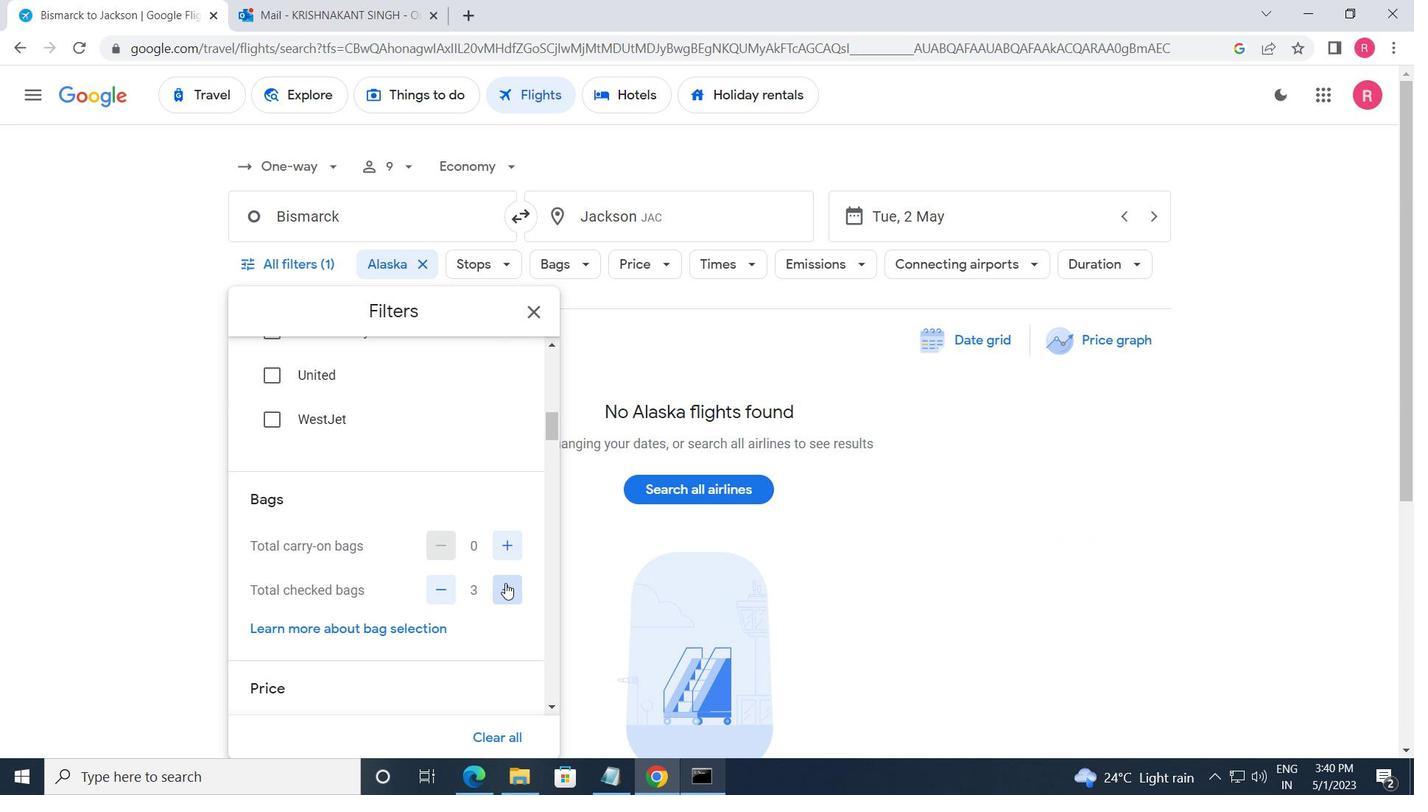 
Action: Mouse pressed left at (505, 584)
Screenshot: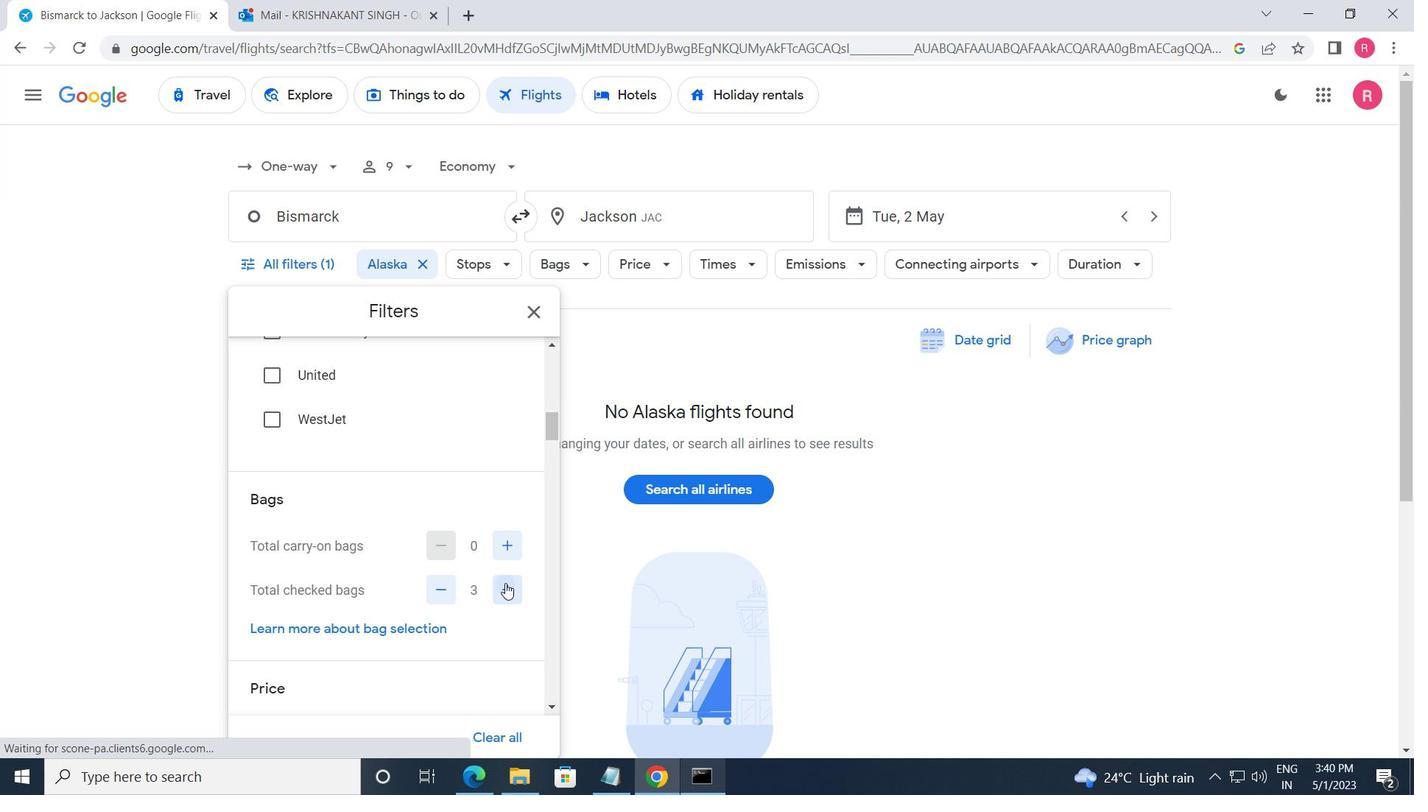 
Action: Mouse pressed left at (505, 584)
Screenshot: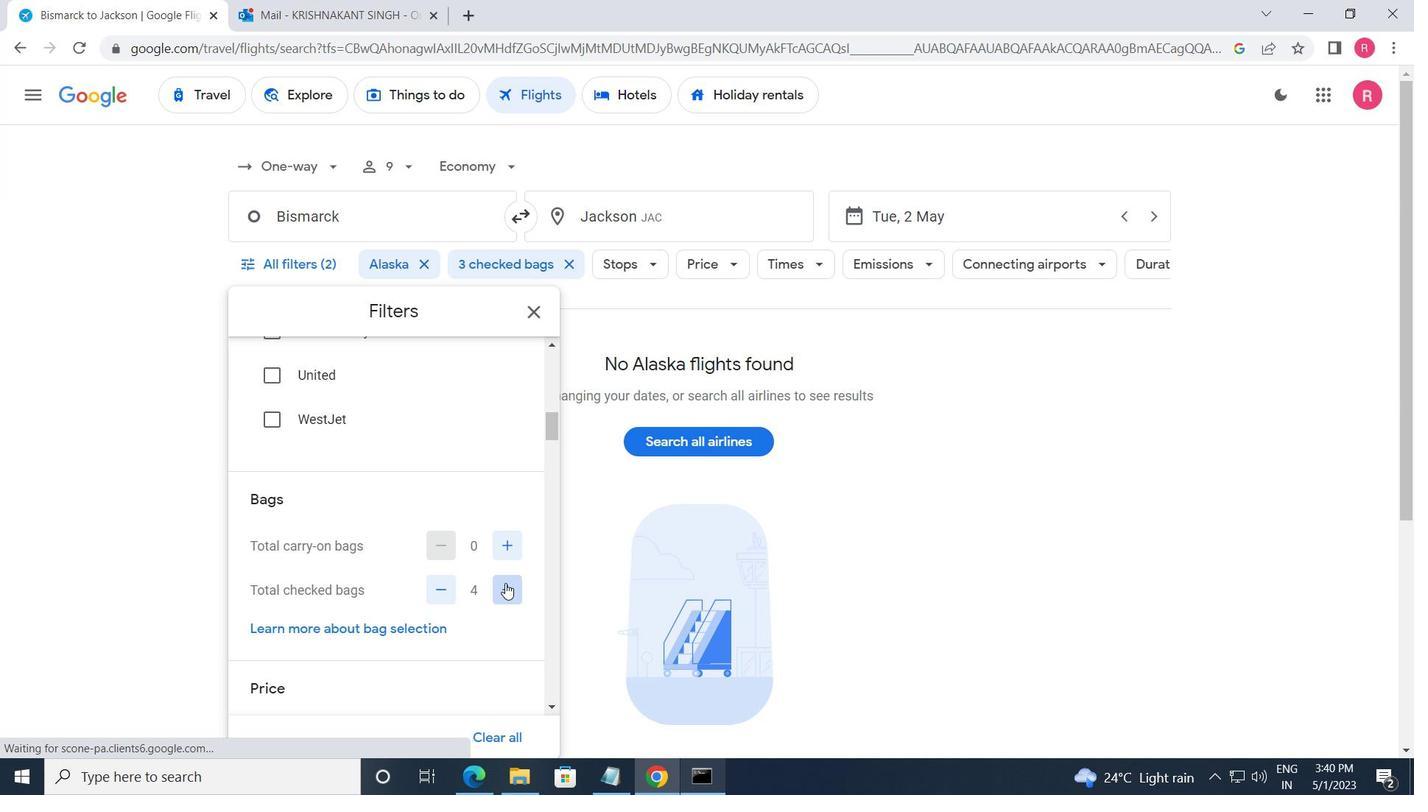 
Action: Mouse pressed left at (505, 584)
Screenshot: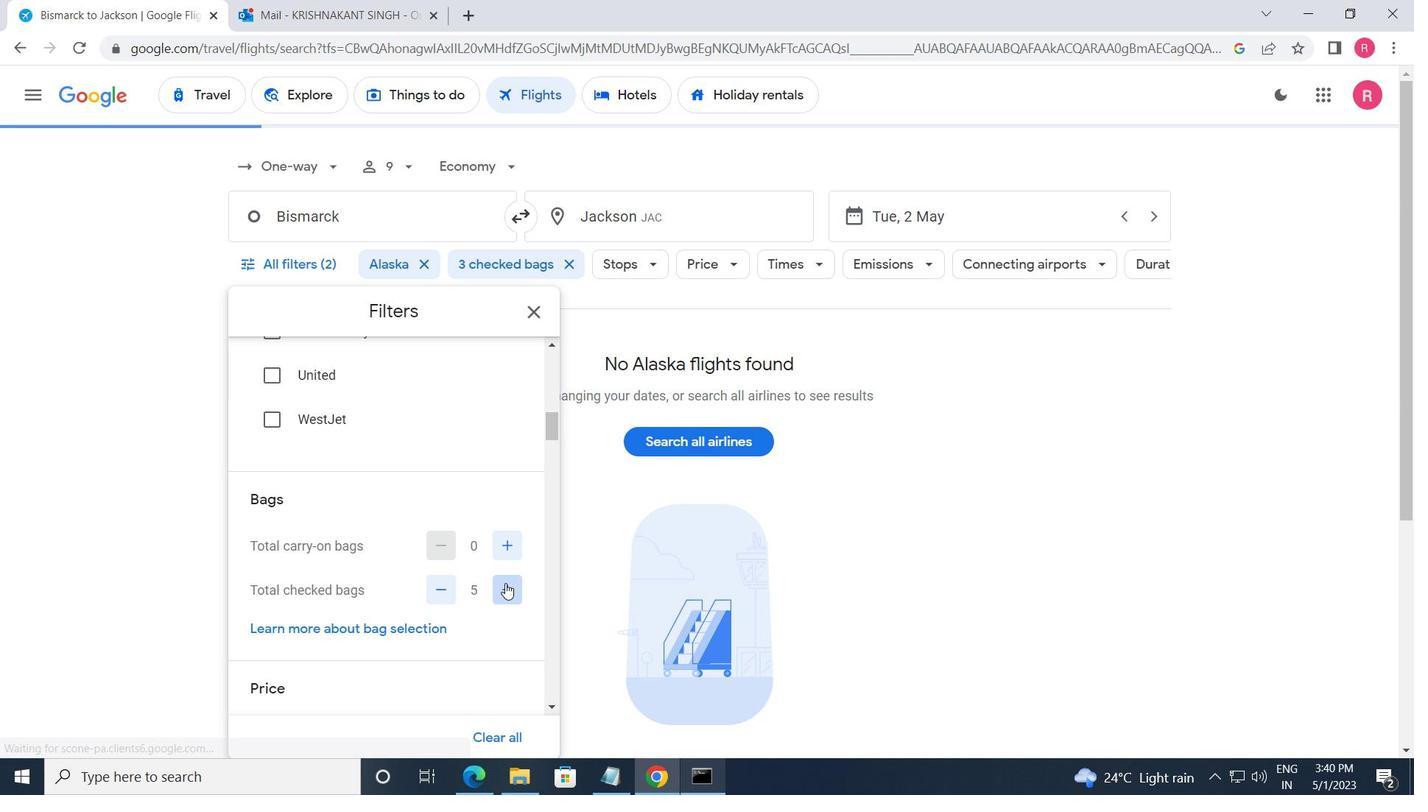 
Action: Mouse moved to (442, 593)
Screenshot: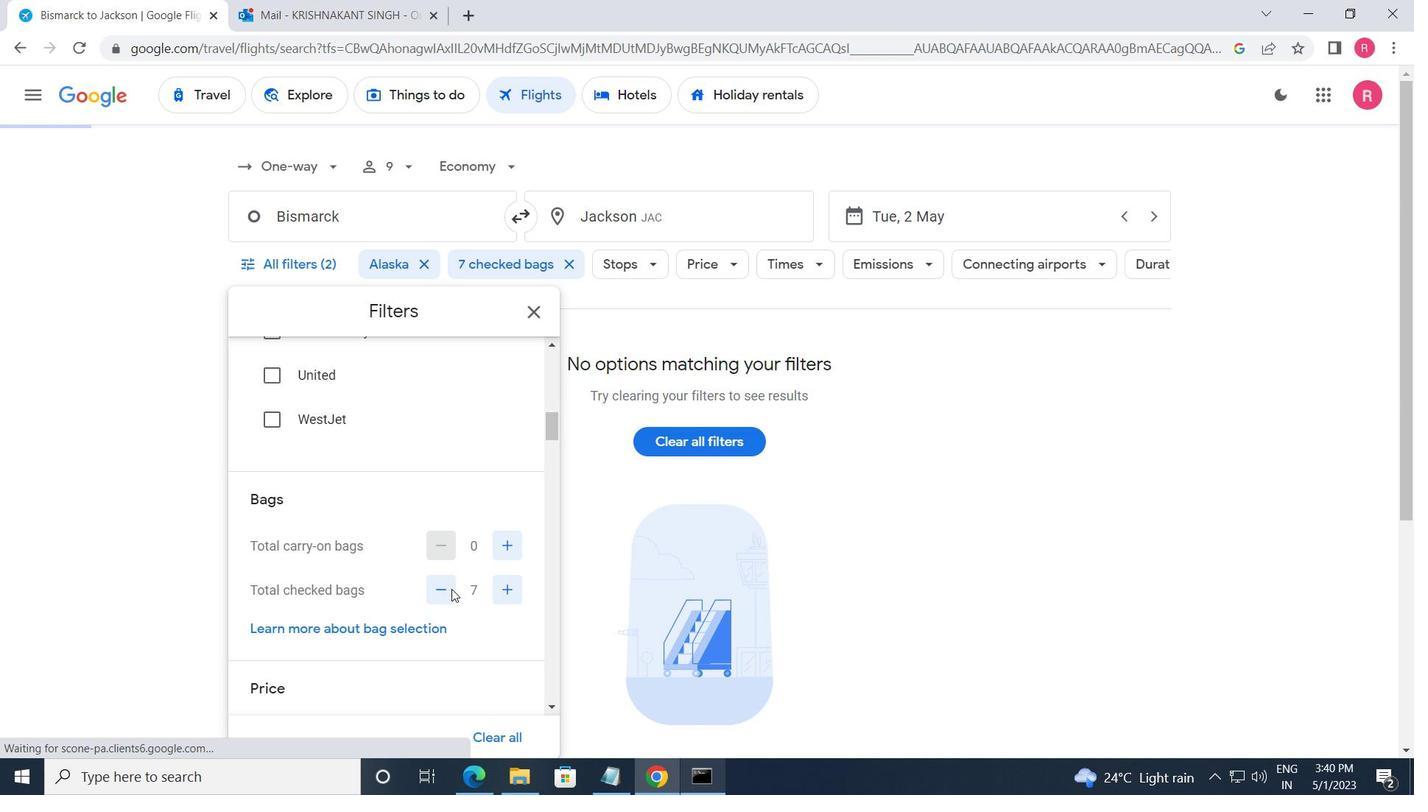 
Action: Mouse pressed left at (442, 593)
Screenshot: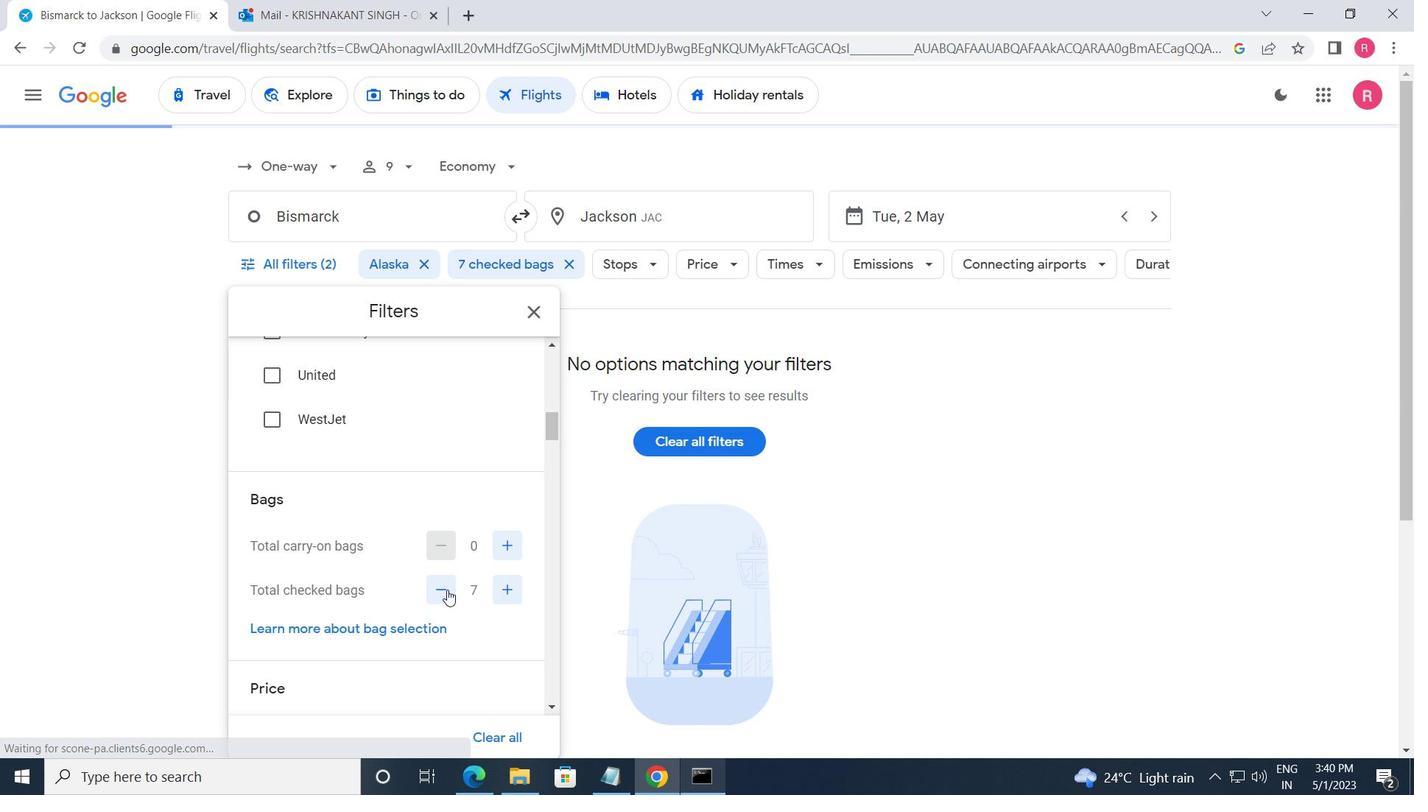 
Action: Mouse moved to (484, 569)
Screenshot: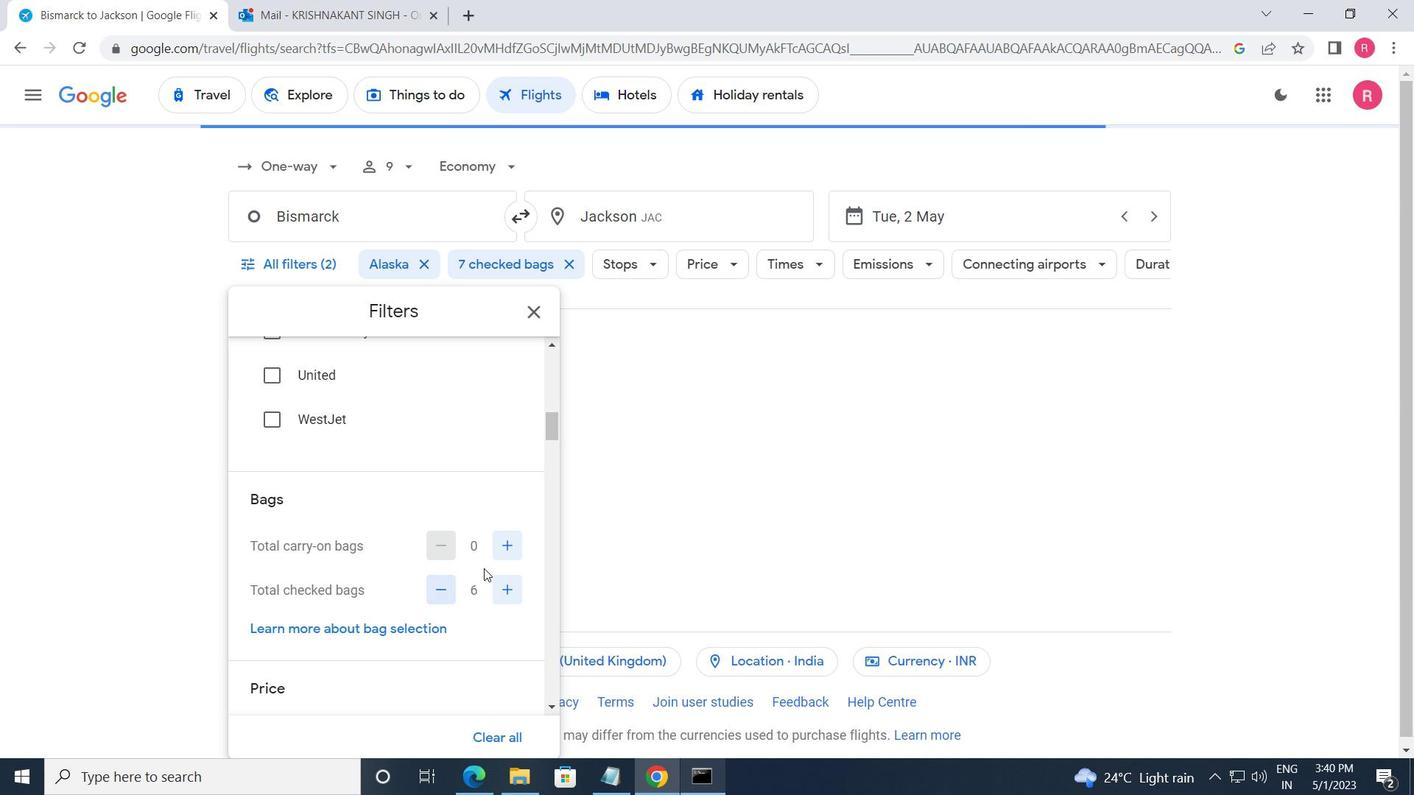 
Action: Mouse scrolled (484, 568) with delta (0, 0)
Screenshot: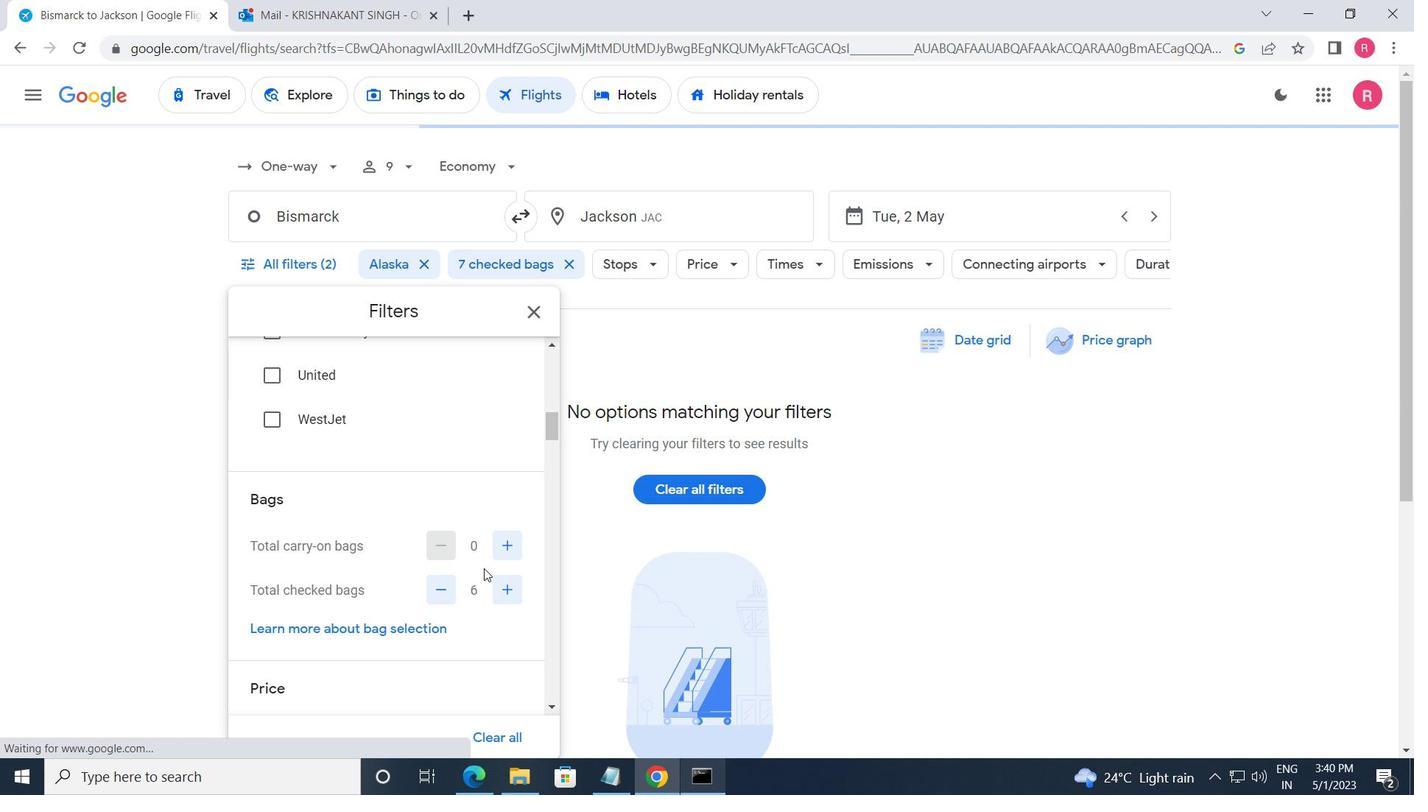 
Action: Mouse scrolled (484, 568) with delta (0, 0)
Screenshot: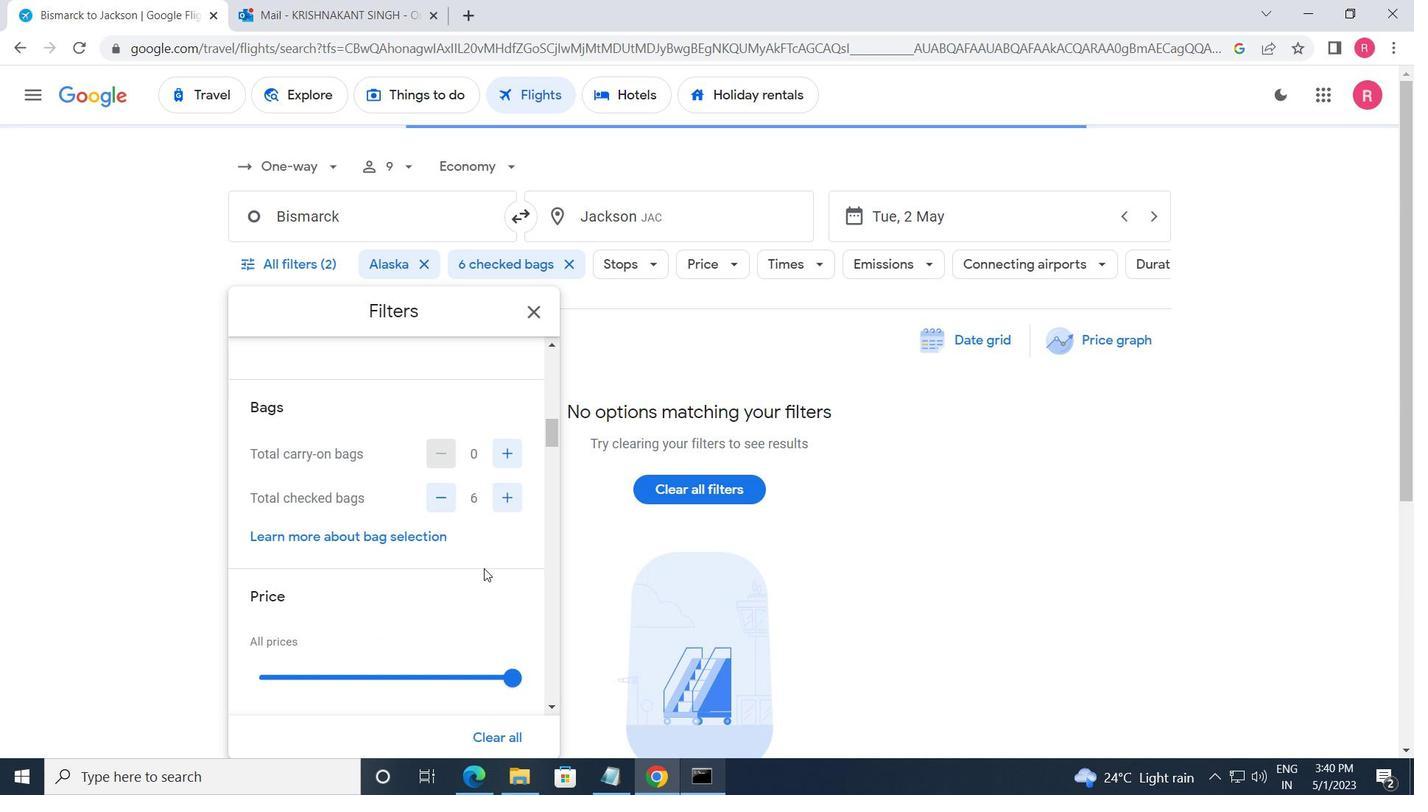 
Action: Mouse moved to (478, 564)
Screenshot: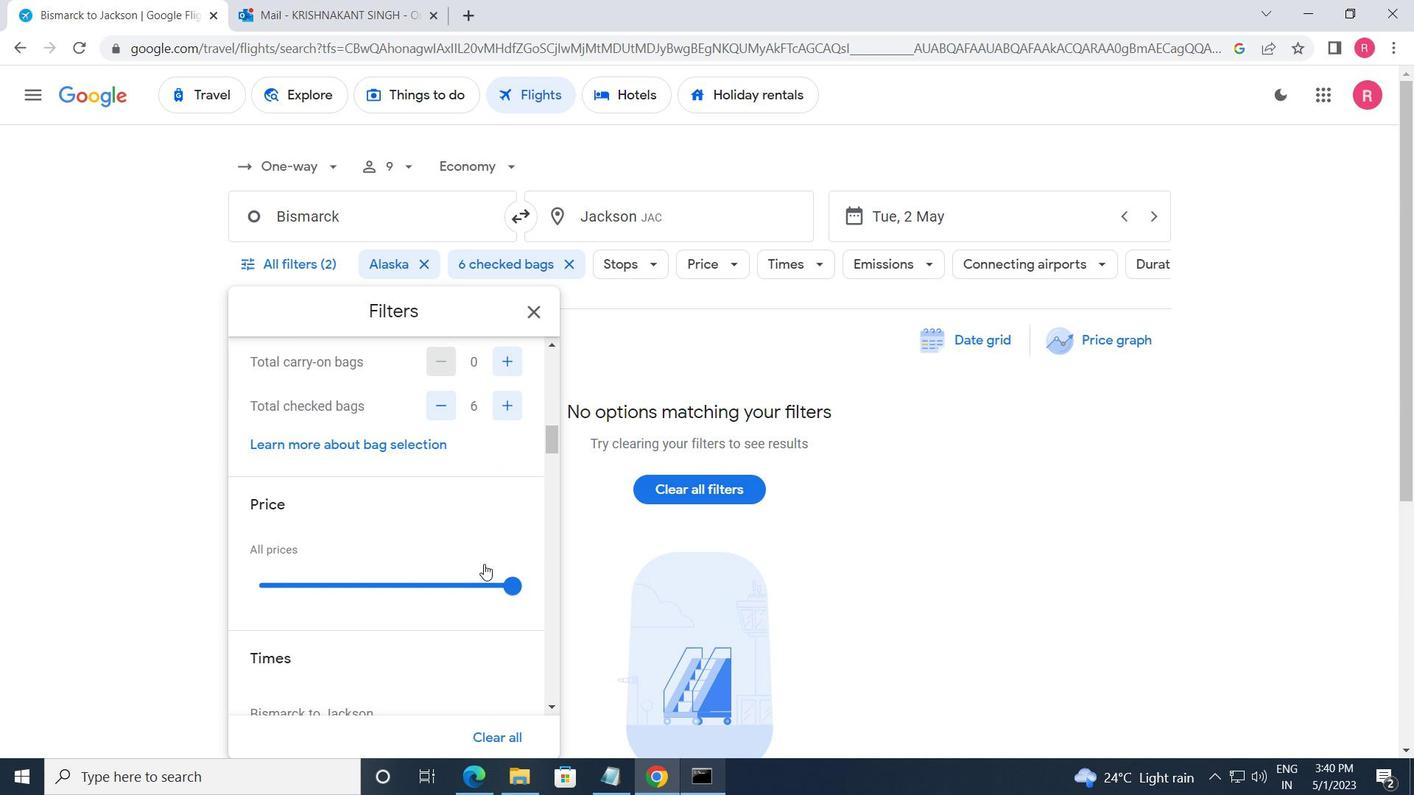 
Action: Mouse scrolled (478, 563) with delta (0, 0)
Screenshot: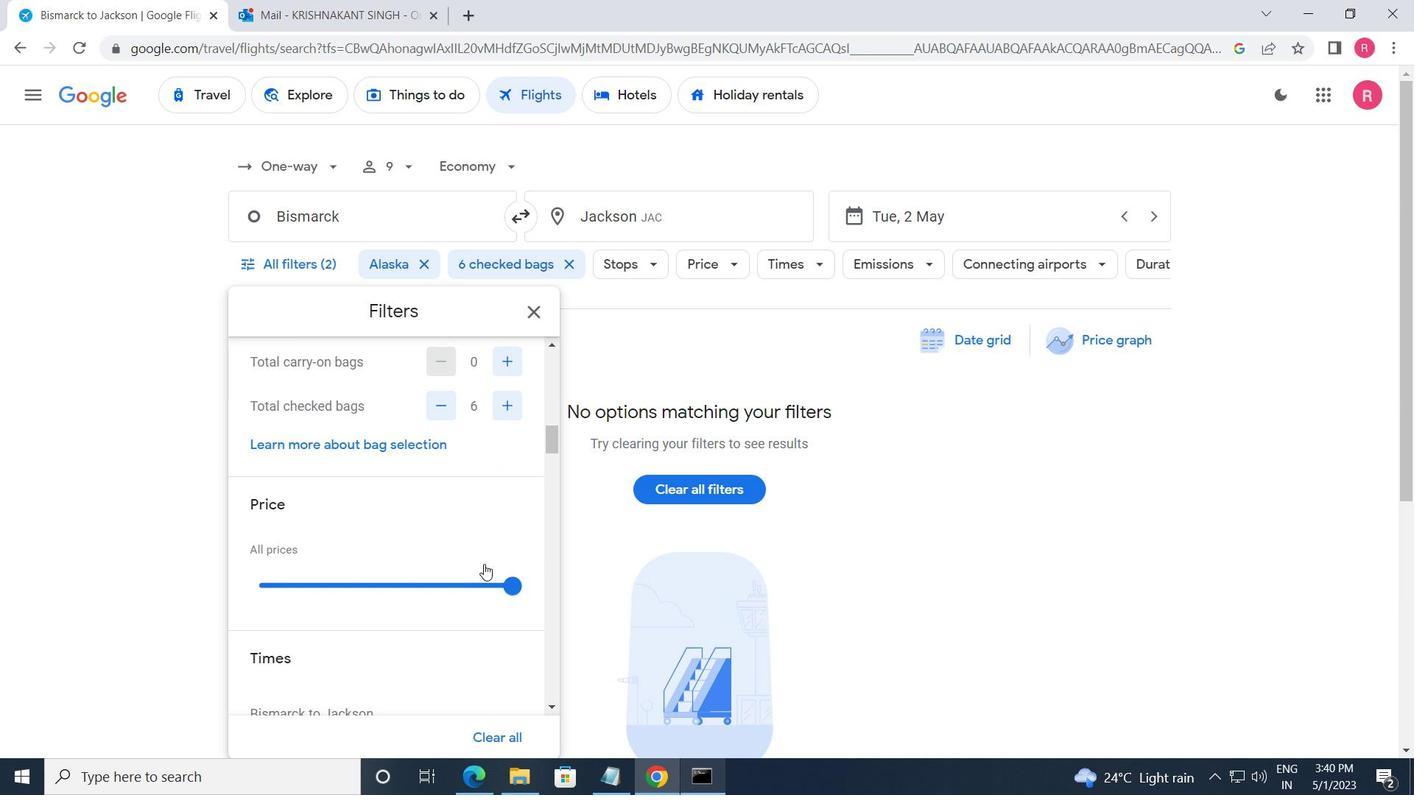 
Action: Mouse moved to (511, 503)
Screenshot: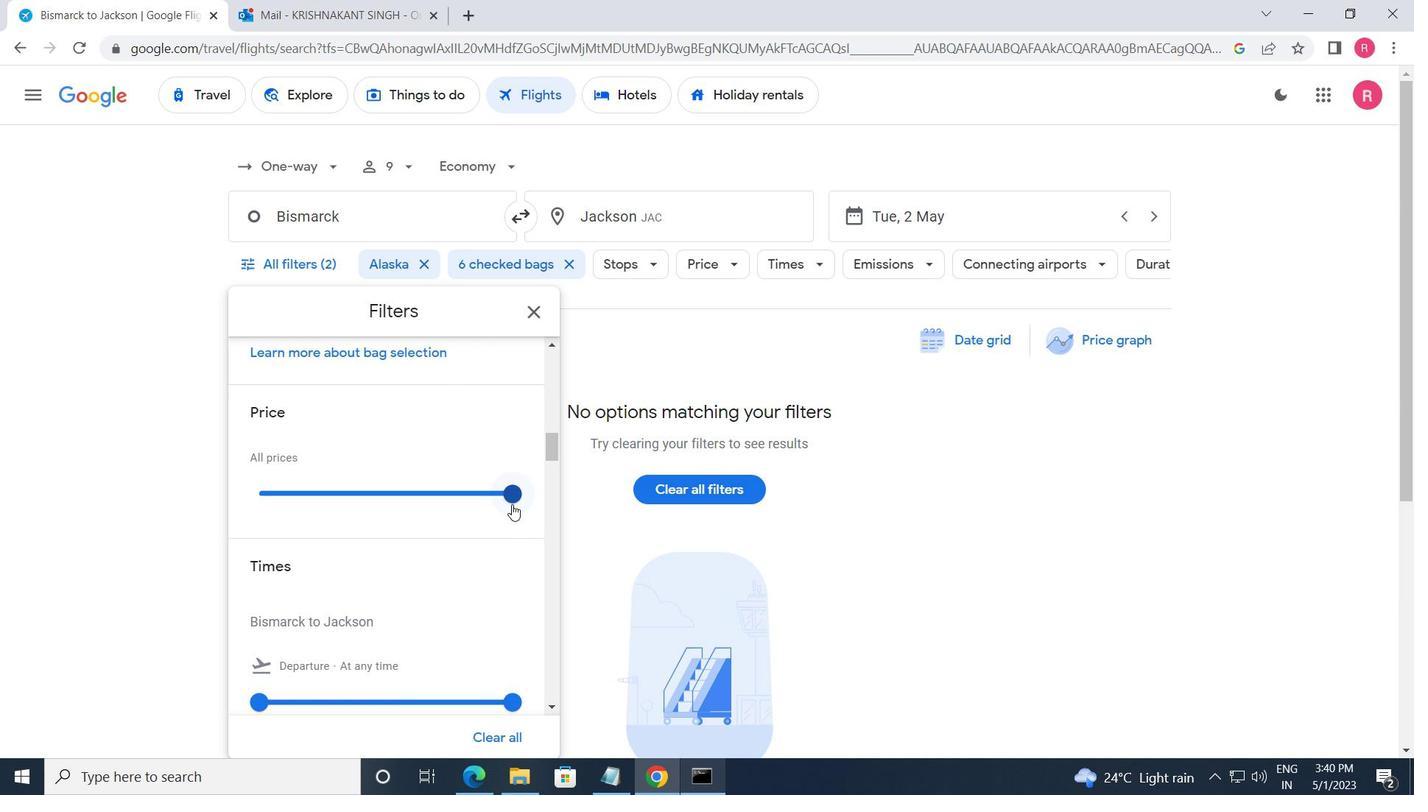 
Action: Mouse pressed left at (511, 503)
Screenshot: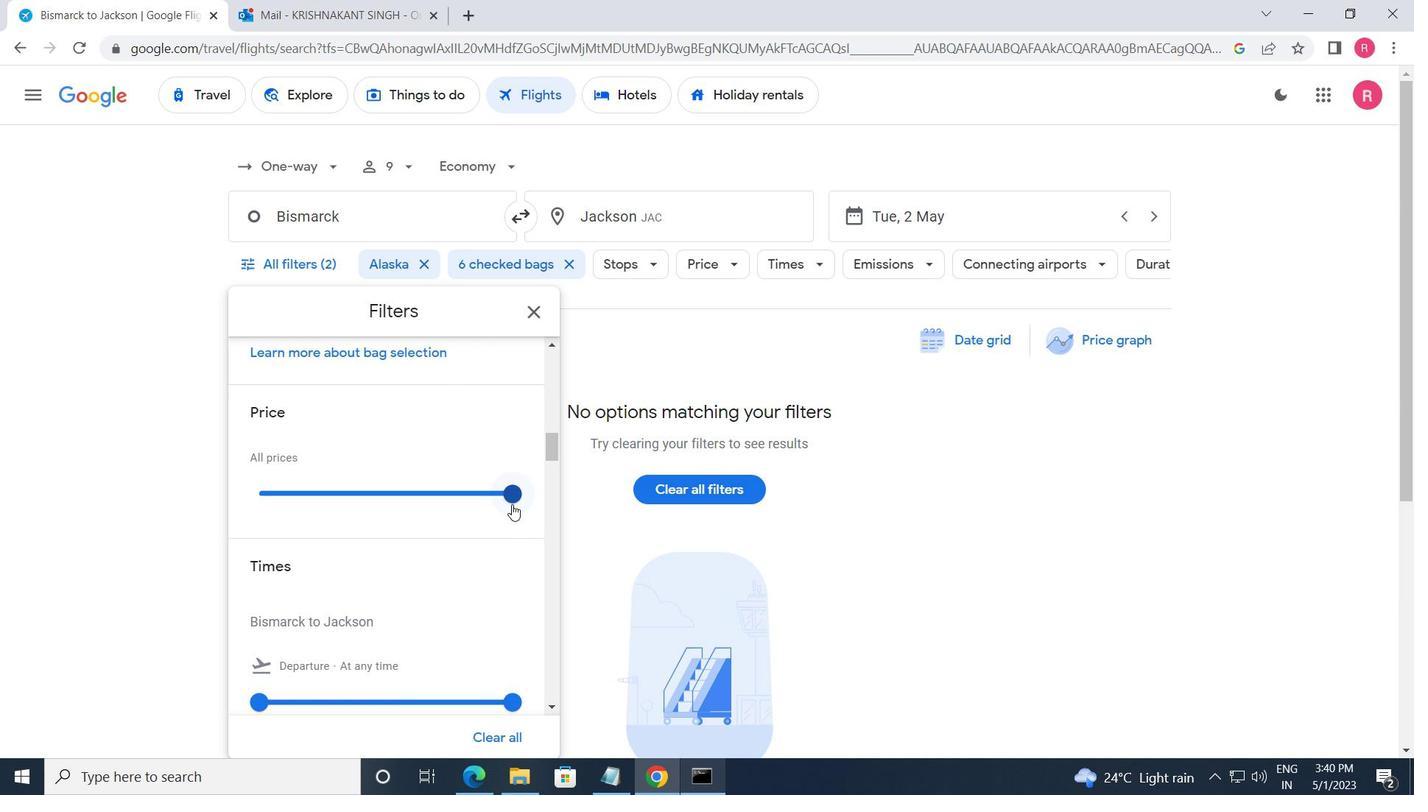 
Action: Mouse moved to (311, 522)
Screenshot: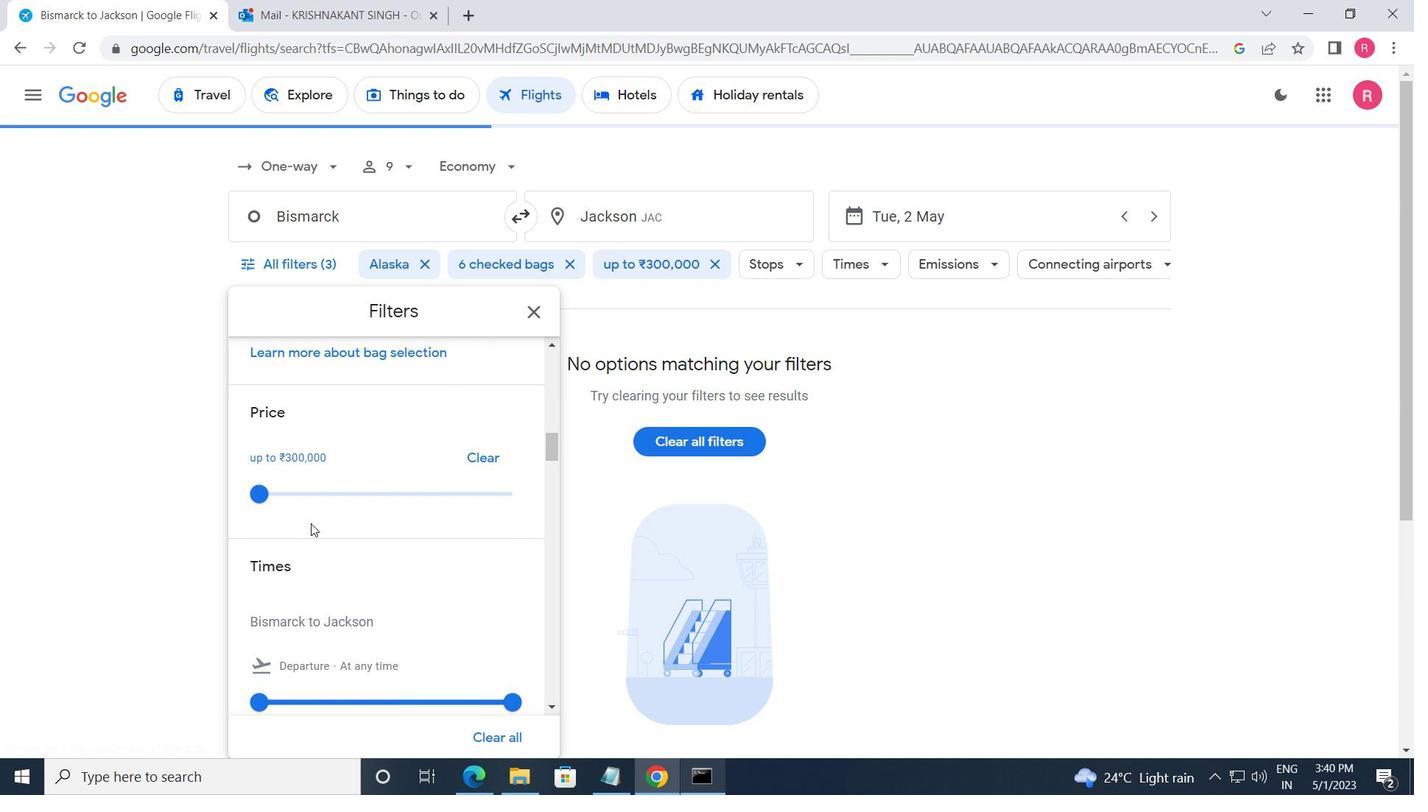 
Action: Mouse scrolled (311, 521) with delta (0, 0)
Screenshot: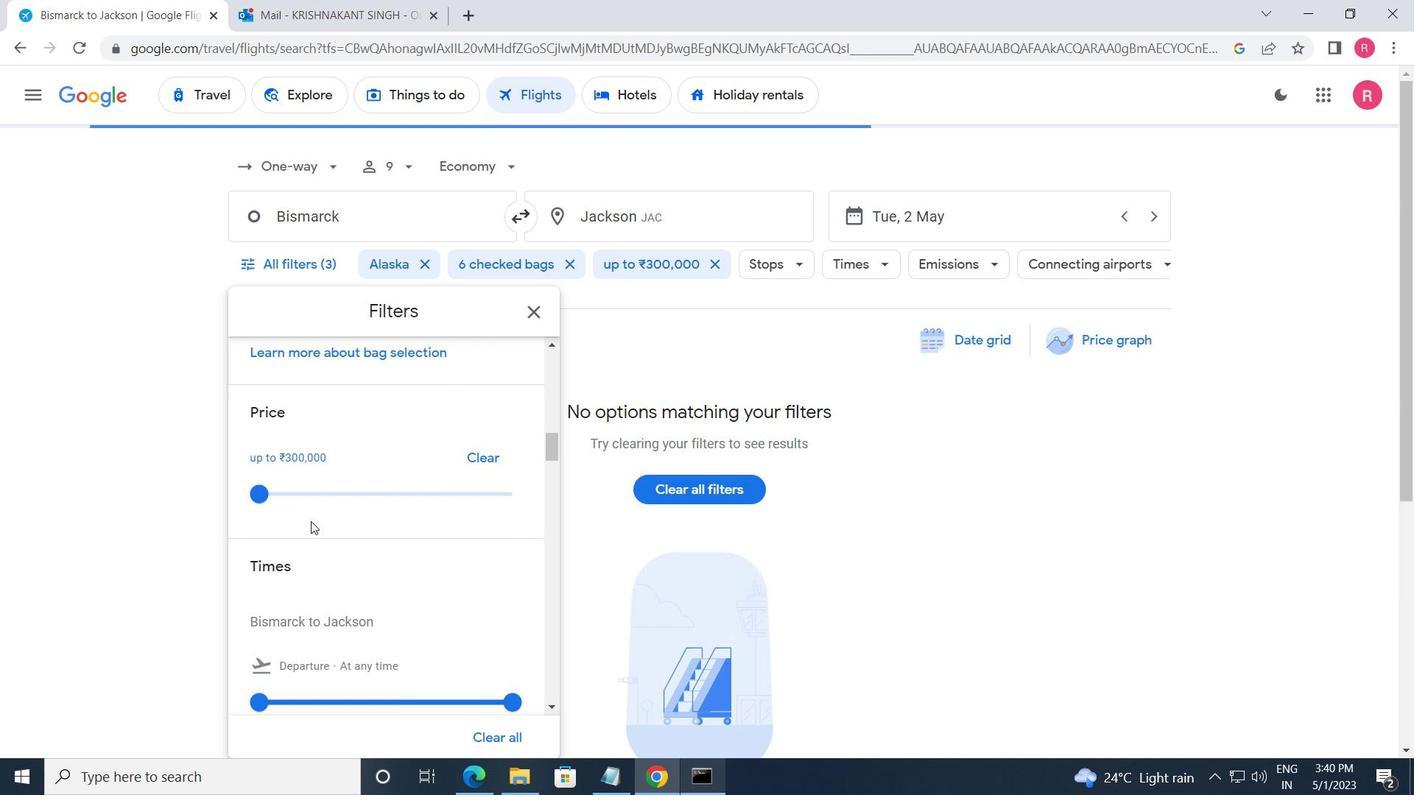 
Action: Mouse scrolled (311, 521) with delta (0, 0)
Screenshot: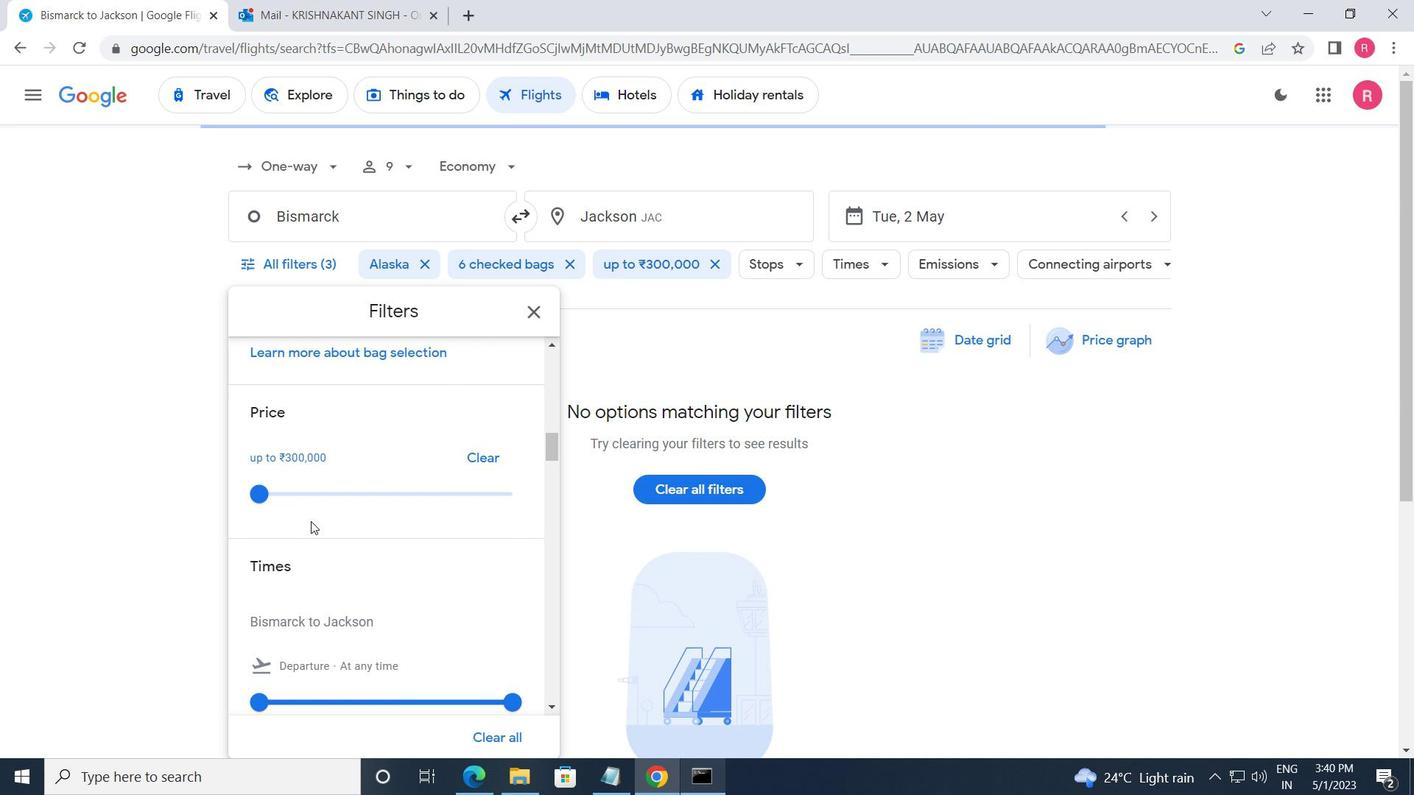 
Action: Mouse moved to (262, 513)
Screenshot: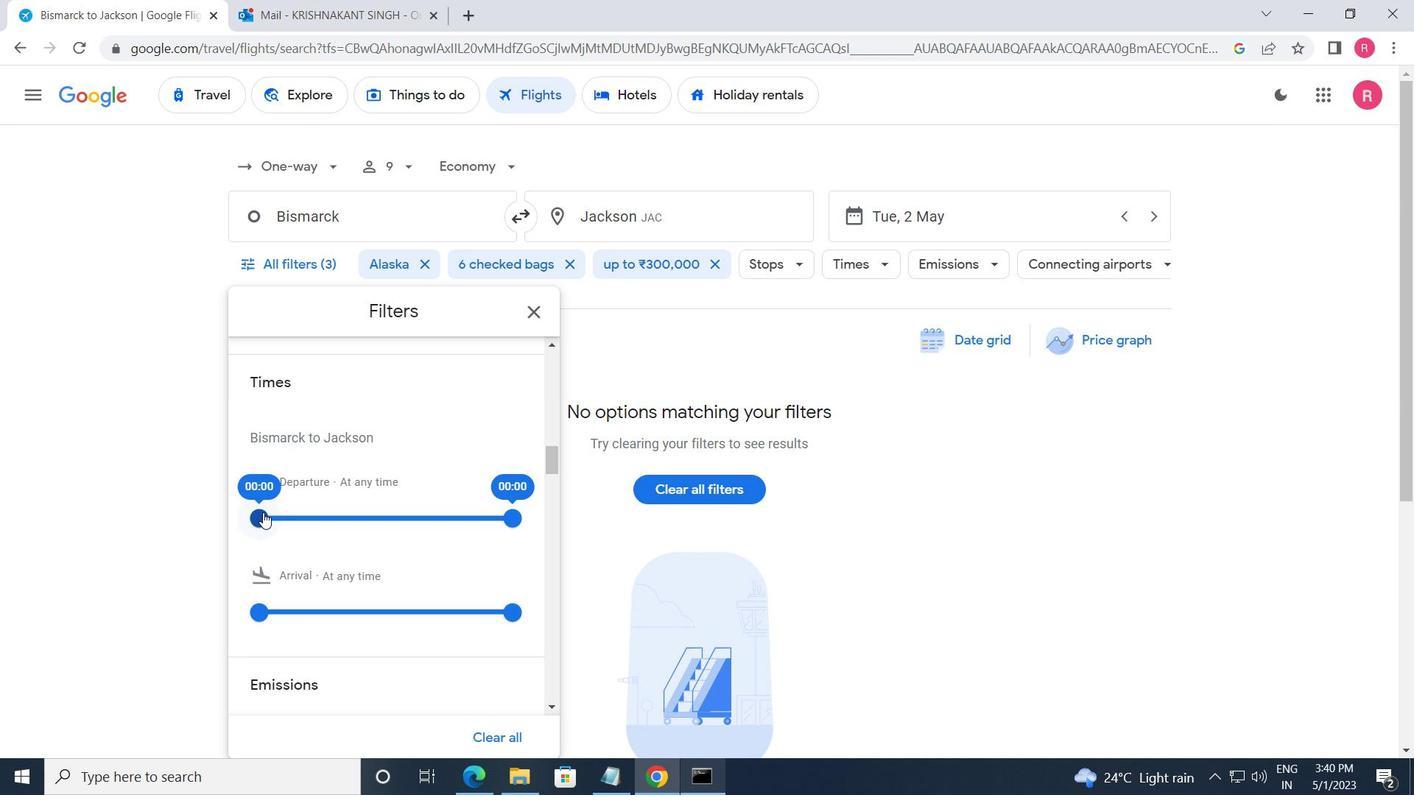
Action: Mouse pressed left at (262, 513)
Screenshot: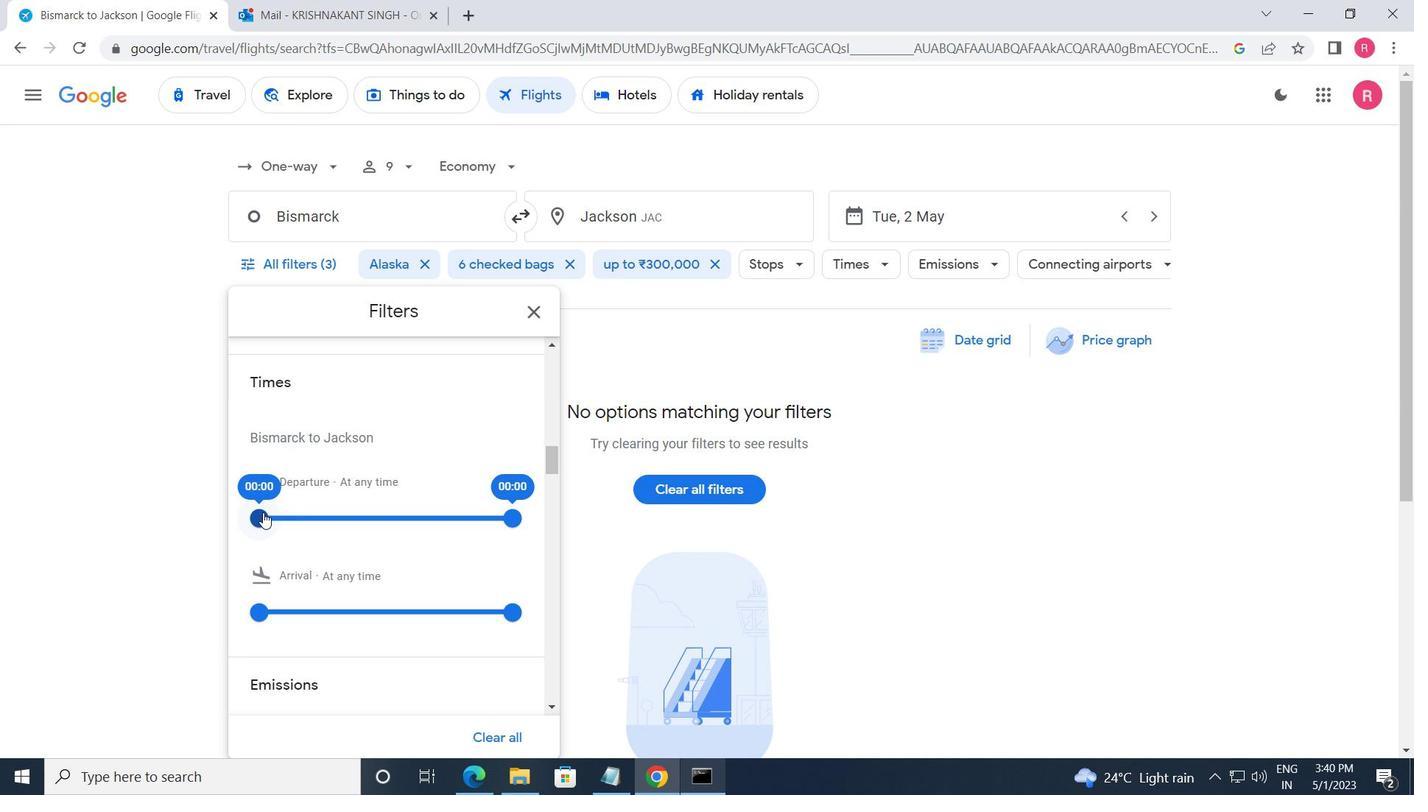 
Action: Mouse moved to (332, 520)
Screenshot: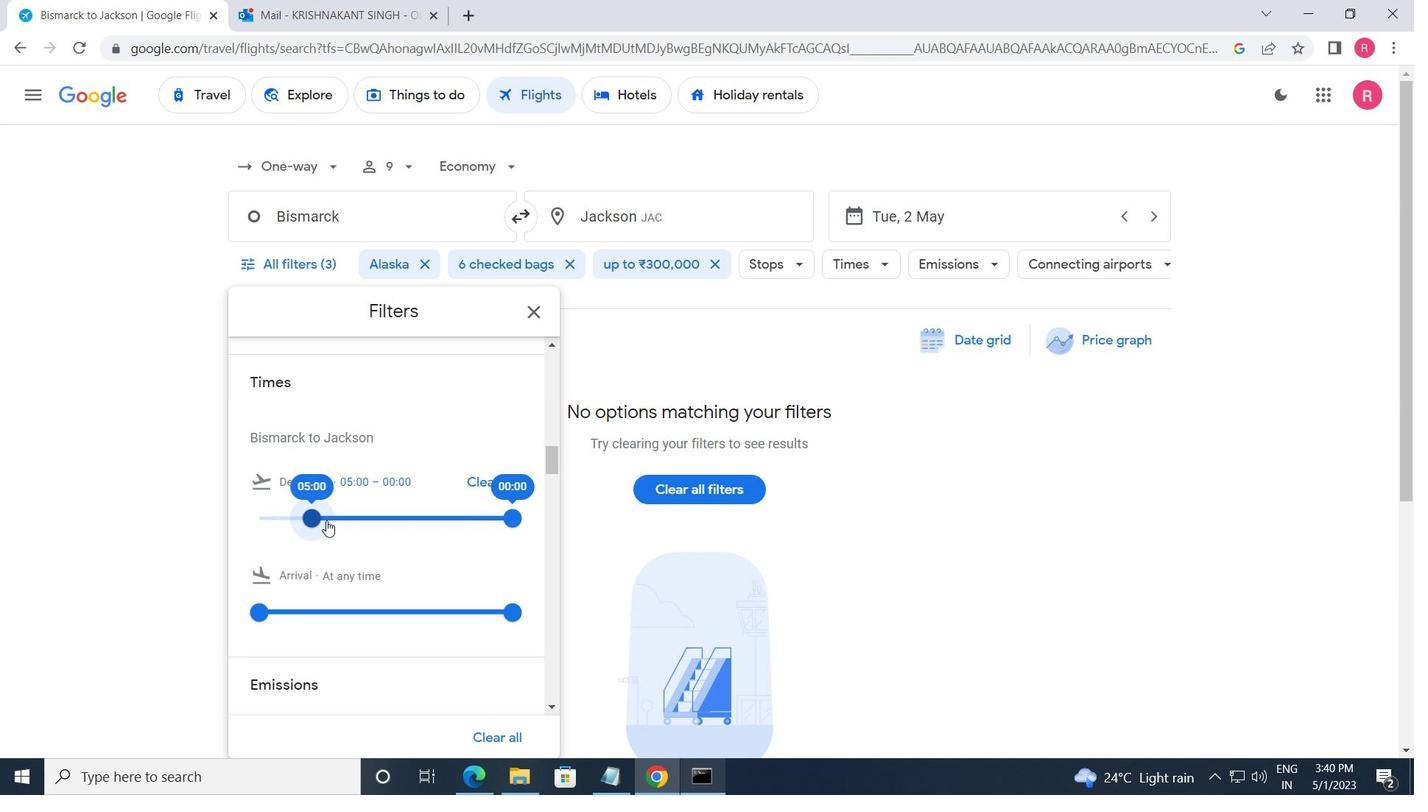 
Action: Mouse pressed left at (332, 520)
Screenshot: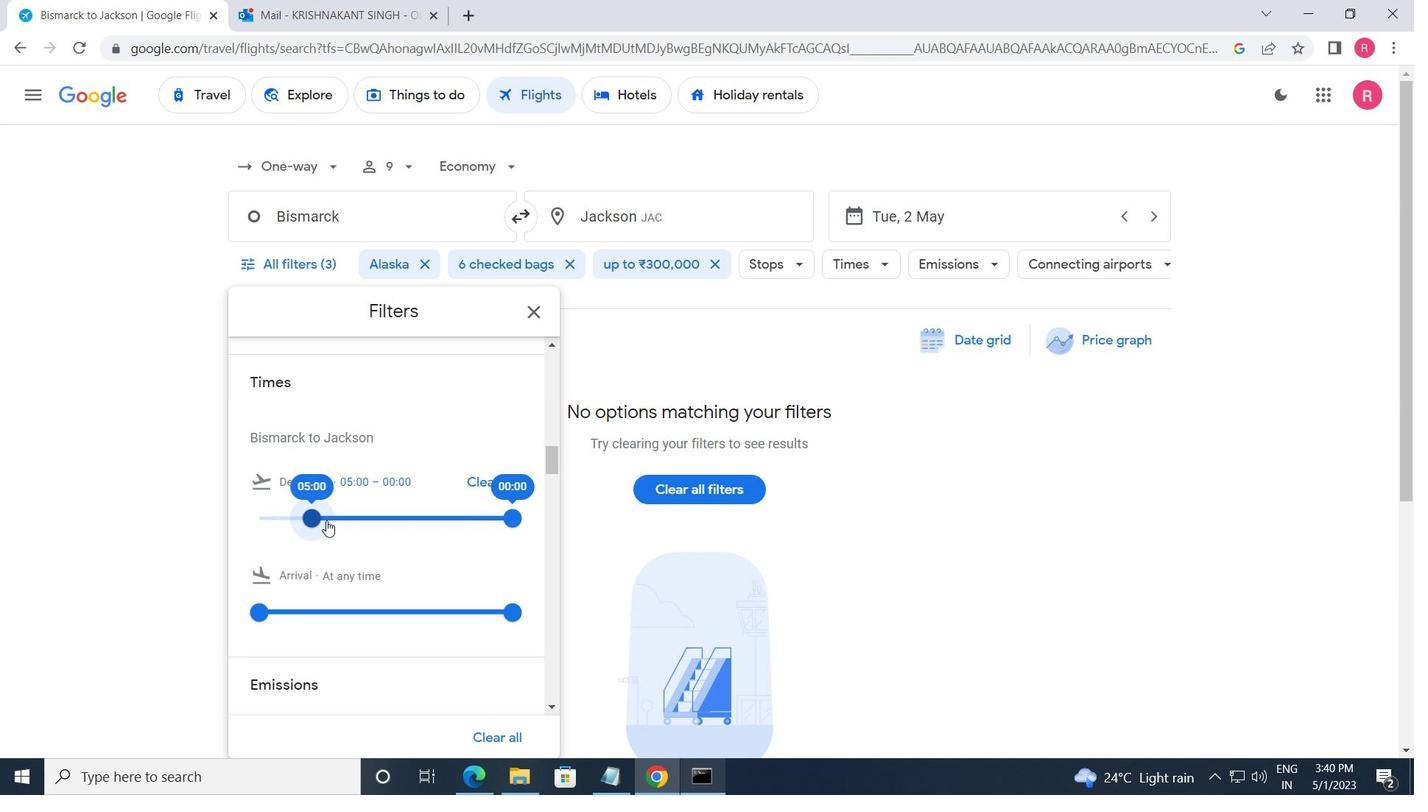 
Action: Mouse moved to (514, 520)
Screenshot: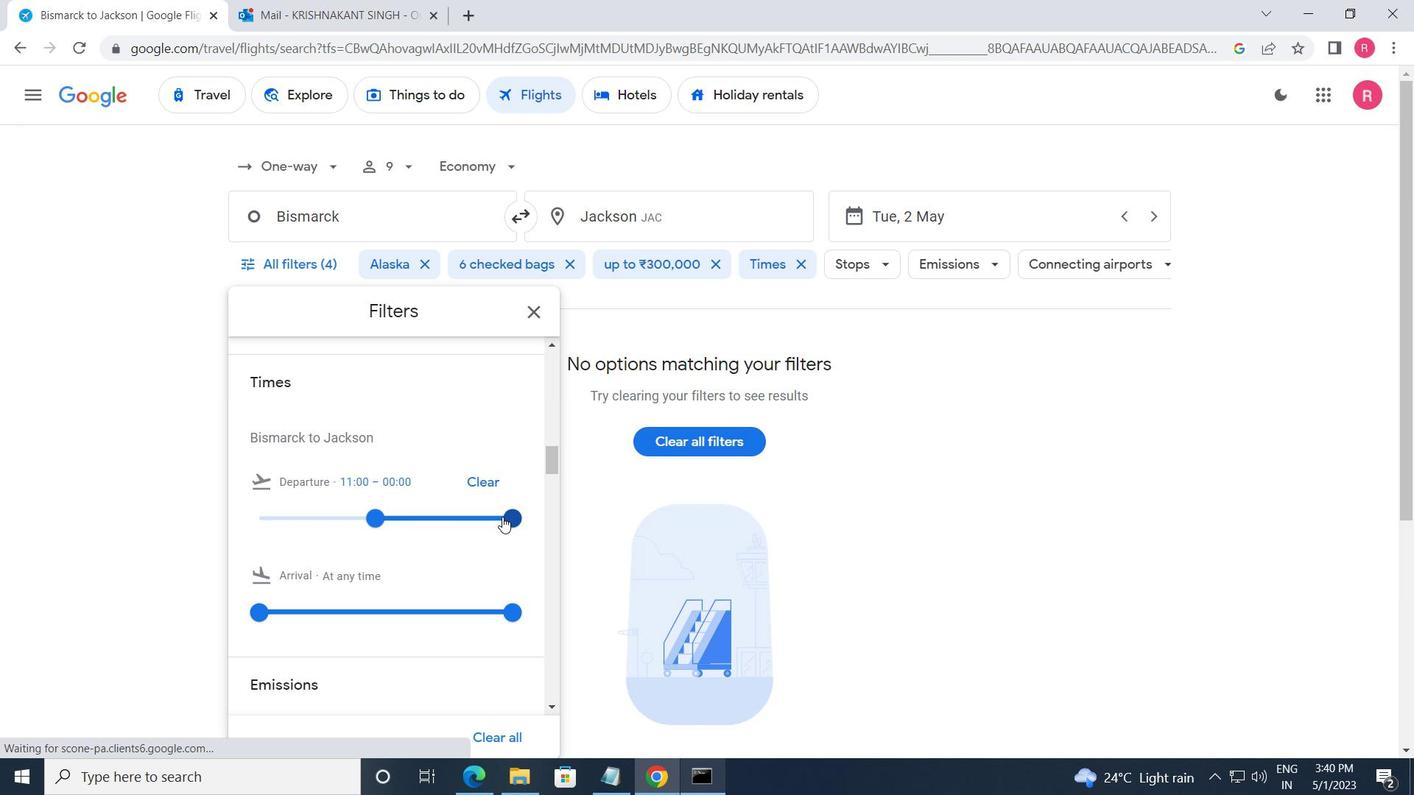 
Action: Mouse pressed left at (514, 520)
Screenshot: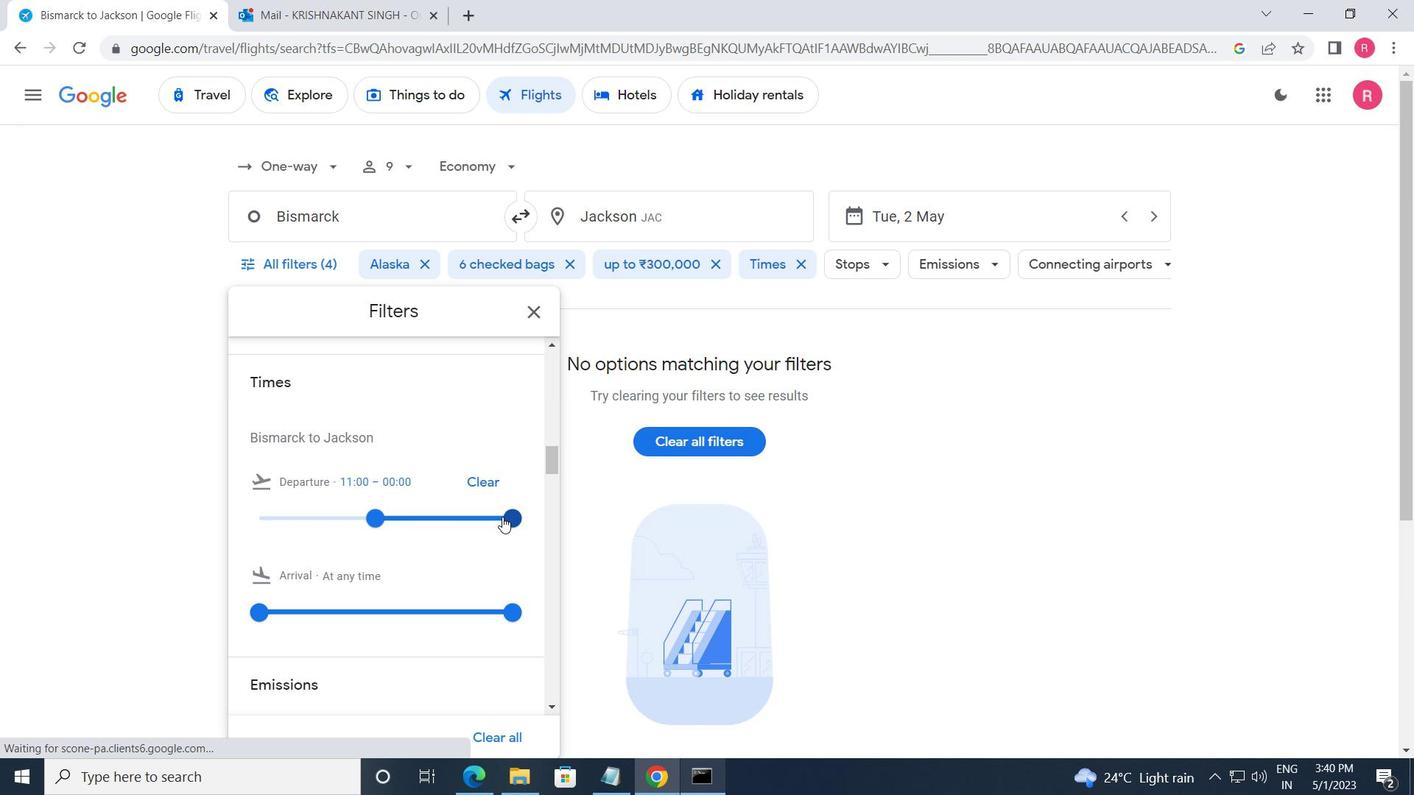 
Action: Mouse moved to (539, 317)
Screenshot: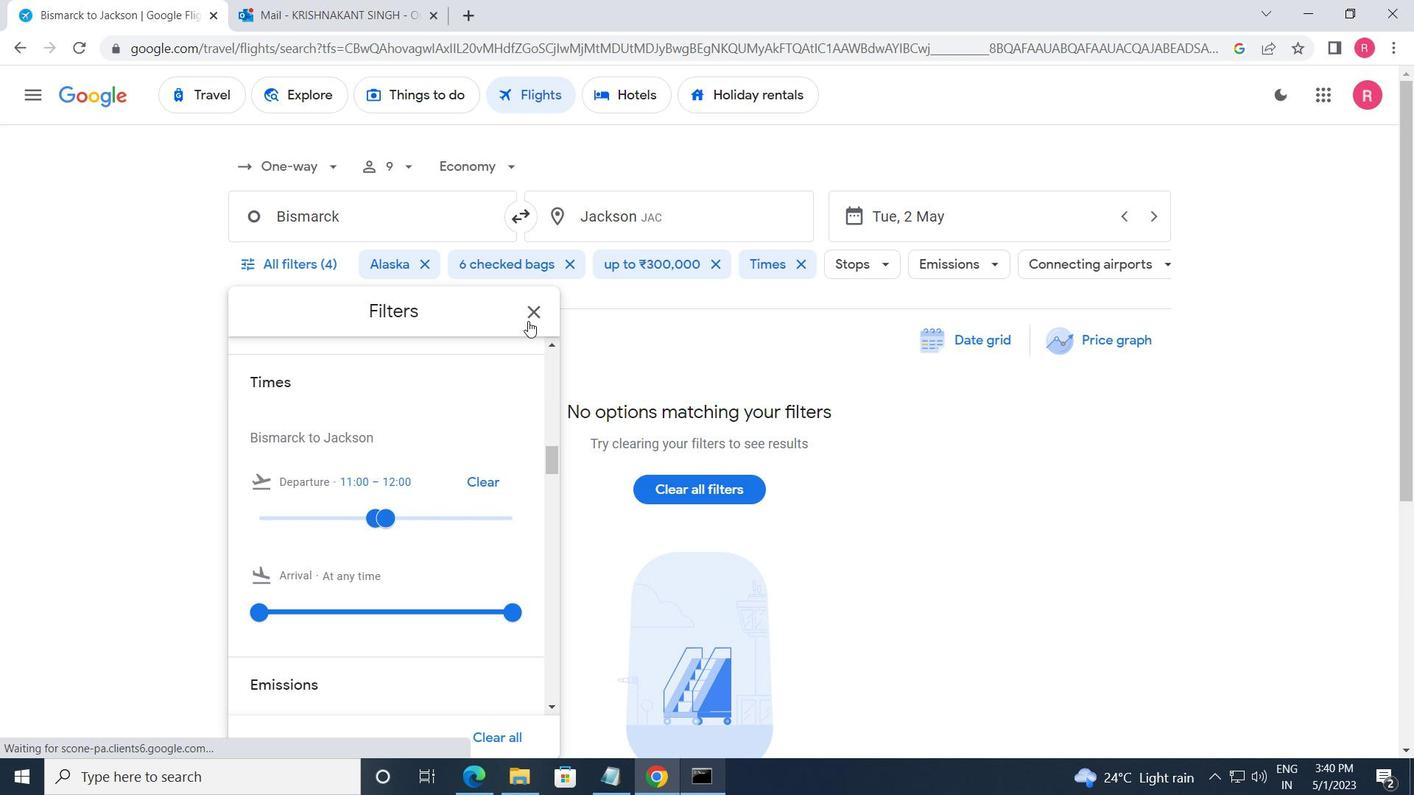 
Action: Mouse pressed left at (539, 317)
Screenshot: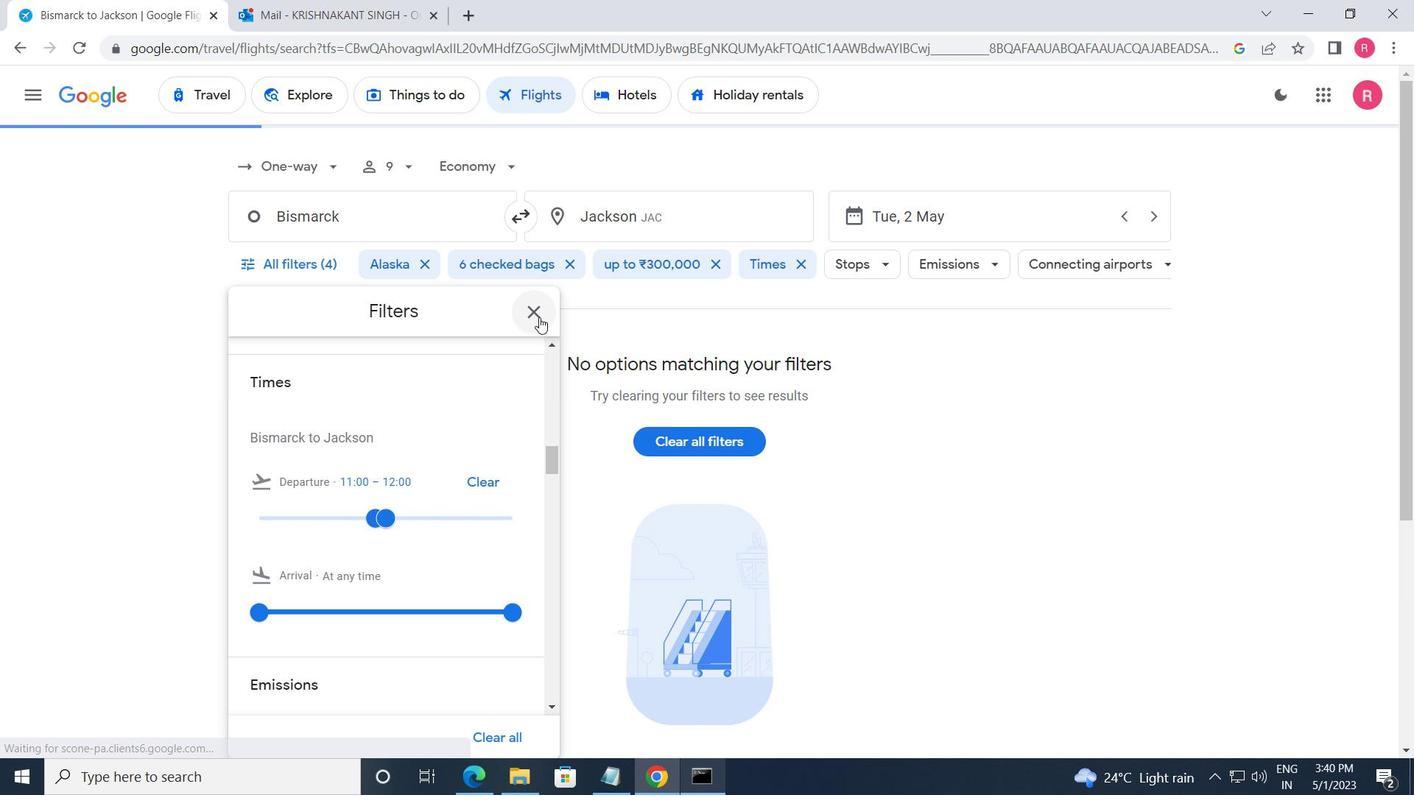 
Action: Mouse moved to (151, 277)
Screenshot: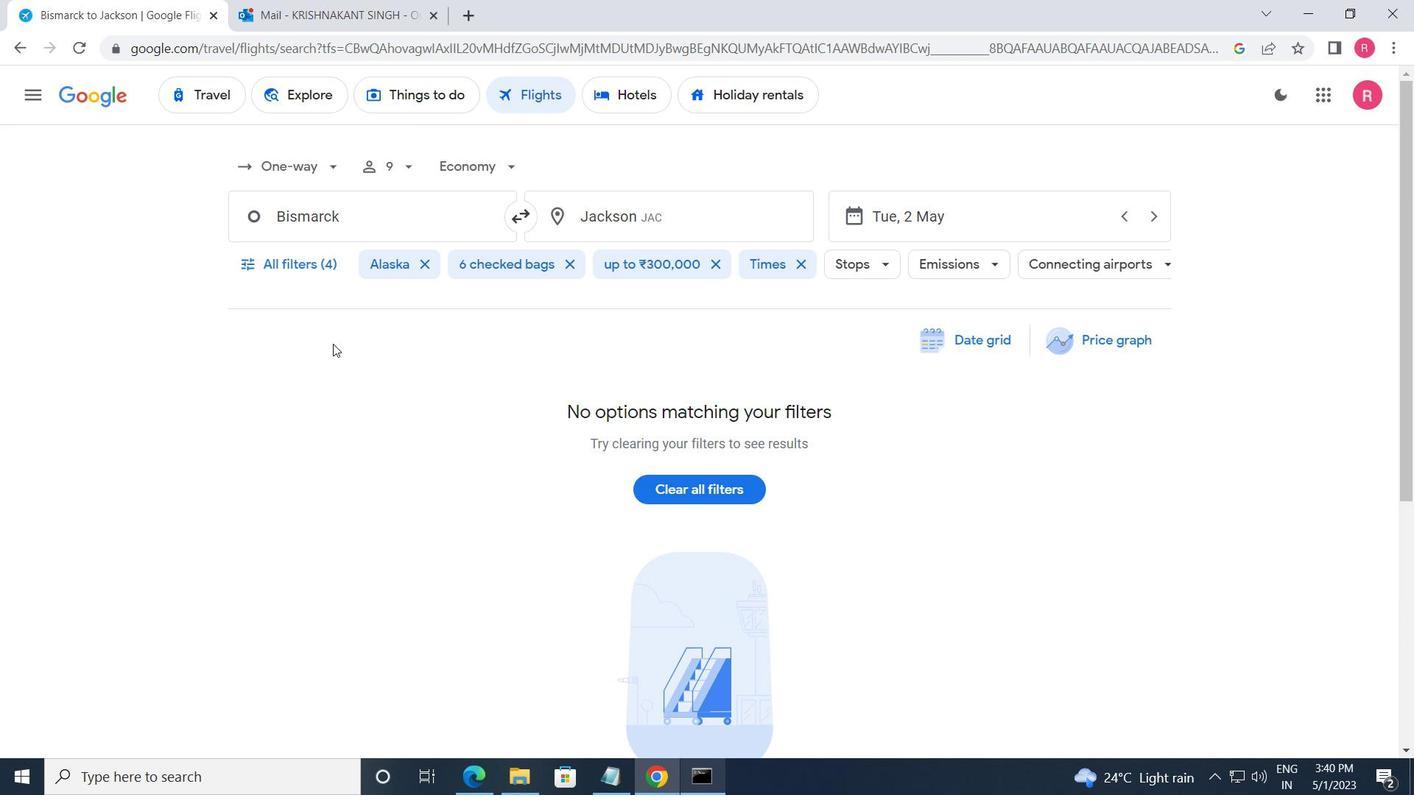 
